Task: Compose an email with the signature Brooke Phillips with the subject Complaint and the message I would like to arrange a meeting to discuss this issue. from softage.1@softage.net to softage.6@softage.net and softage.7@softage.net with CC to softage.8@softage.net, select the message and change font size to large, align the email to center Send the email
Action: Mouse moved to (595, 740)
Screenshot: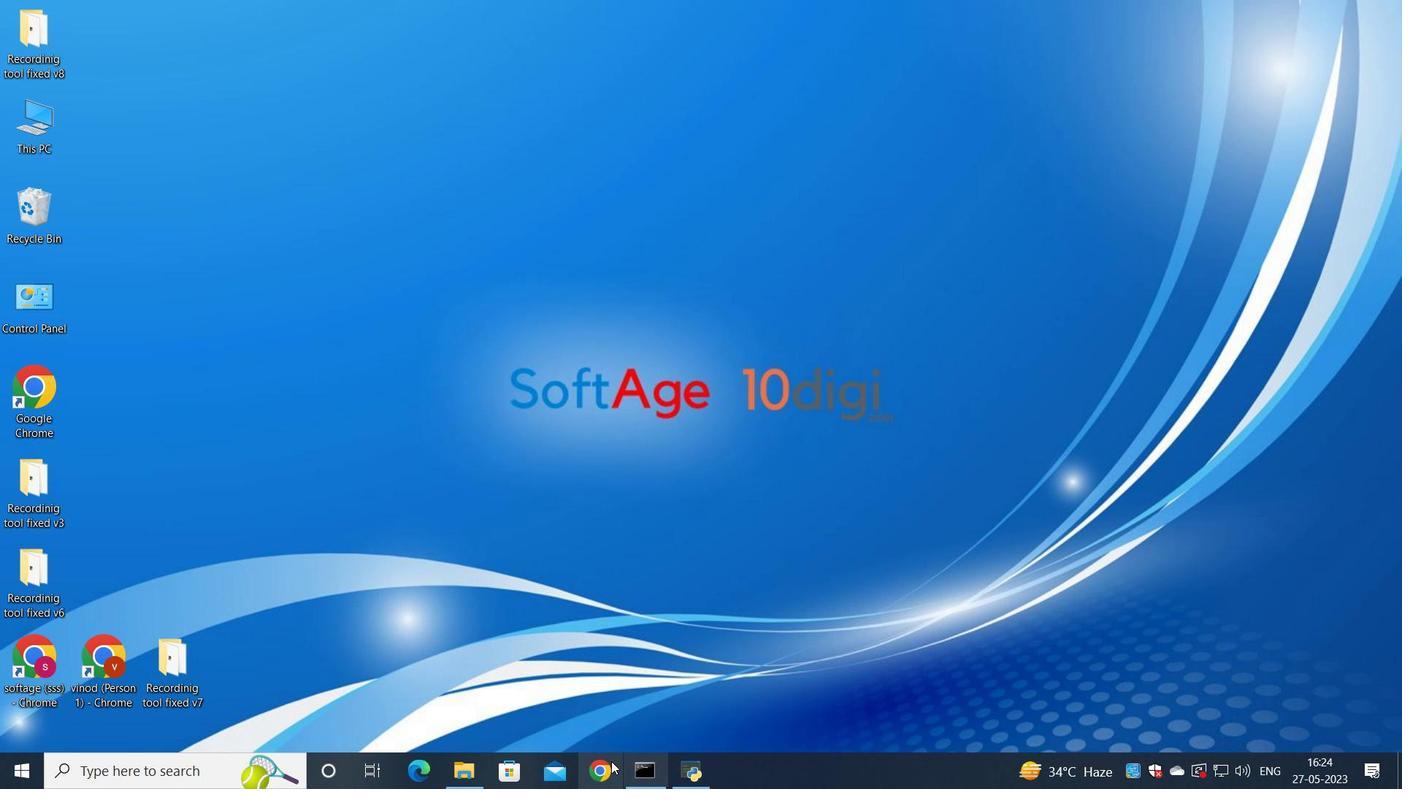
Action: Mouse pressed left at (595, 740)
Screenshot: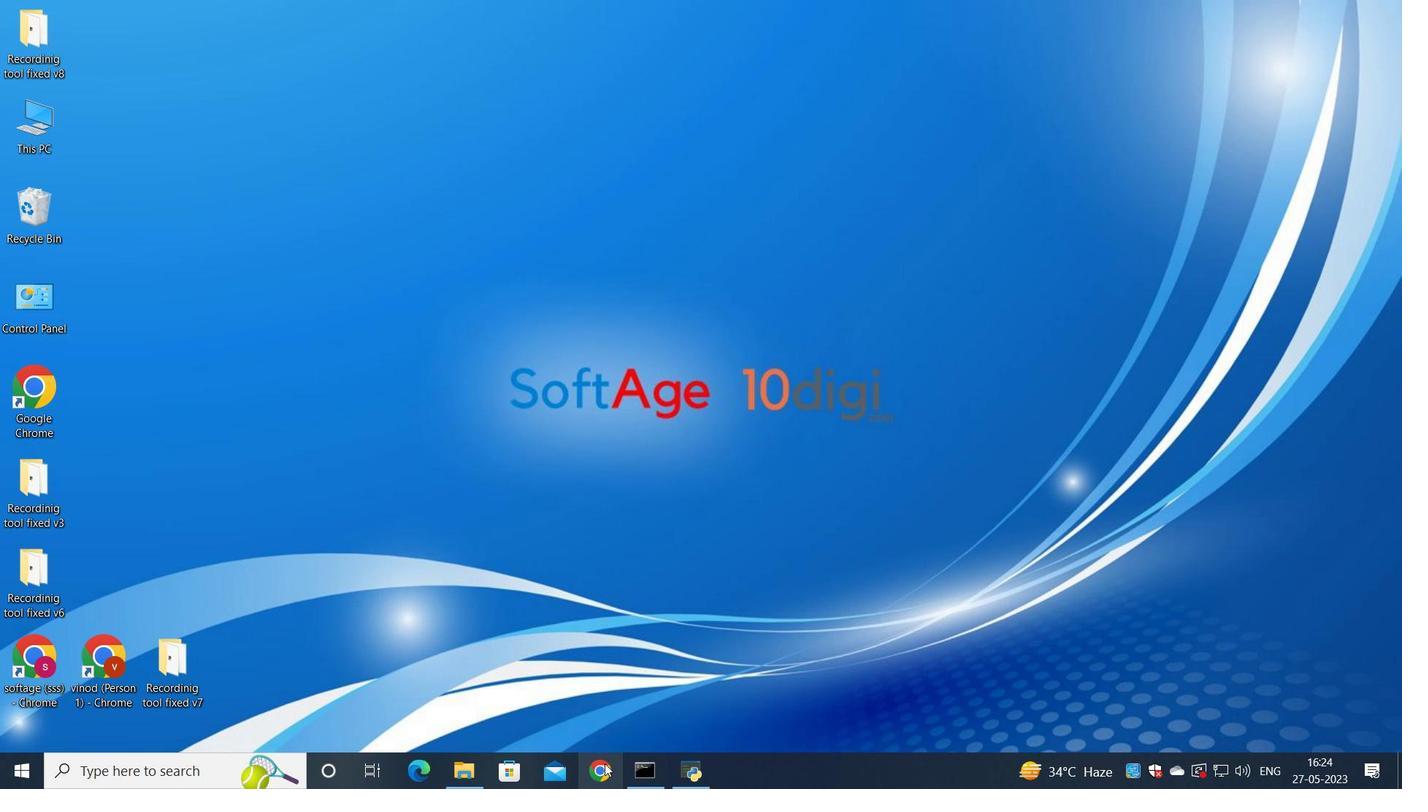 
Action: Mouse moved to (637, 434)
Screenshot: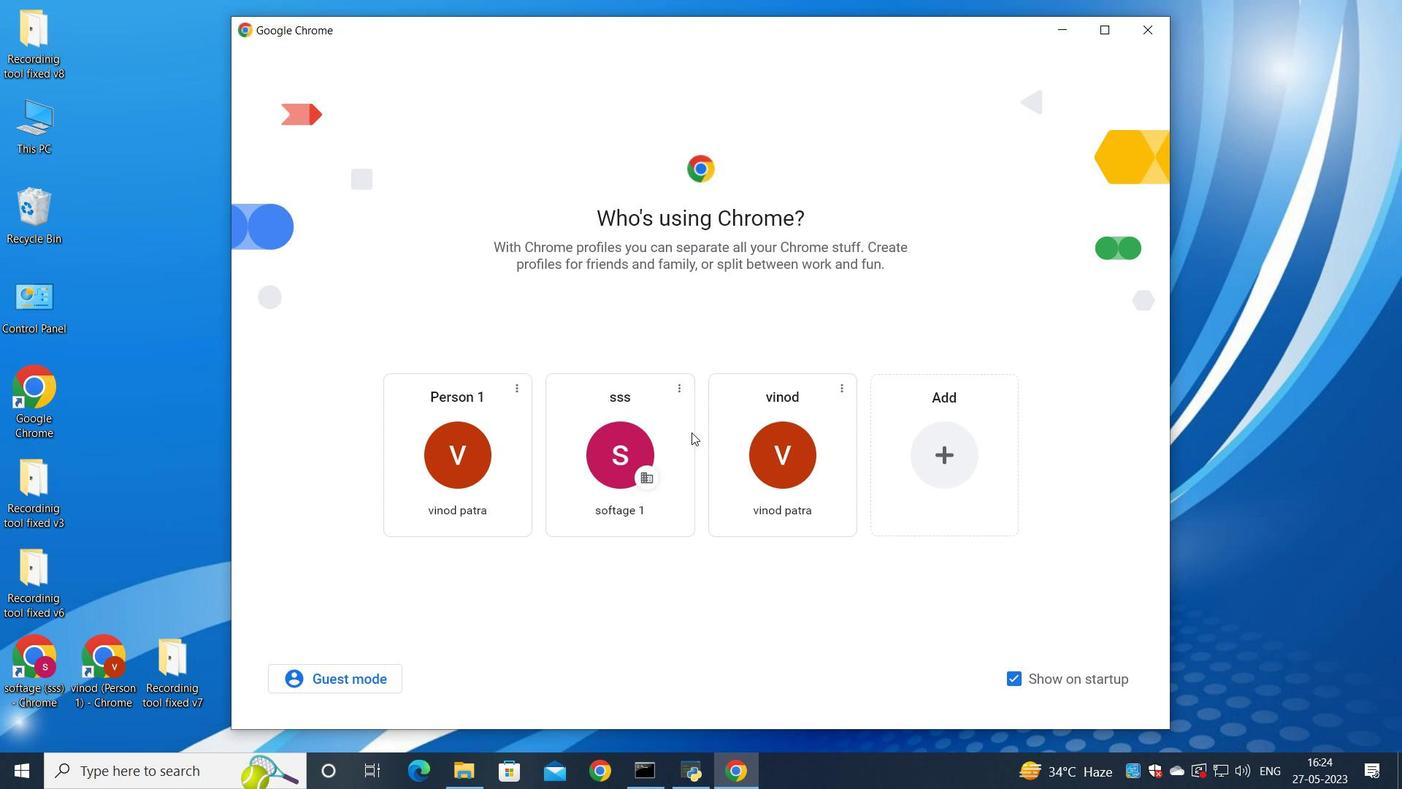 
Action: Mouse pressed left at (637, 434)
Screenshot: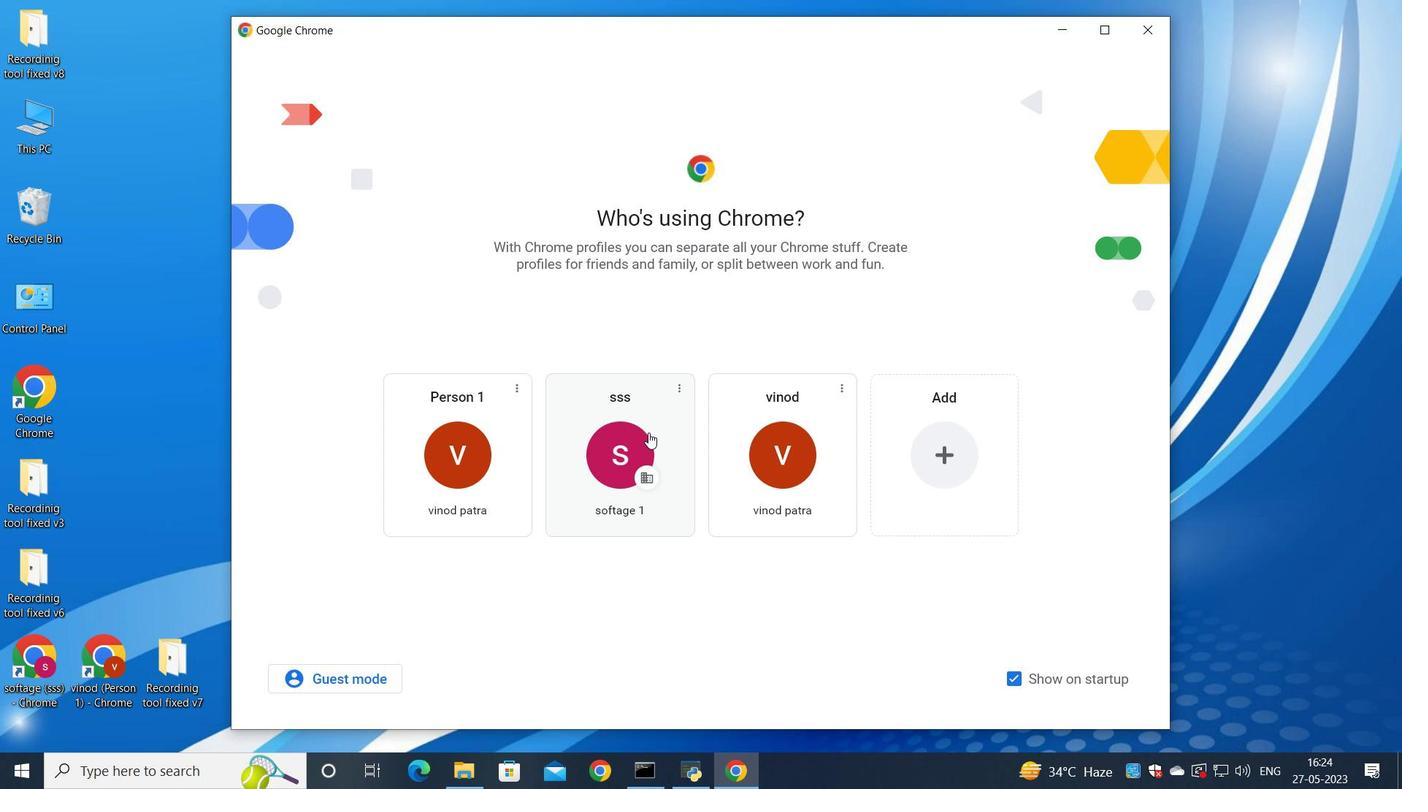 
Action: Mouse moved to (1185, 118)
Screenshot: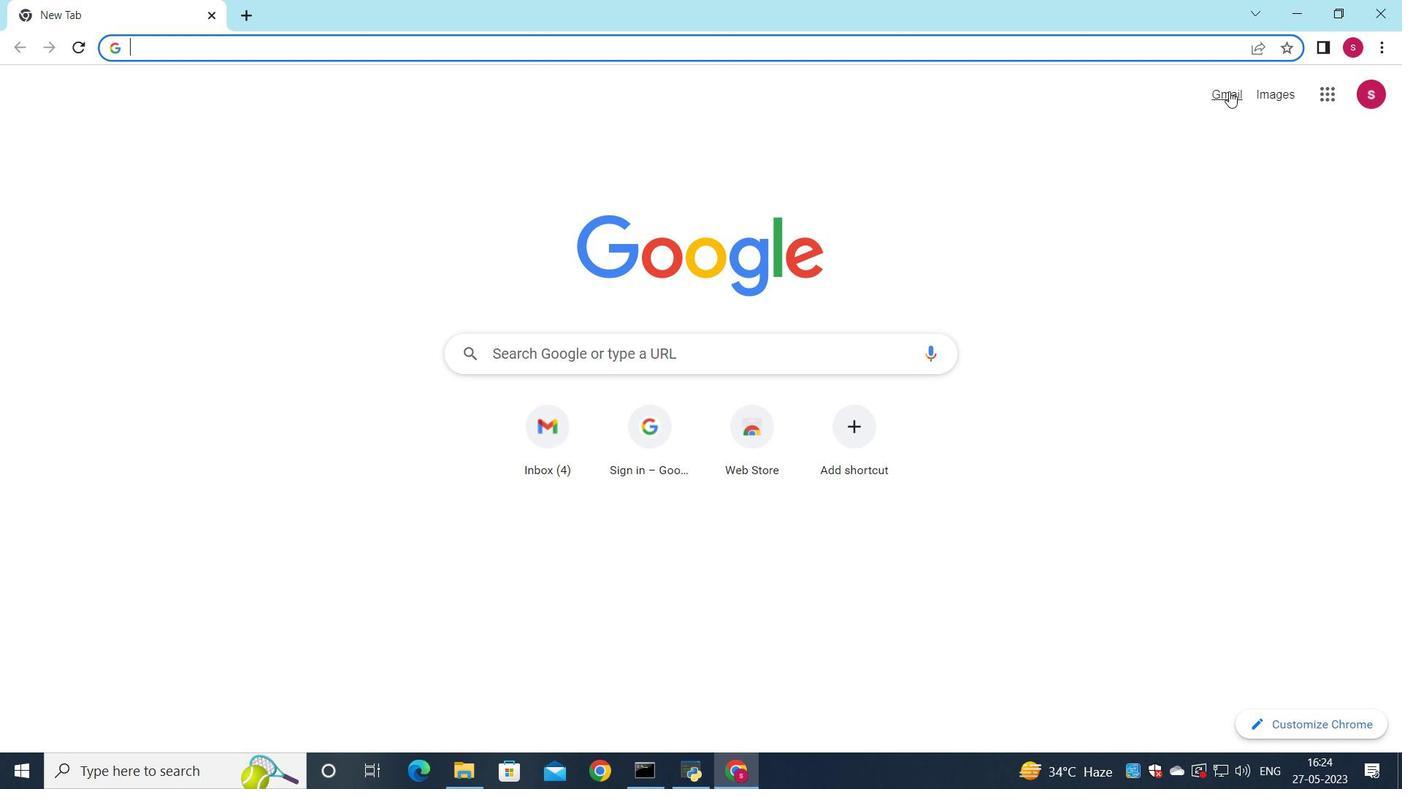 
Action: Mouse pressed left at (1185, 118)
Screenshot: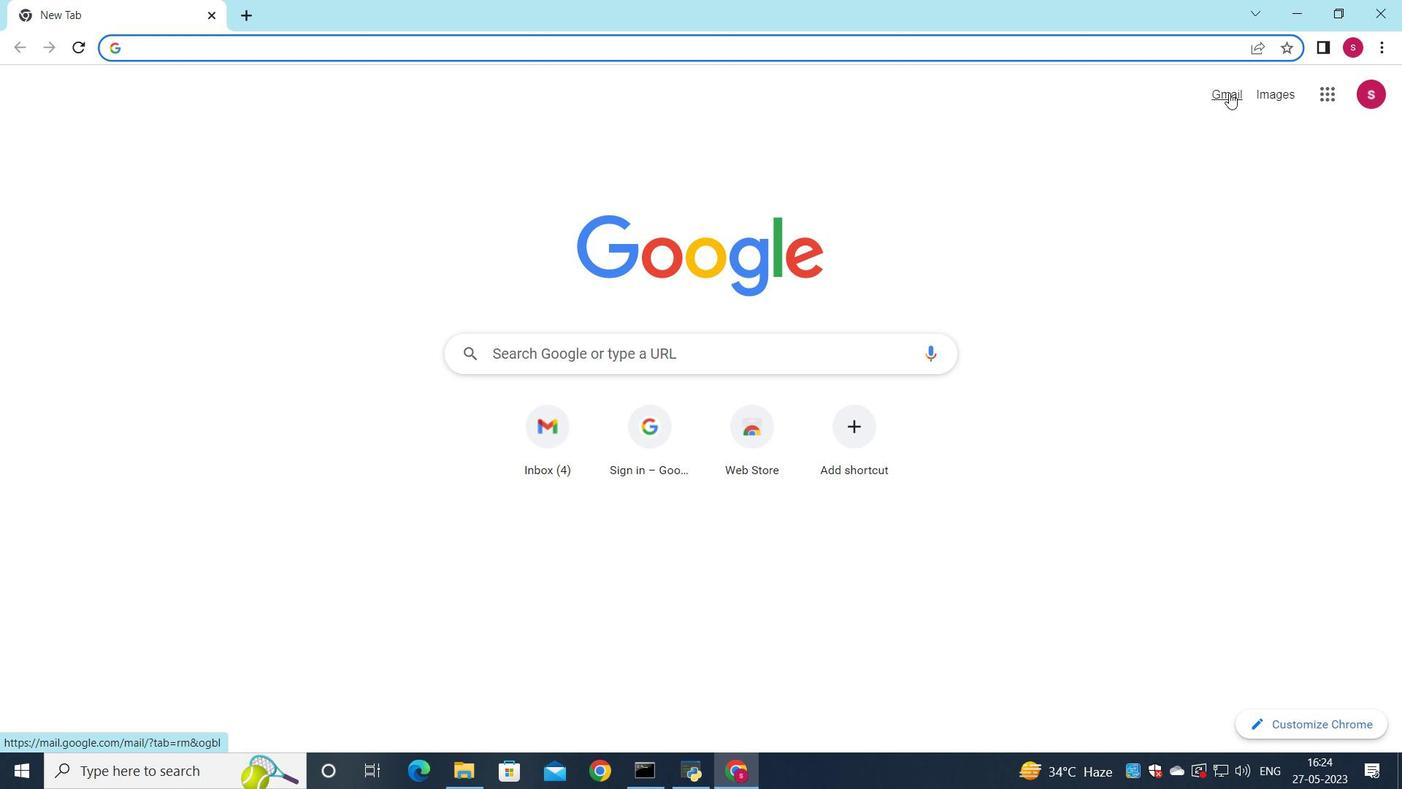 
Action: Mouse moved to (1143, 139)
Screenshot: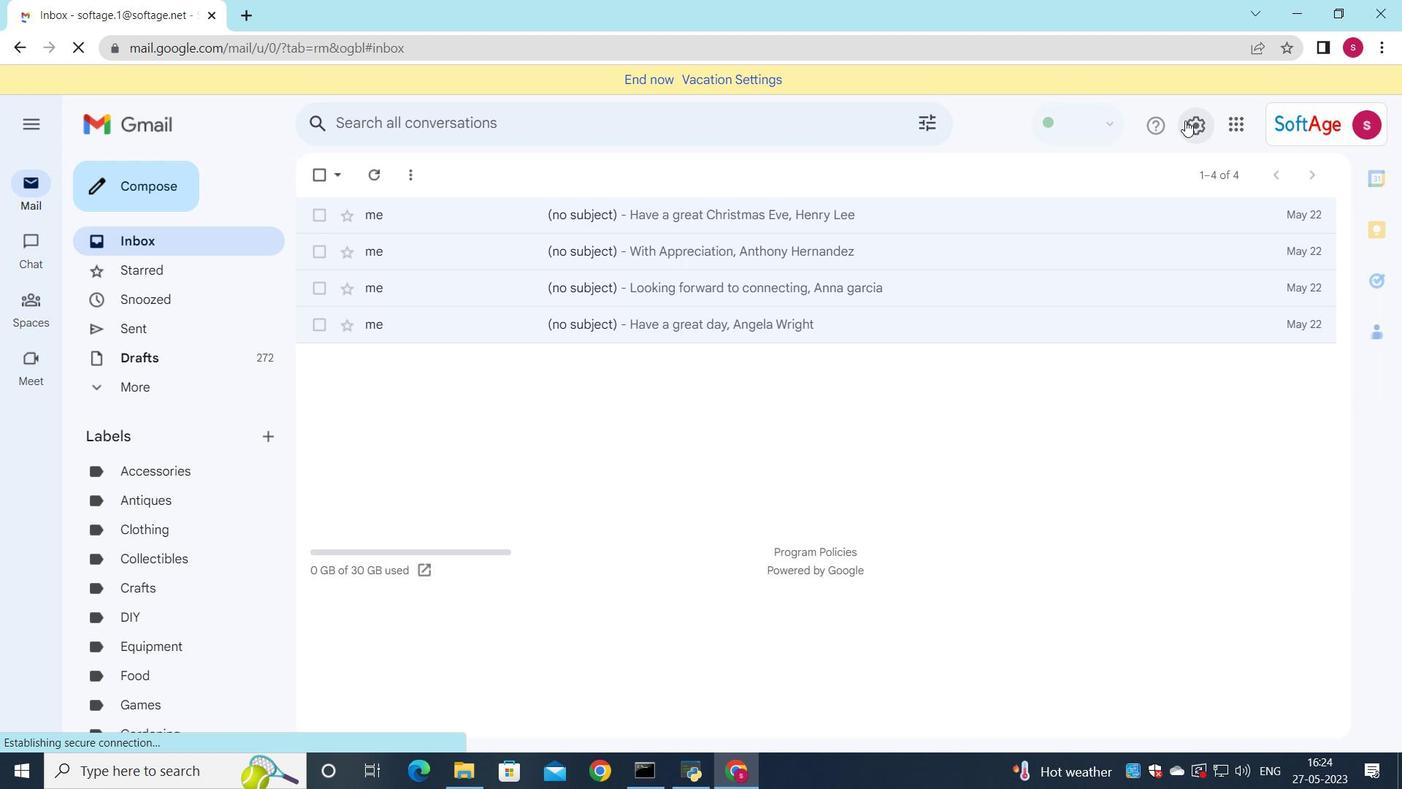 
Action: Mouse pressed left at (1143, 139)
Screenshot: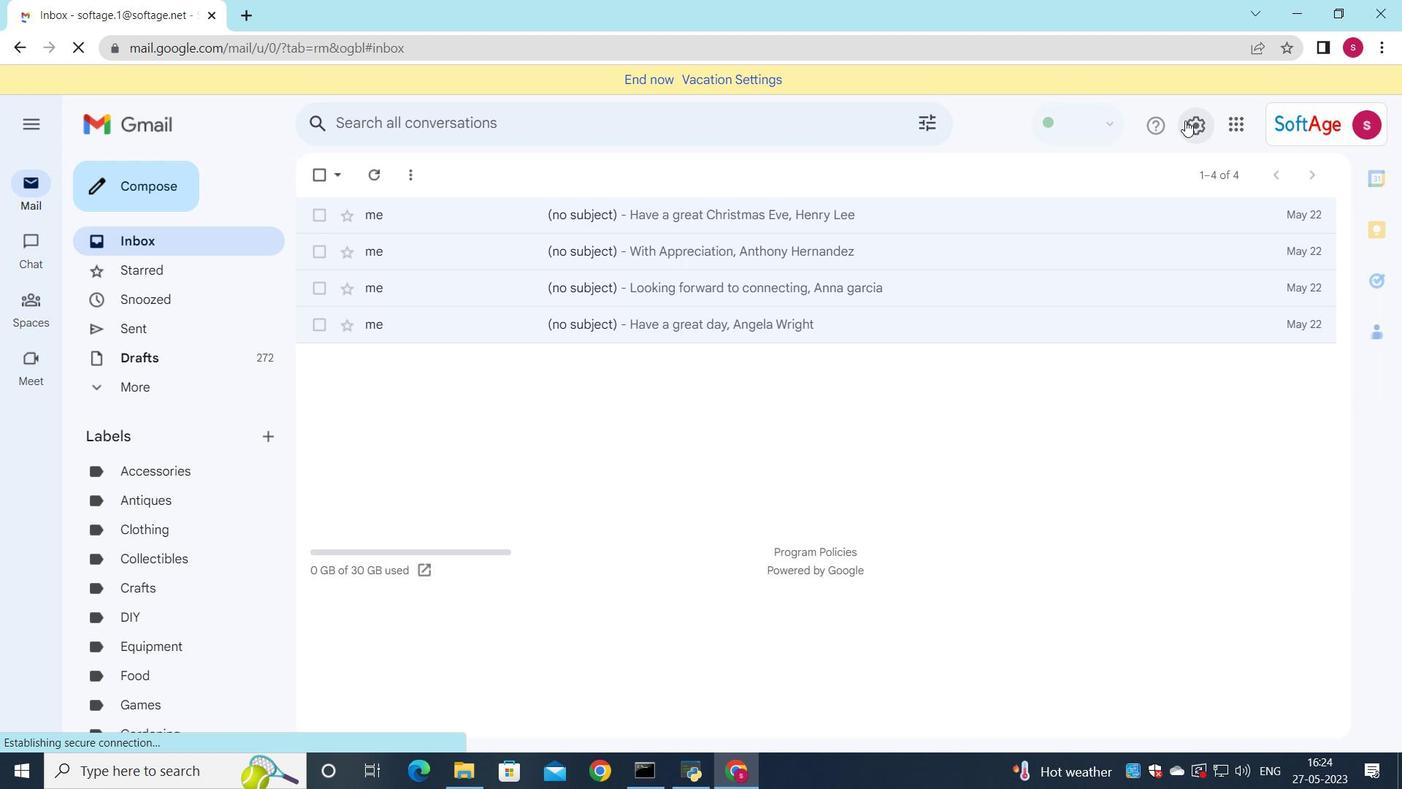 
Action: Mouse moved to (1162, 227)
Screenshot: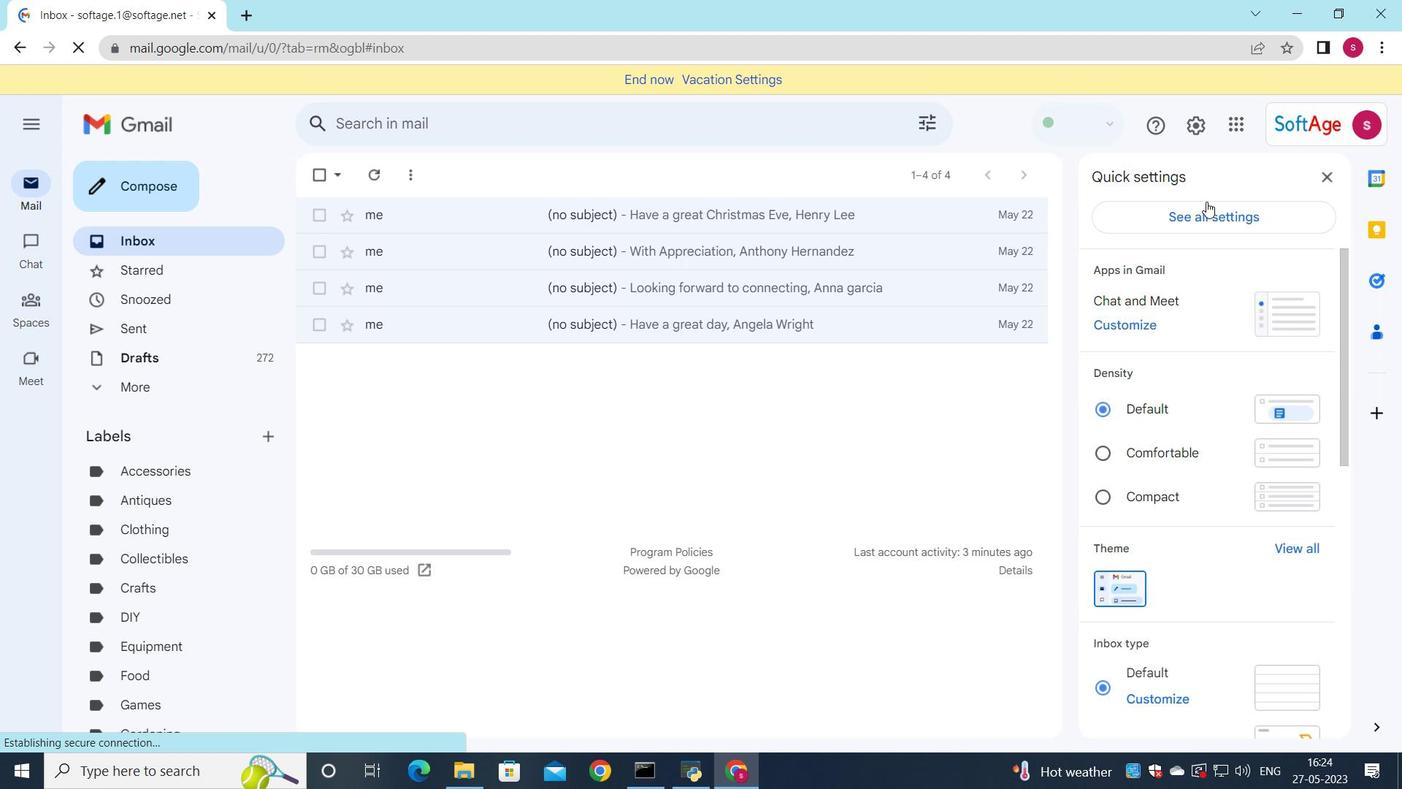 
Action: Mouse pressed left at (1162, 227)
Screenshot: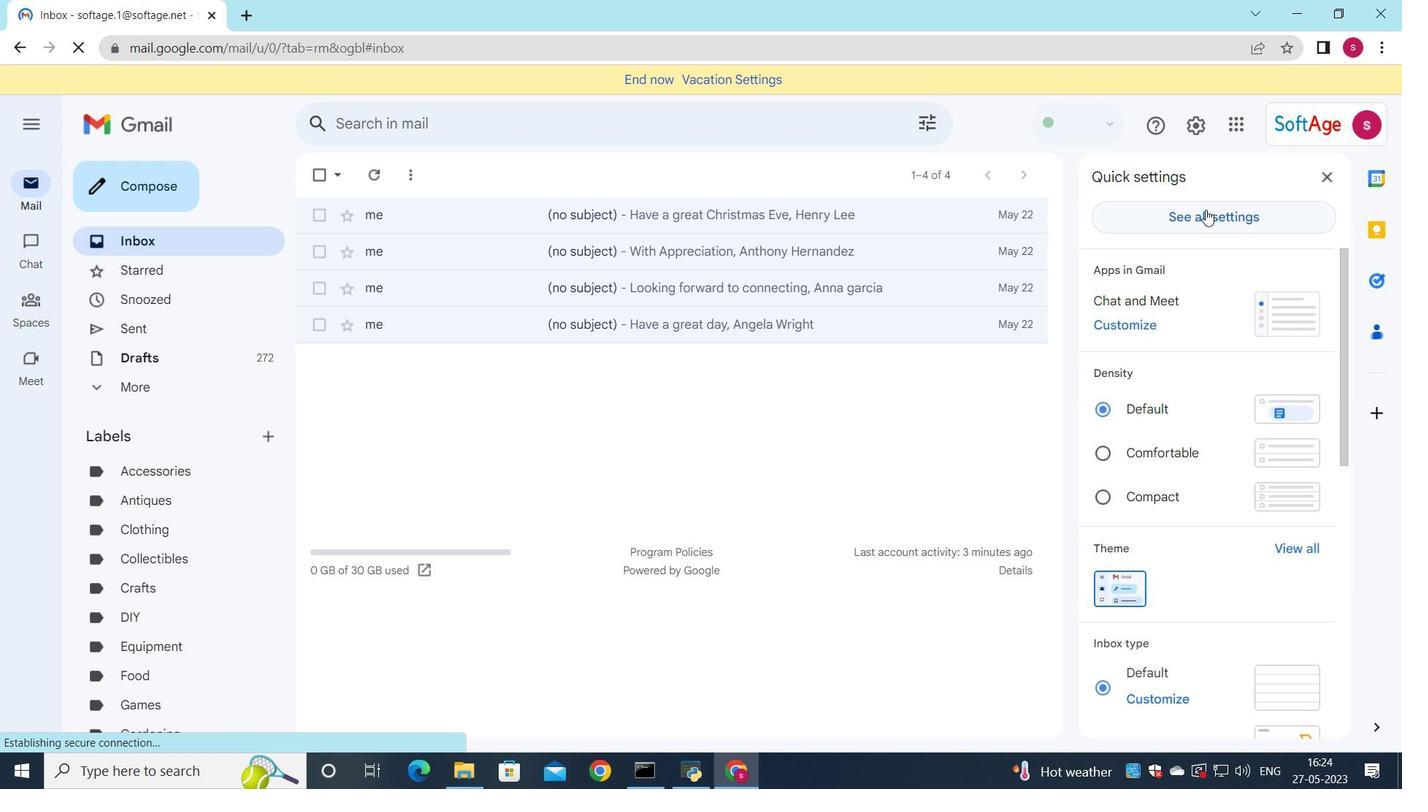 
Action: Mouse moved to (838, 330)
Screenshot: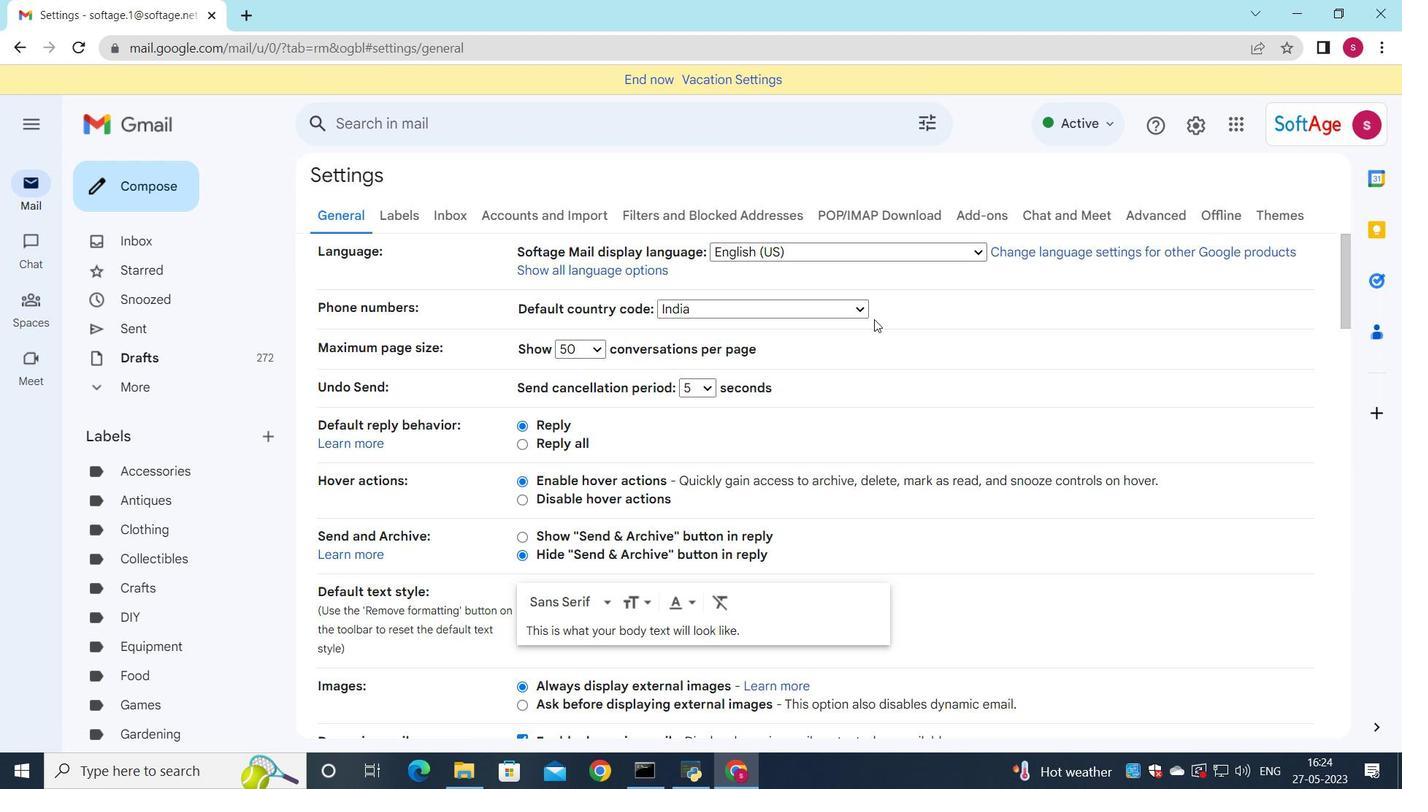 
Action: Mouse scrolled (838, 330) with delta (0, 0)
Screenshot: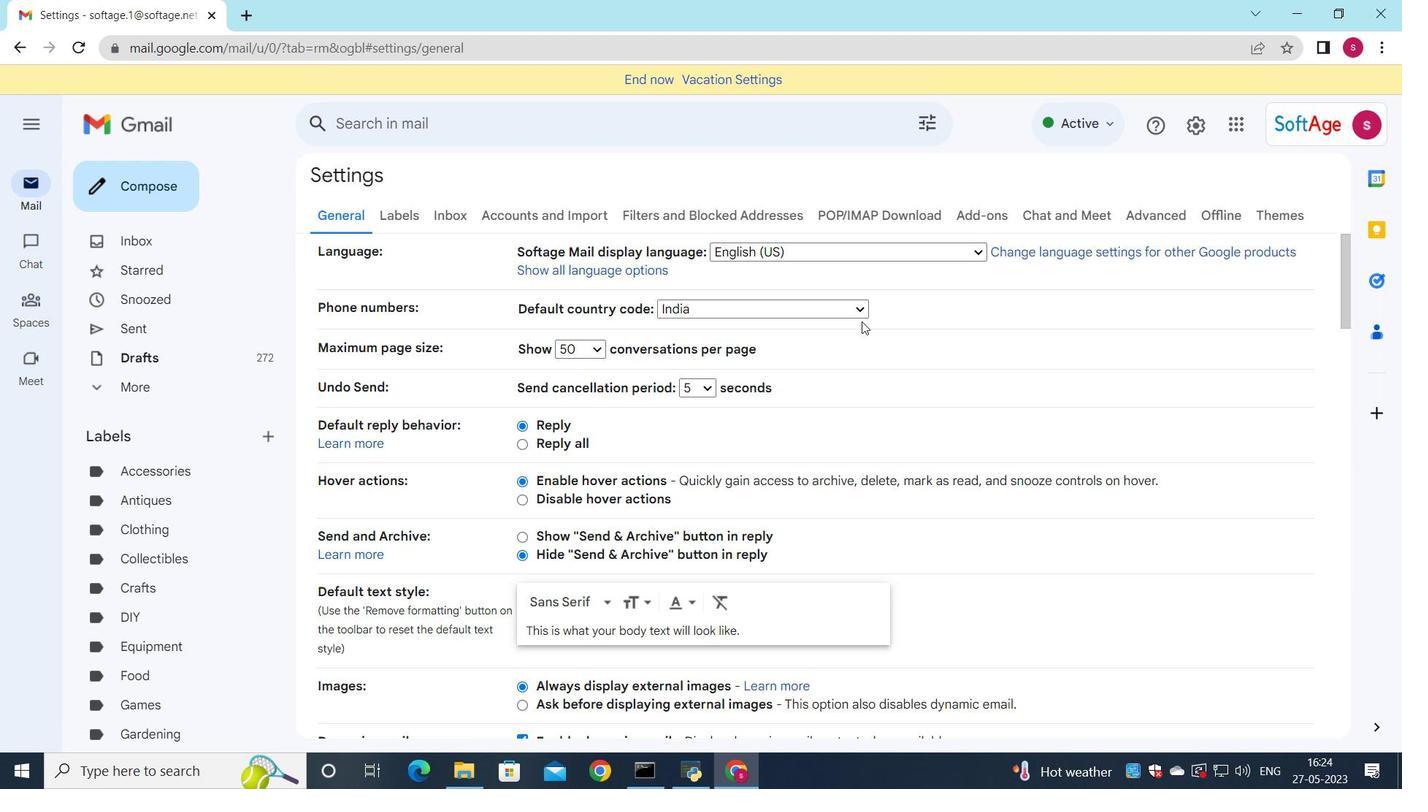 
Action: Mouse scrolled (838, 330) with delta (0, 0)
Screenshot: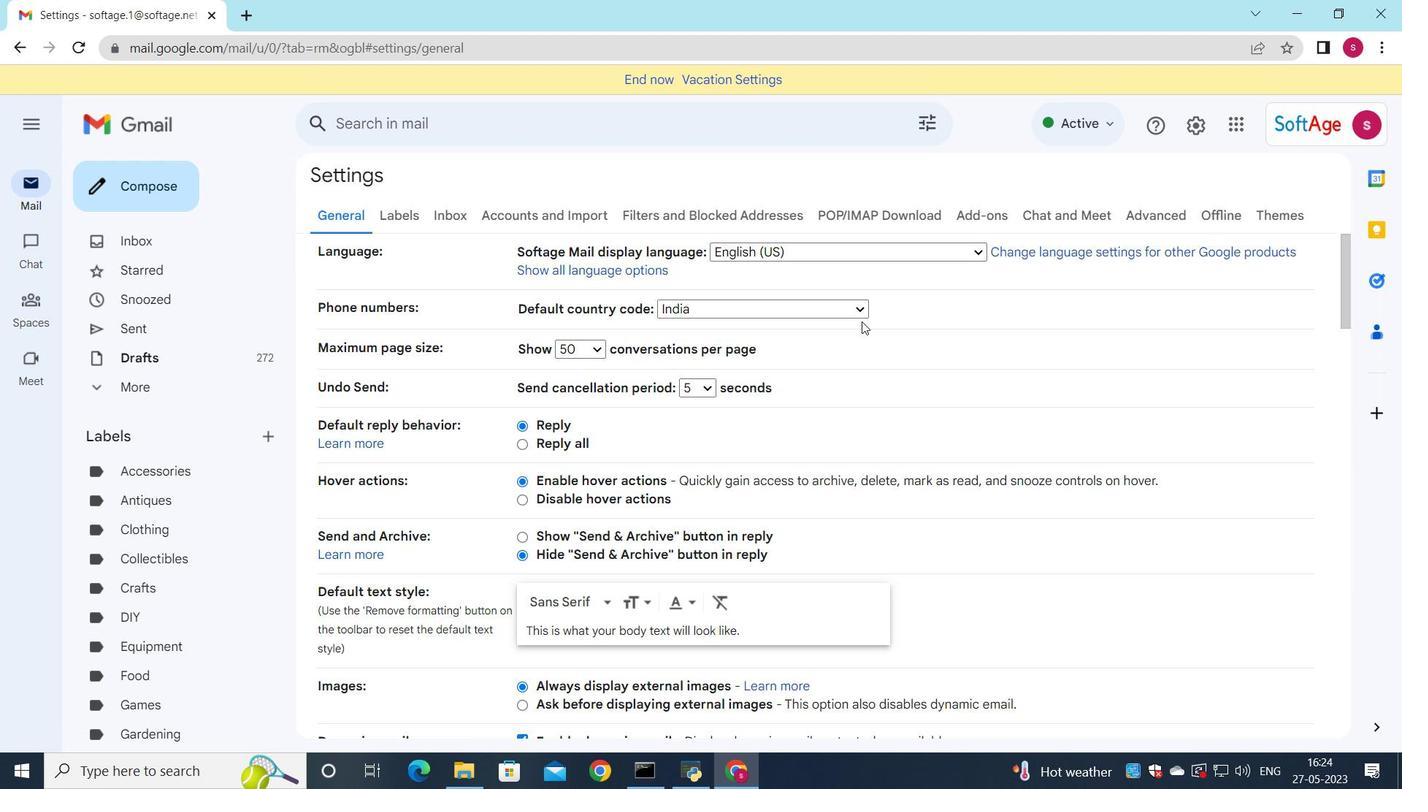 
Action: Mouse scrolled (838, 330) with delta (0, 0)
Screenshot: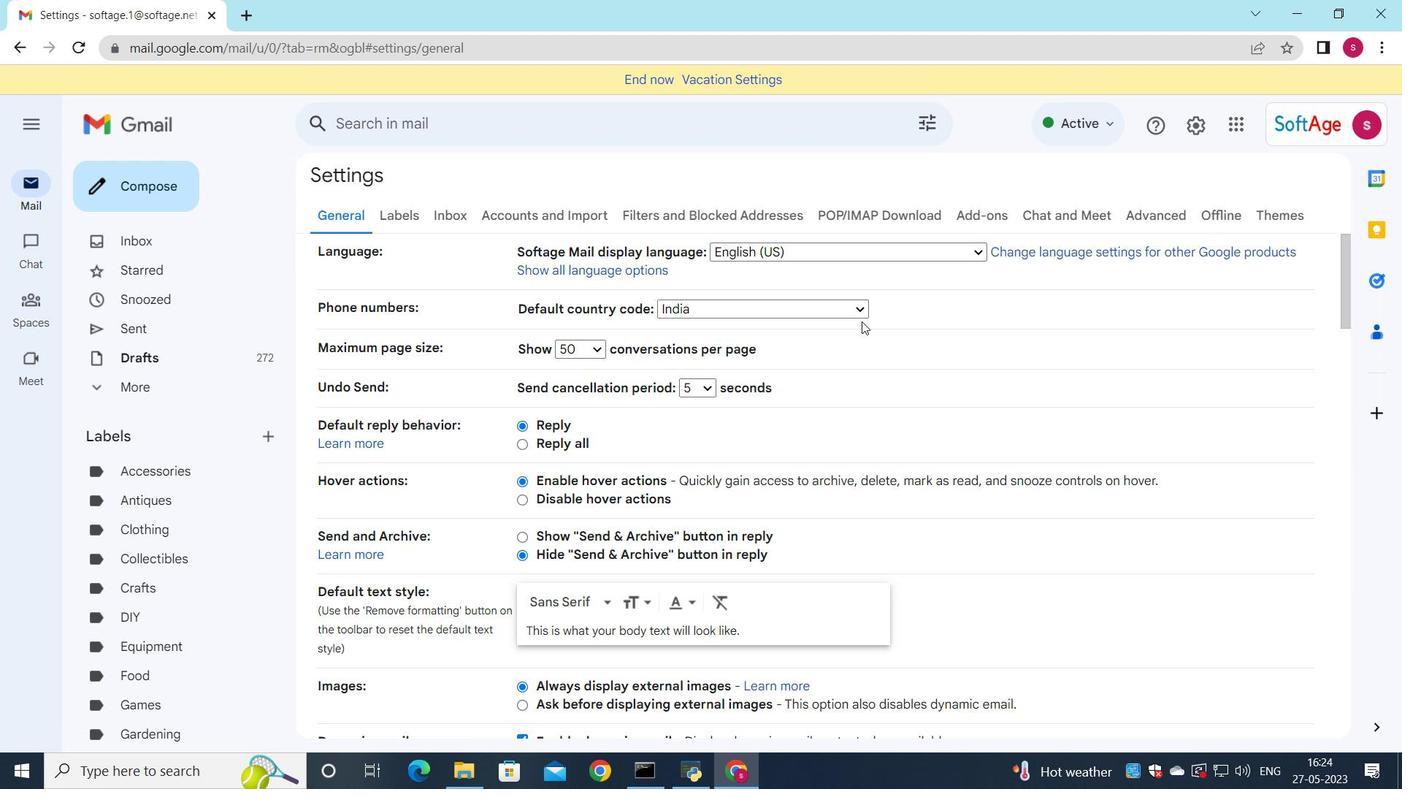 
Action: Mouse moved to (832, 356)
Screenshot: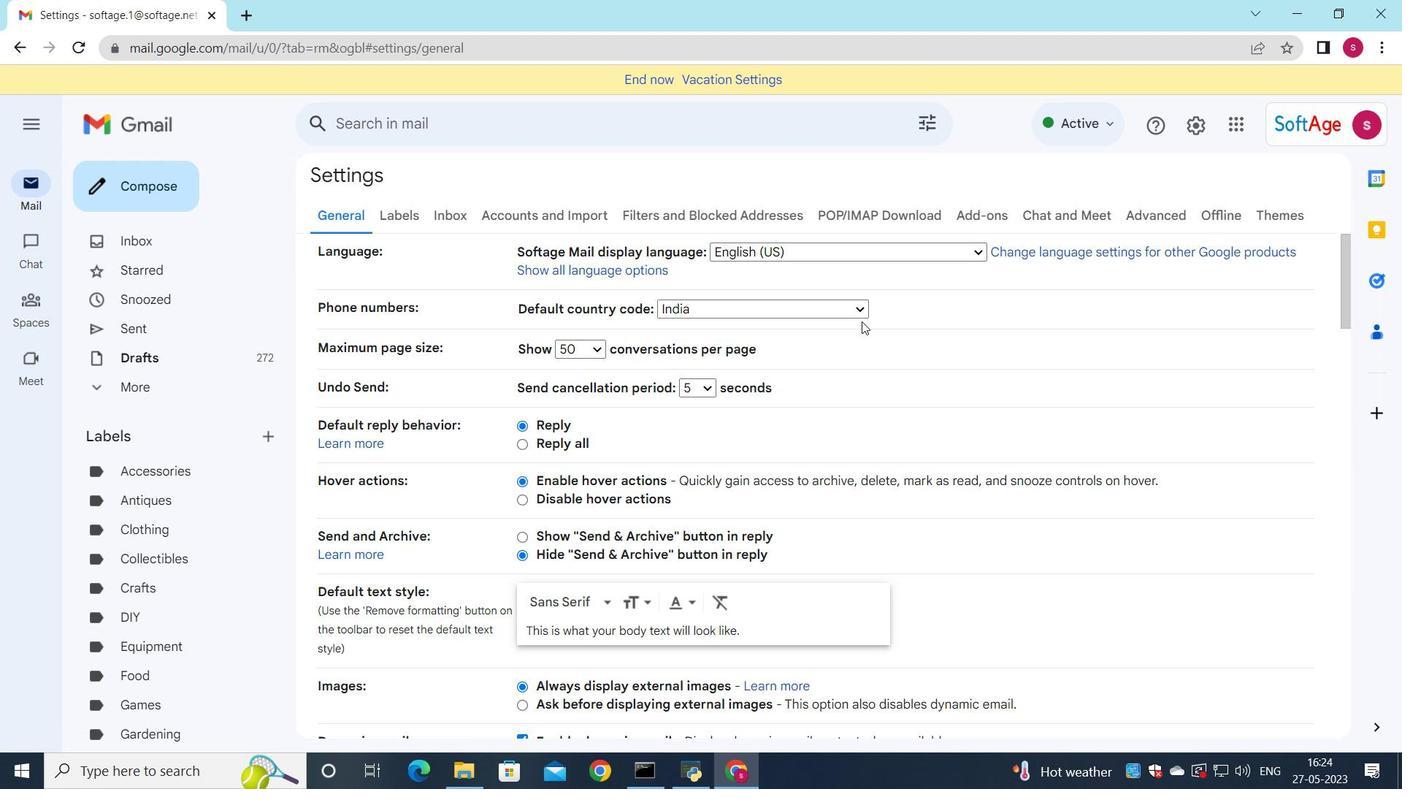 
Action: Mouse scrolled (832, 355) with delta (0, 0)
Screenshot: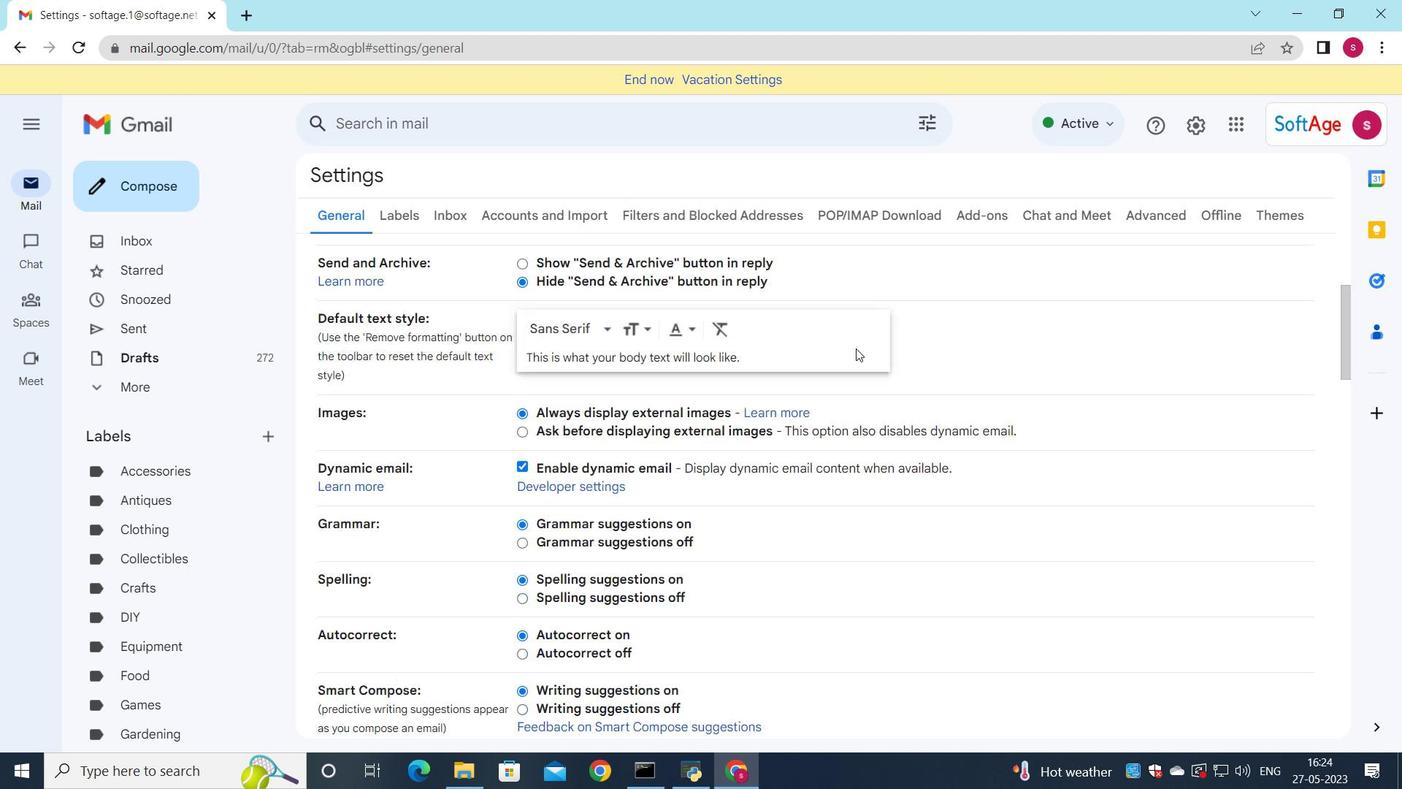 
Action: Mouse scrolled (832, 355) with delta (0, 0)
Screenshot: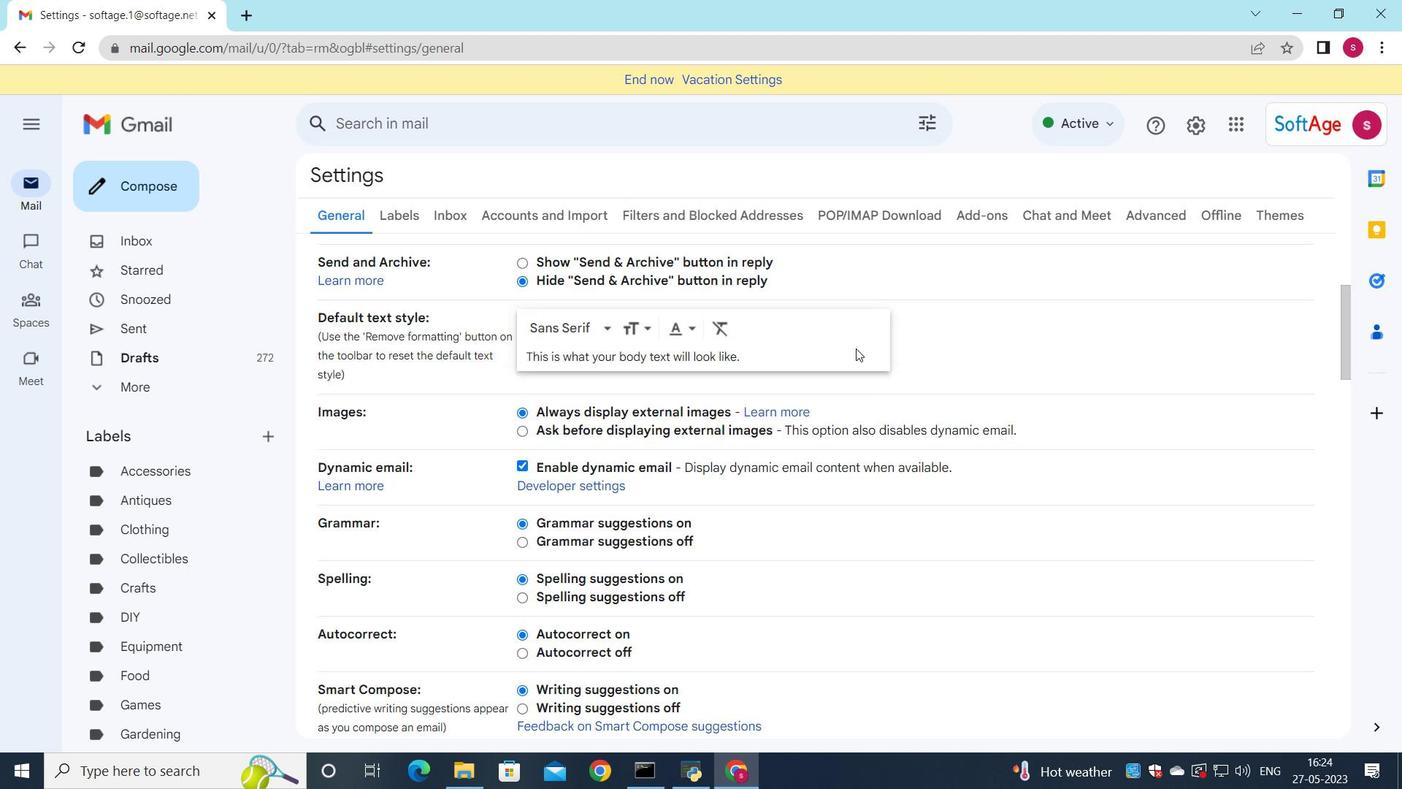 
Action: Mouse moved to (832, 356)
Screenshot: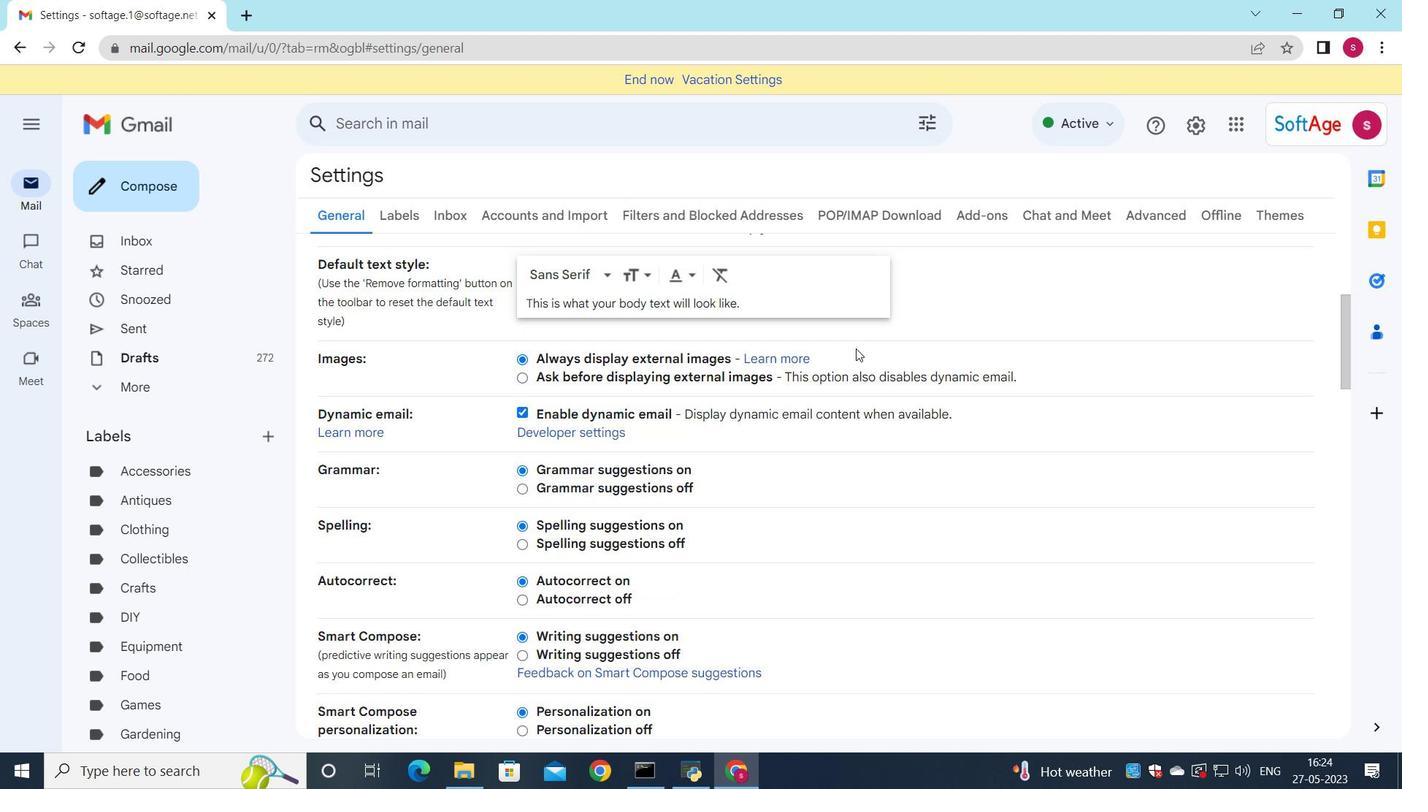 
Action: Mouse scrolled (832, 355) with delta (0, 0)
Screenshot: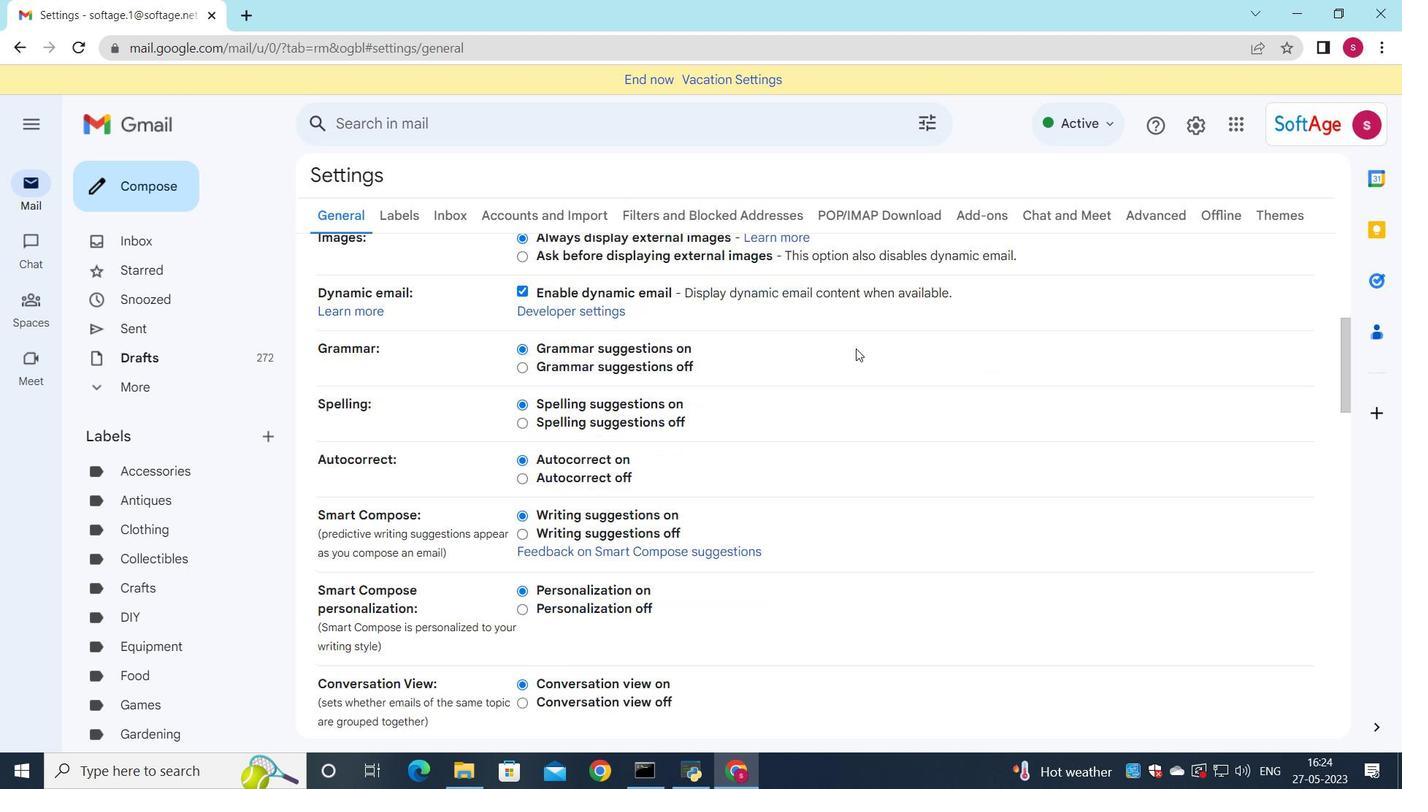 
Action: Mouse moved to (831, 356)
Screenshot: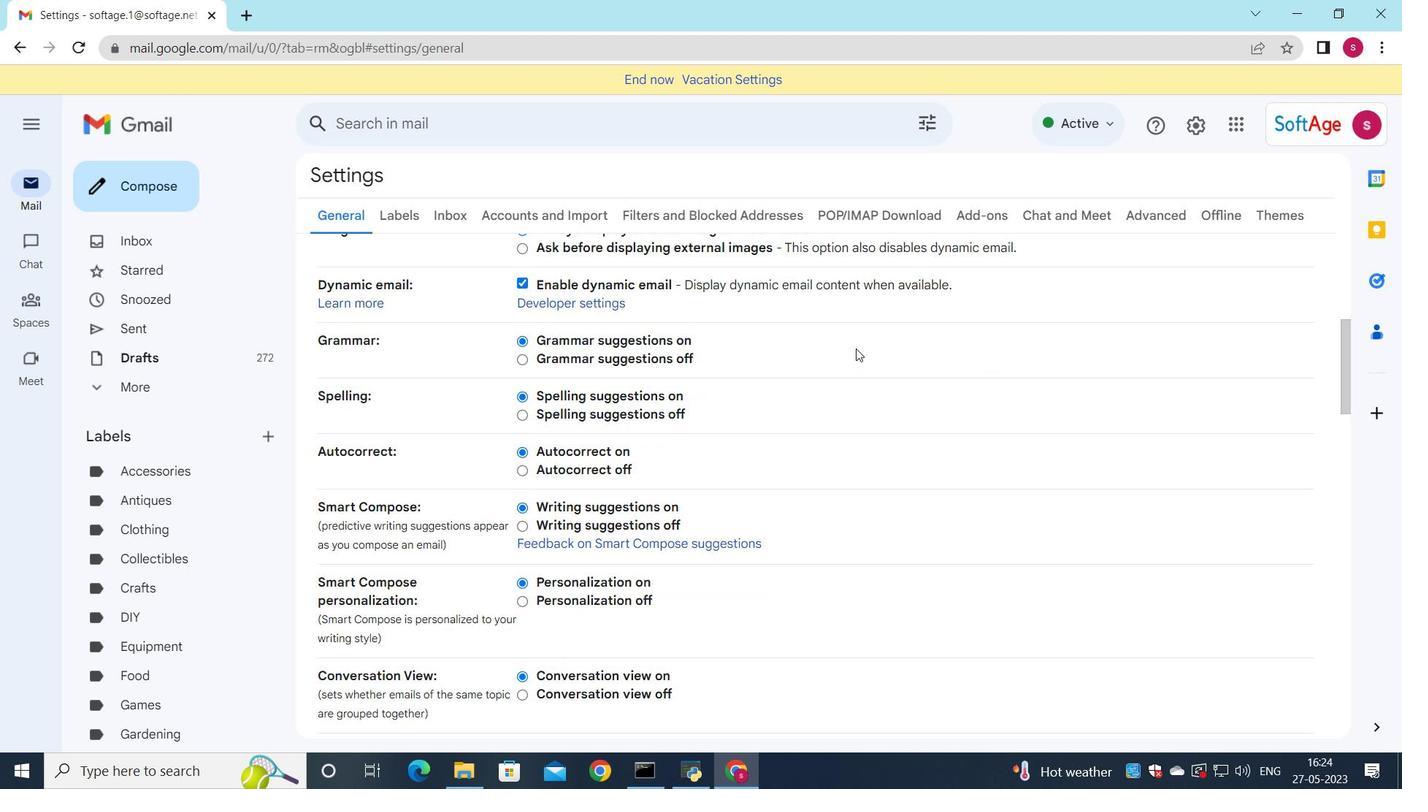 
Action: Mouse scrolled (832, 355) with delta (0, 0)
Screenshot: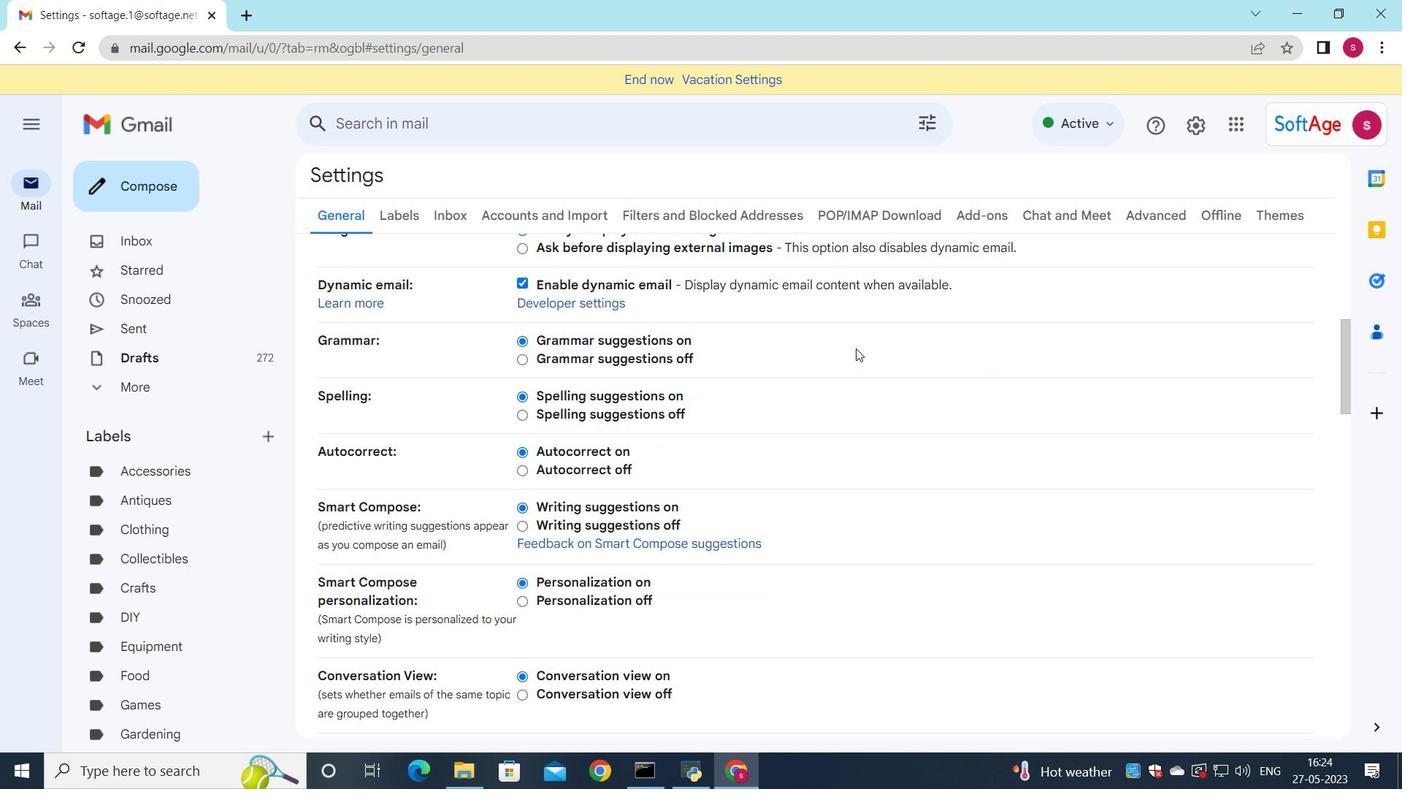 
Action: Mouse moved to (828, 360)
Screenshot: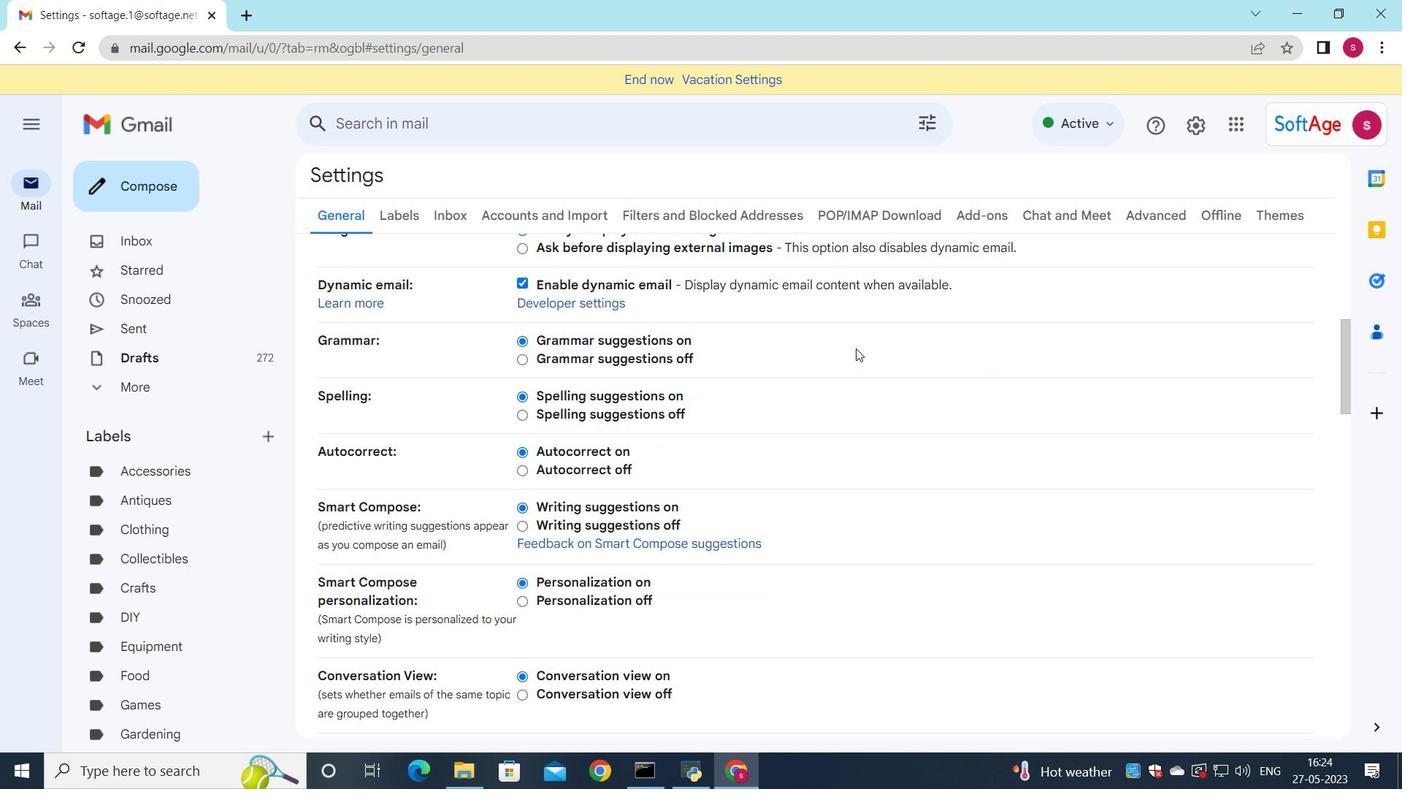 
Action: Mouse scrolled (832, 355) with delta (0, 0)
Screenshot: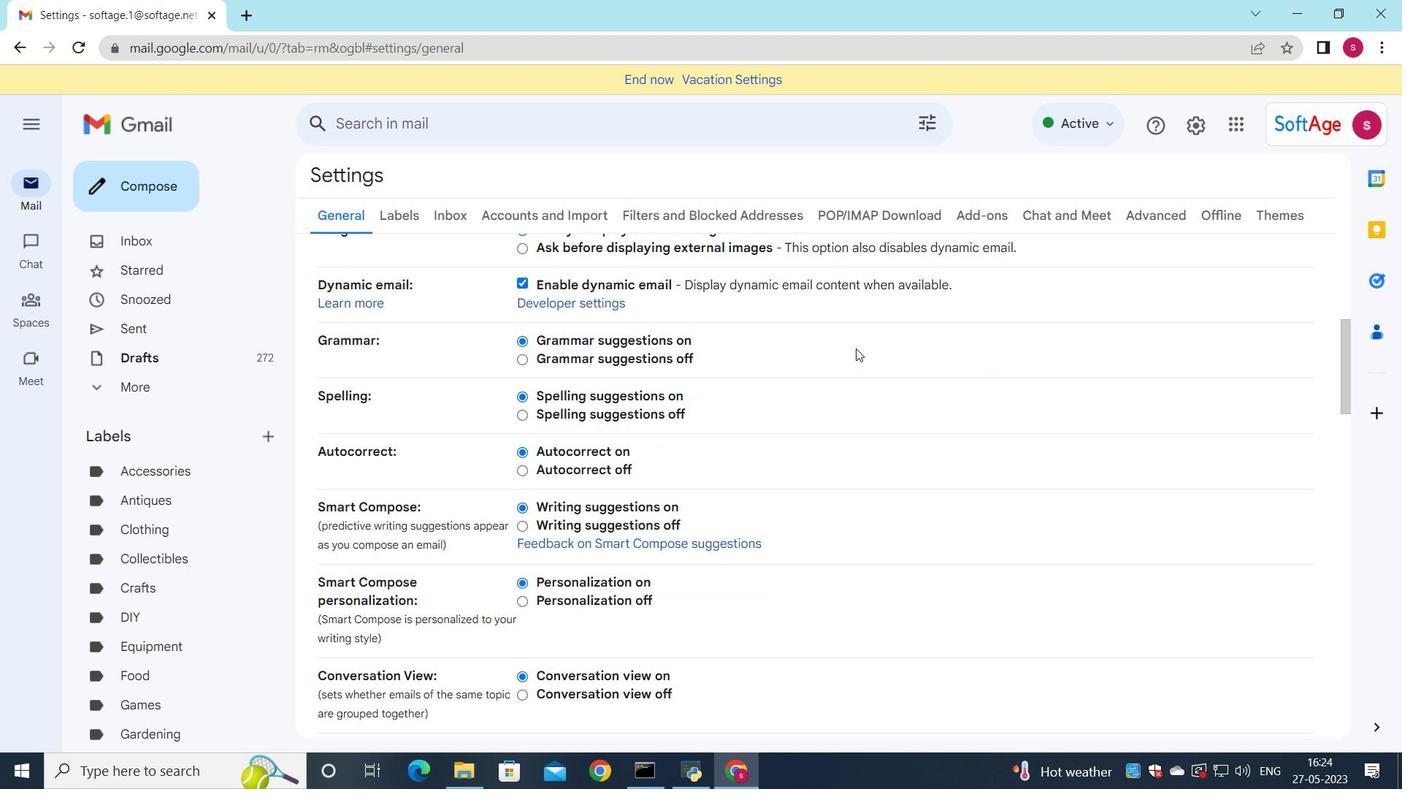 
Action: Mouse scrolled (828, 359) with delta (0, 0)
Screenshot: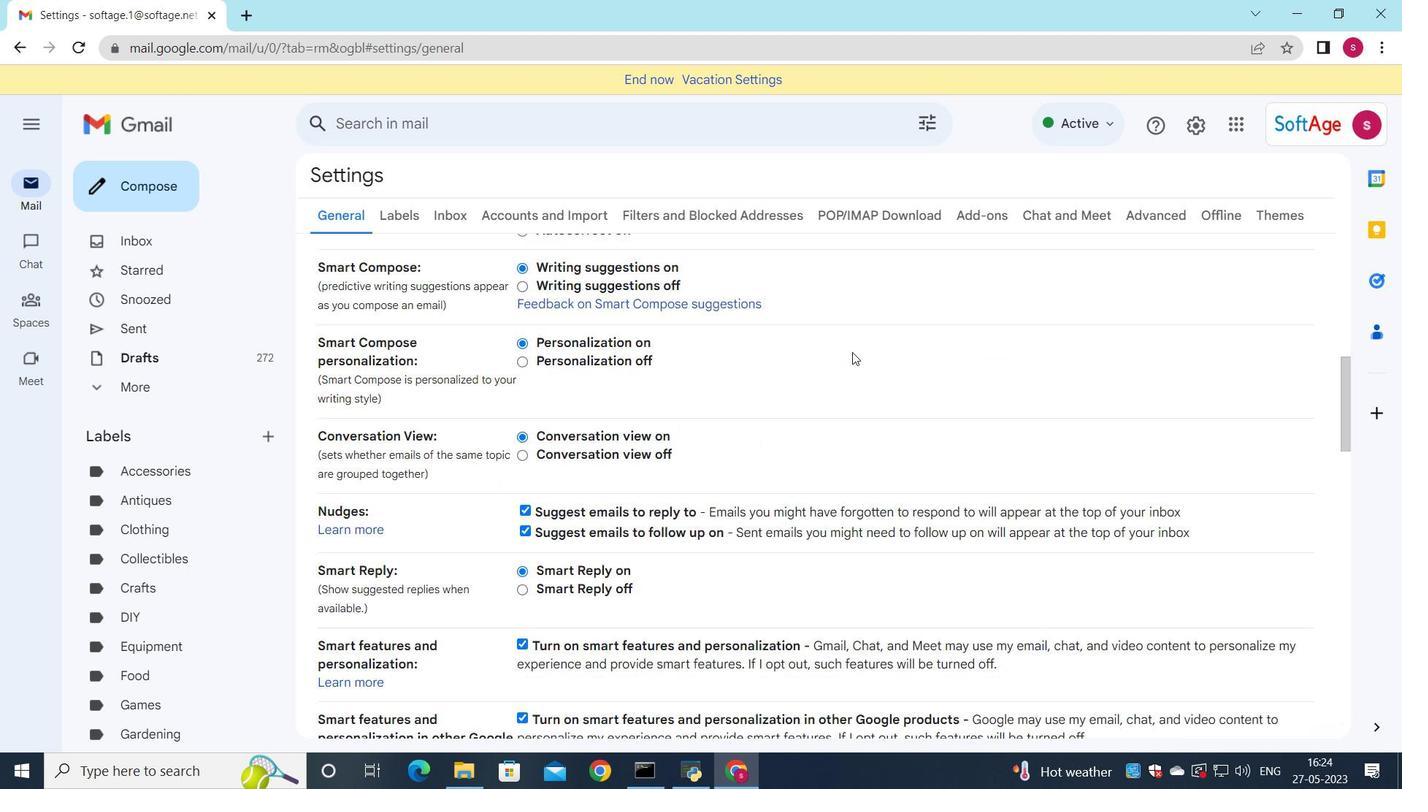 
Action: Mouse scrolled (828, 359) with delta (0, 0)
Screenshot: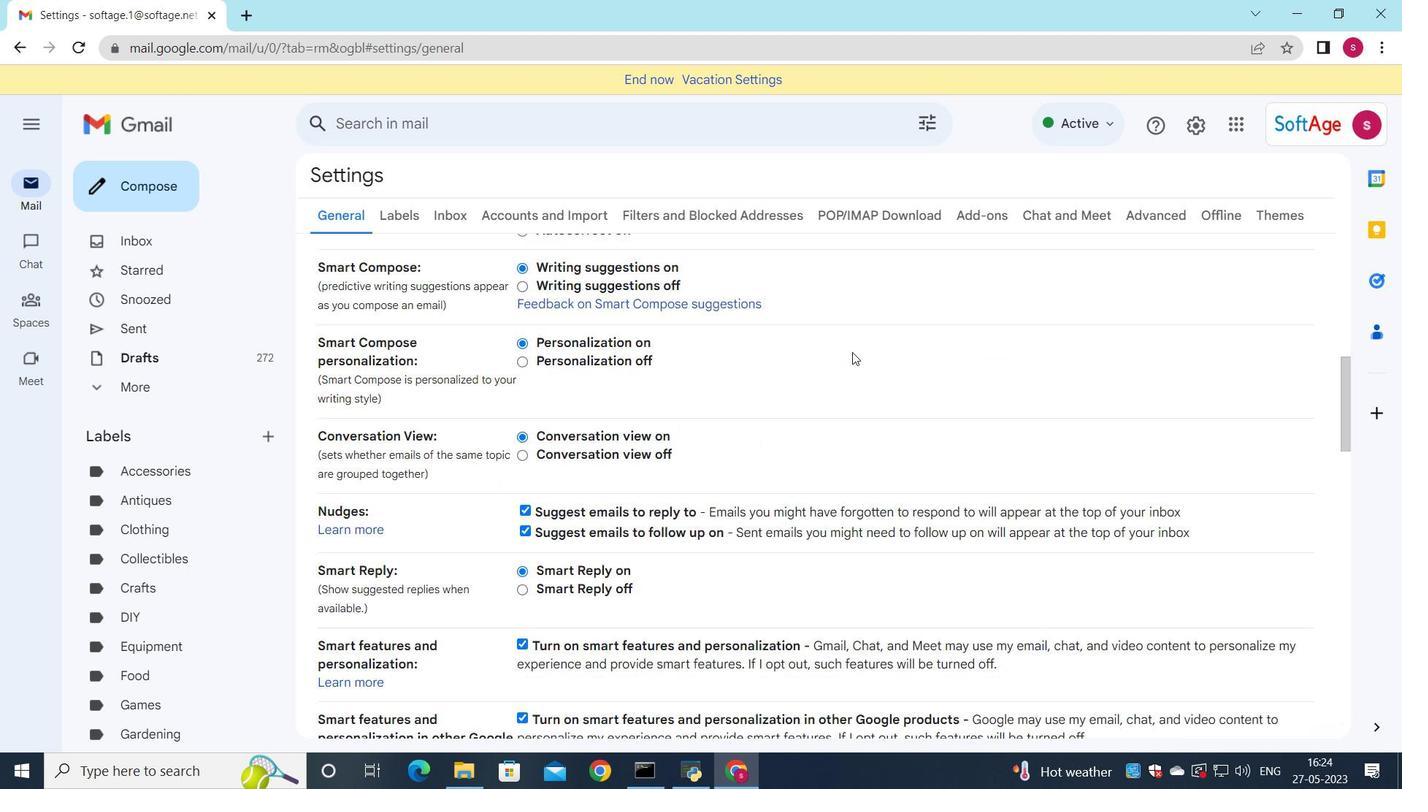 
Action: Mouse scrolled (828, 359) with delta (0, 0)
Screenshot: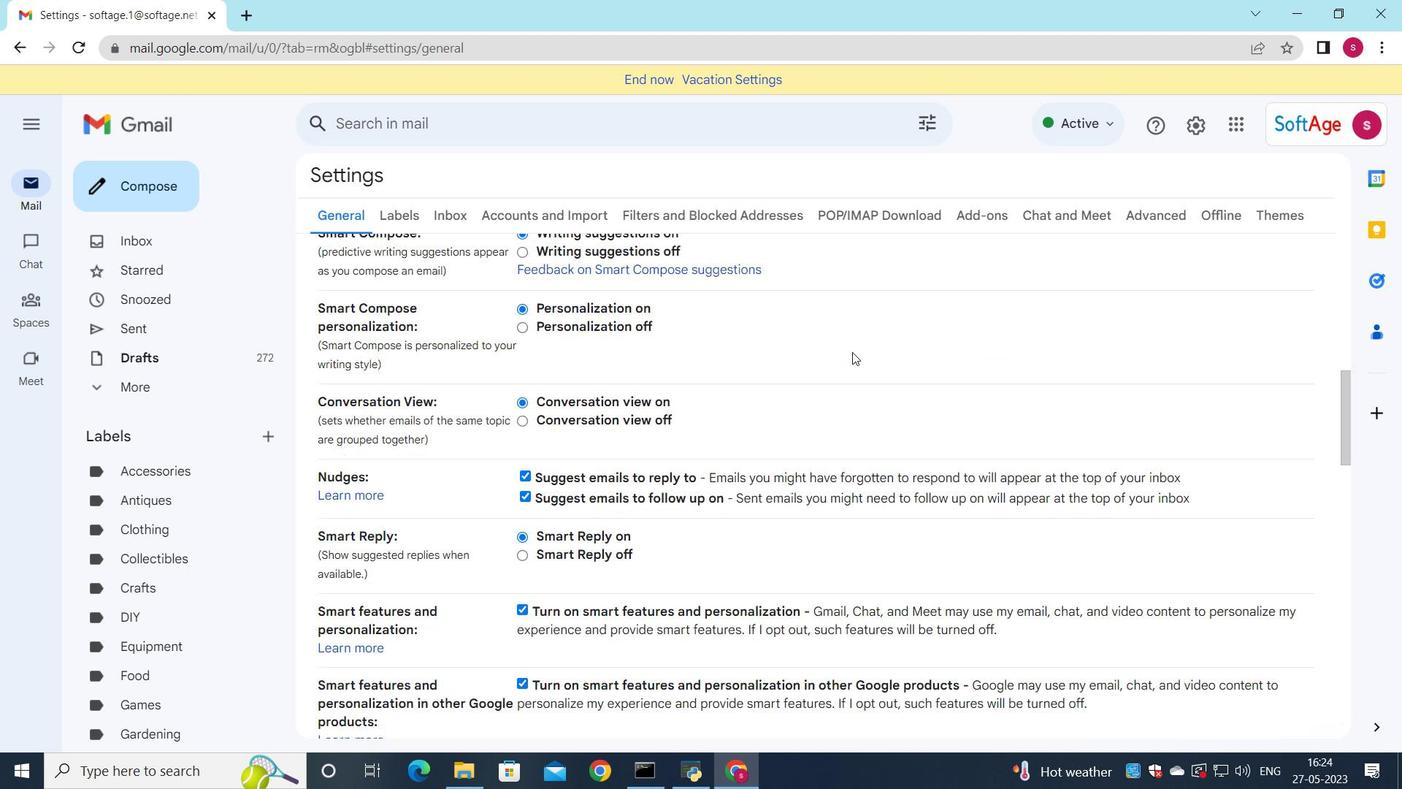 
Action: Mouse scrolled (828, 359) with delta (0, 0)
Screenshot: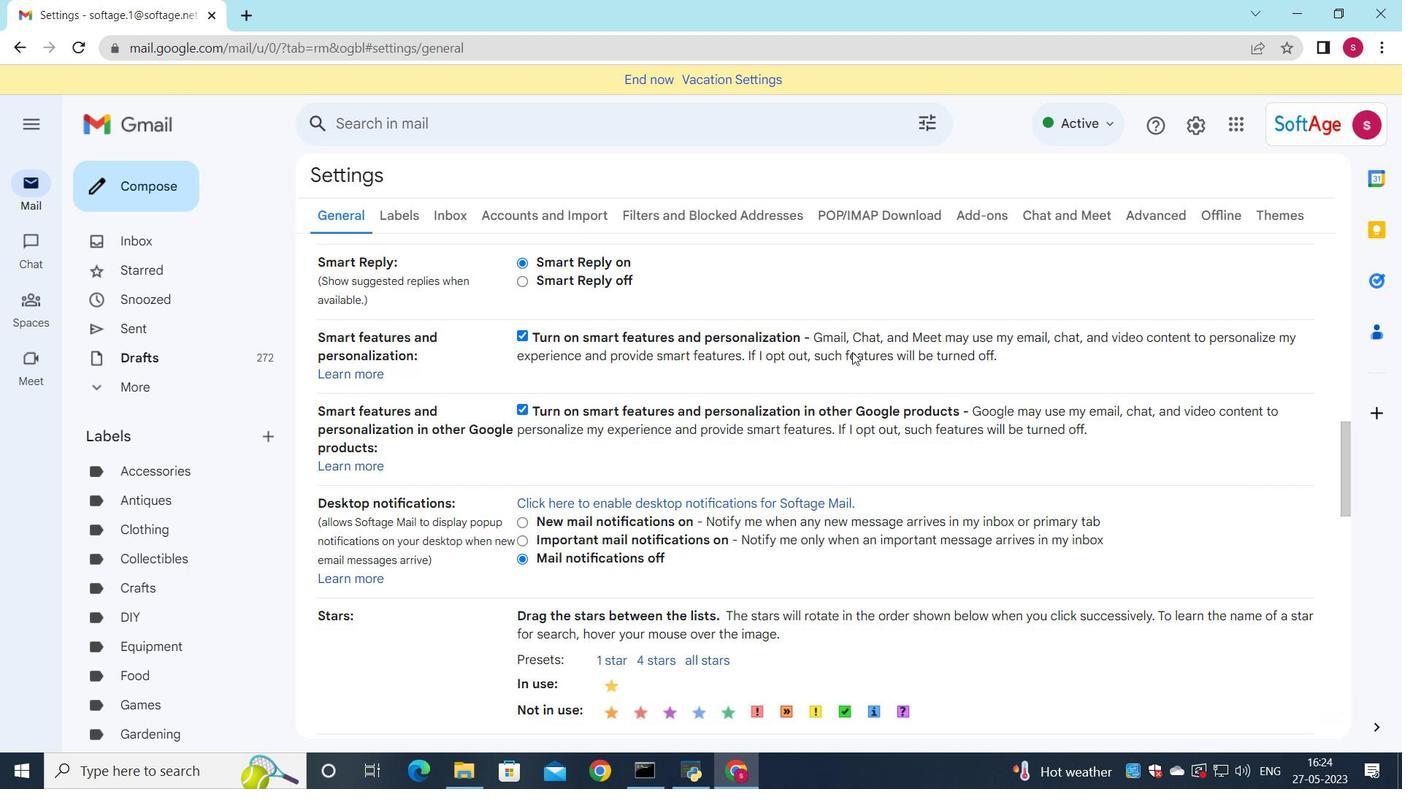
Action: Mouse scrolled (828, 359) with delta (0, 0)
Screenshot: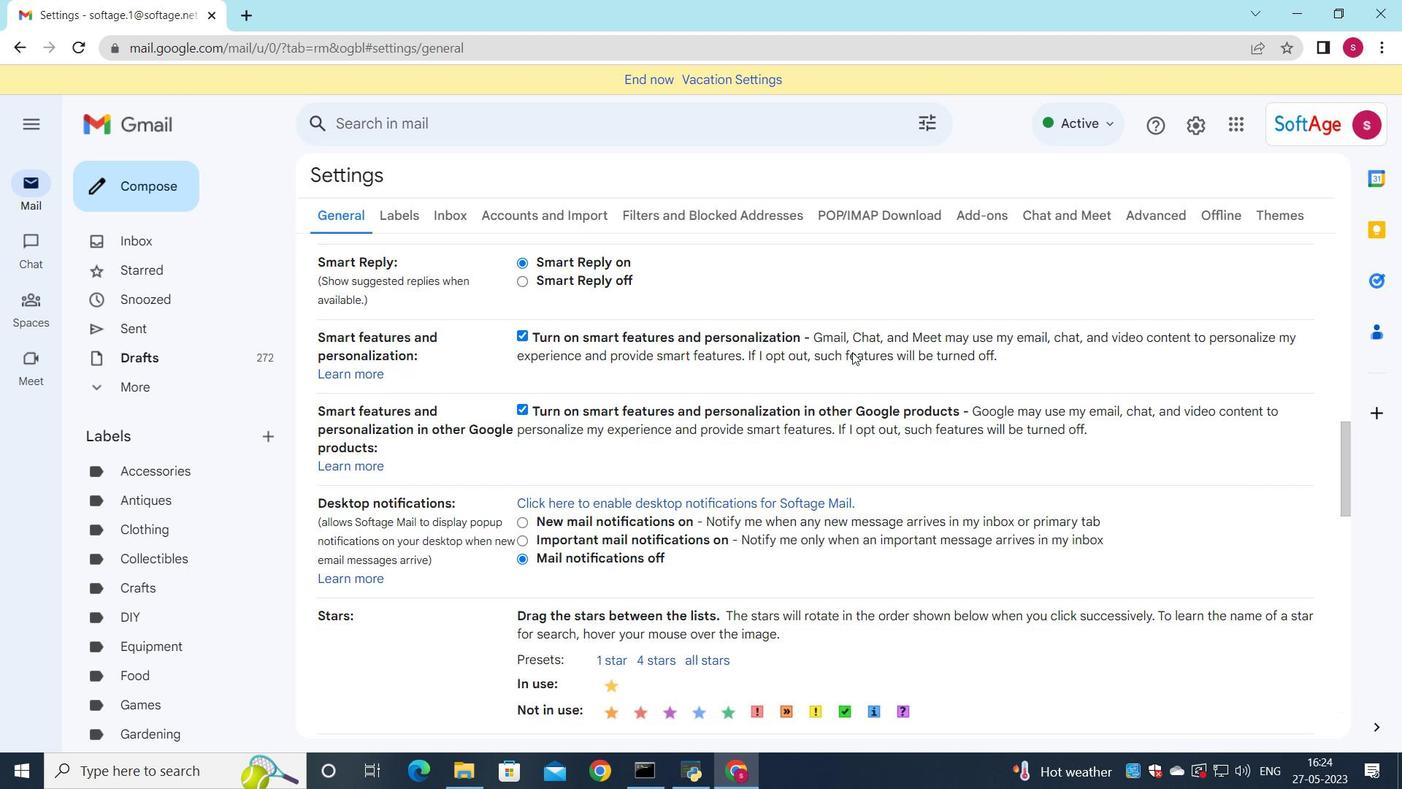 
Action: Mouse scrolled (828, 359) with delta (0, 0)
Screenshot: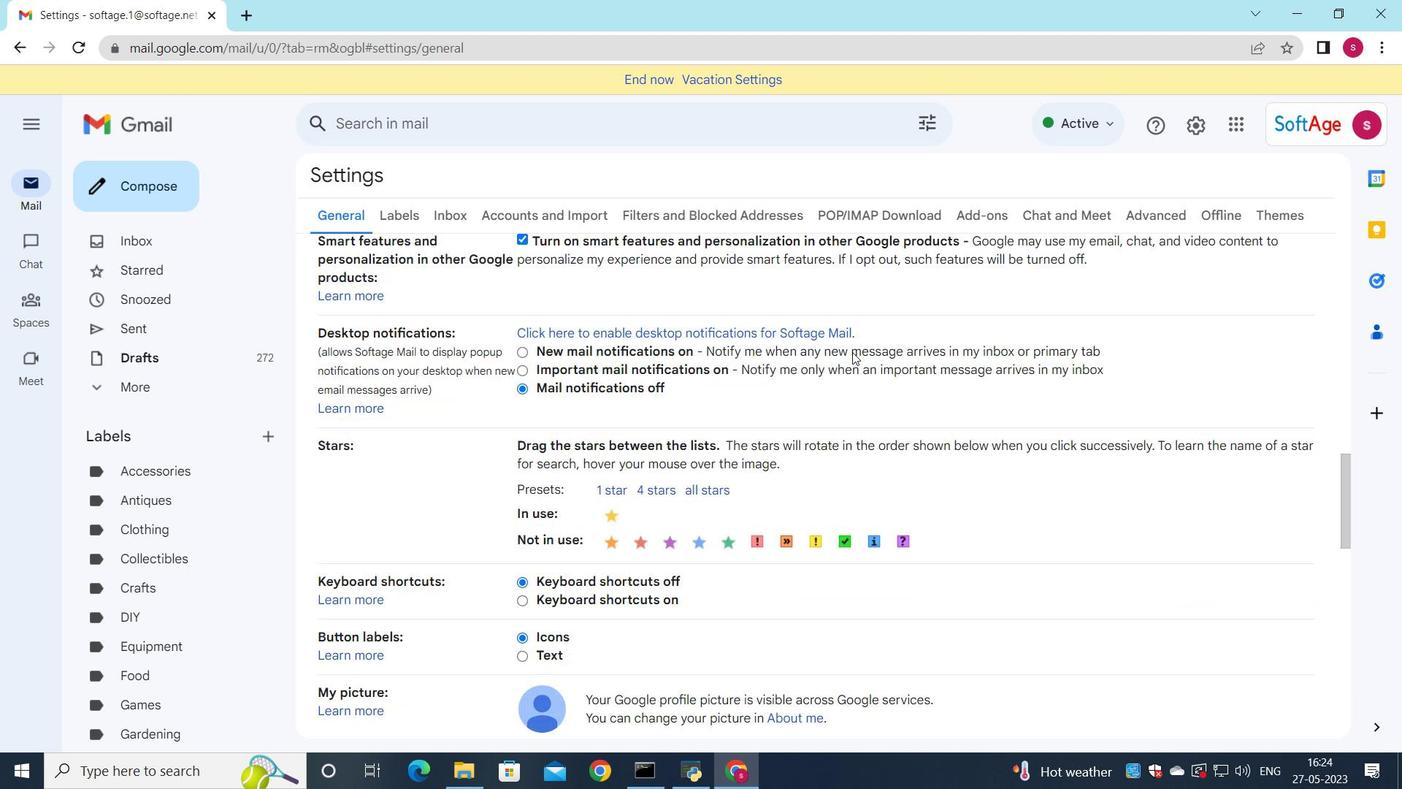 
Action: Mouse scrolled (828, 359) with delta (0, 0)
Screenshot: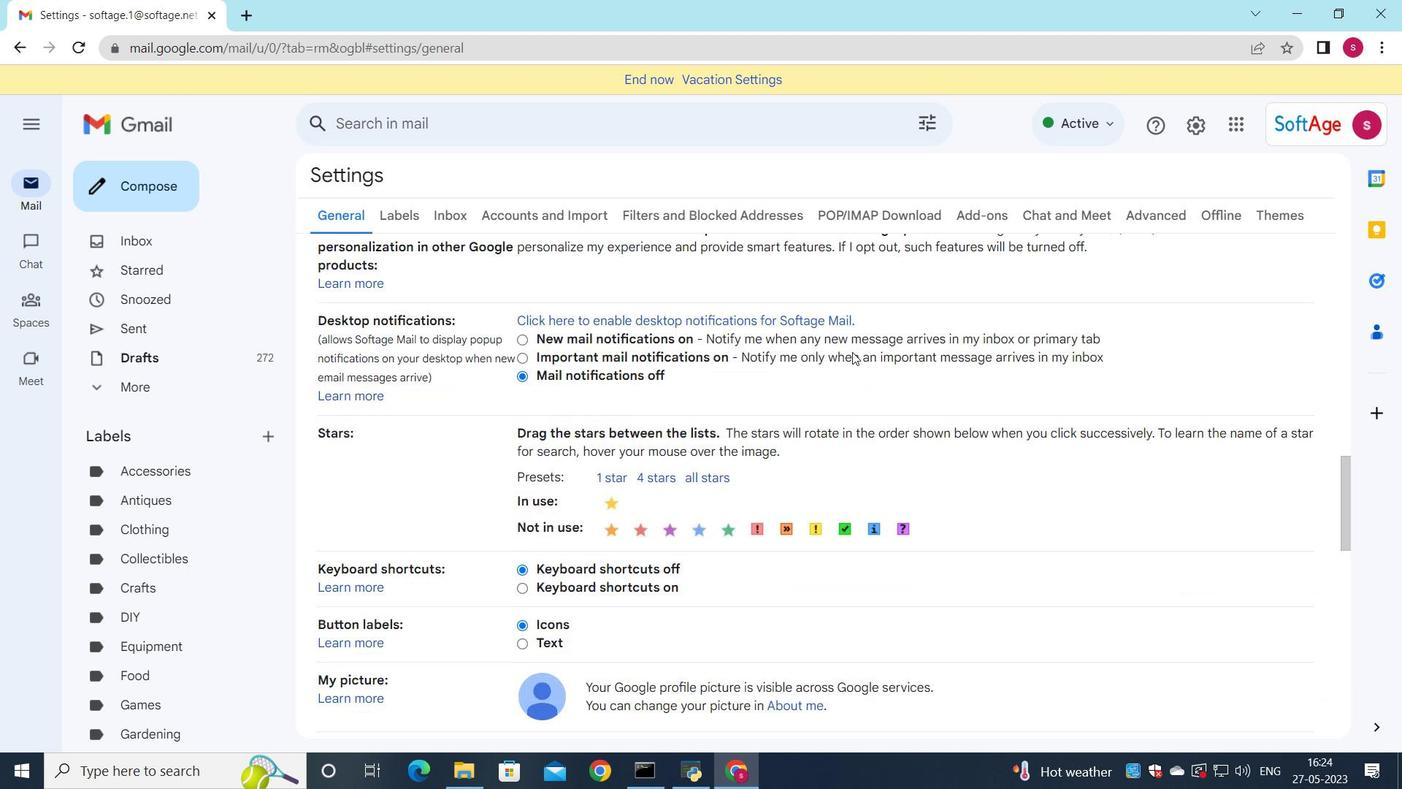 
Action: Mouse scrolled (828, 359) with delta (0, 0)
Screenshot: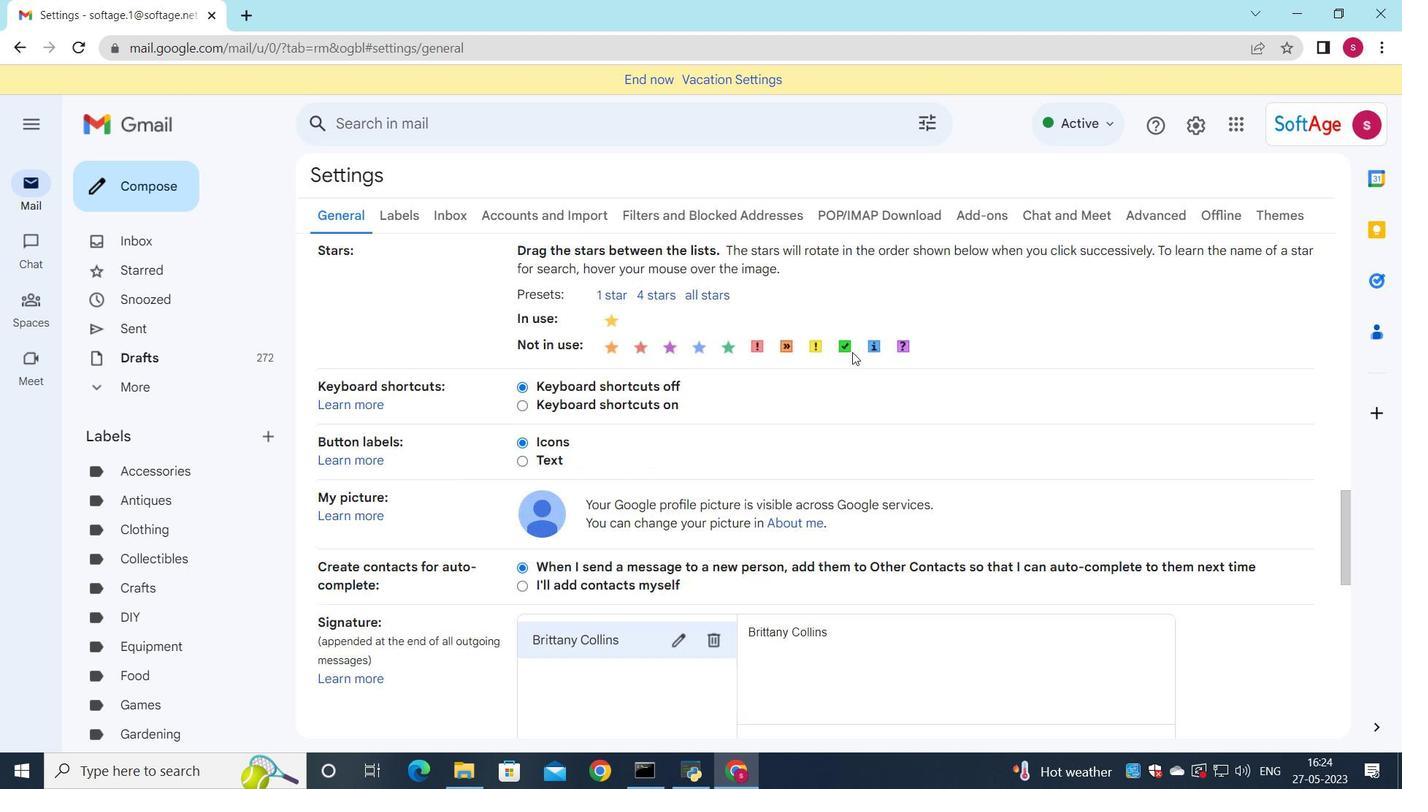 
Action: Mouse scrolled (828, 359) with delta (0, 0)
Screenshot: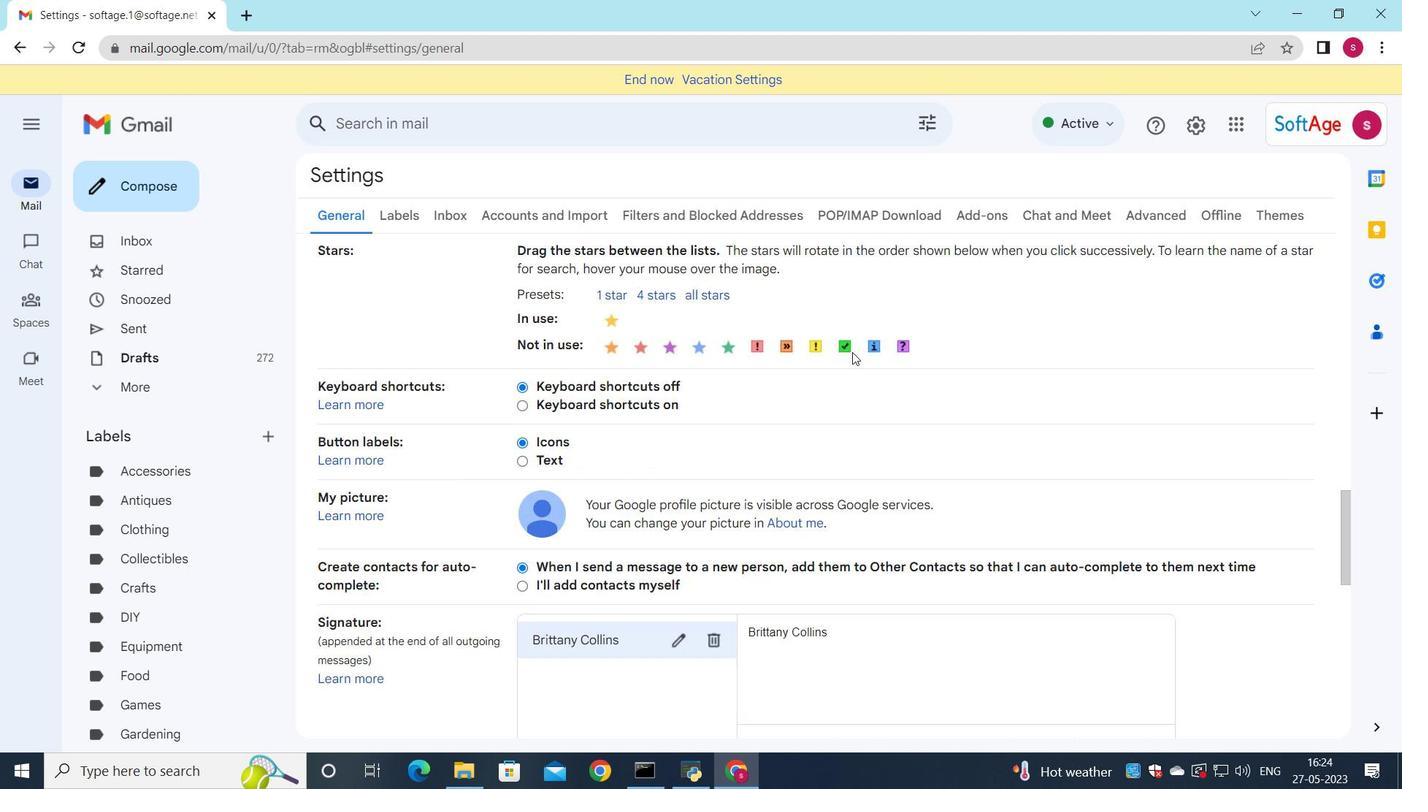 
Action: Mouse scrolled (828, 359) with delta (0, 0)
Screenshot: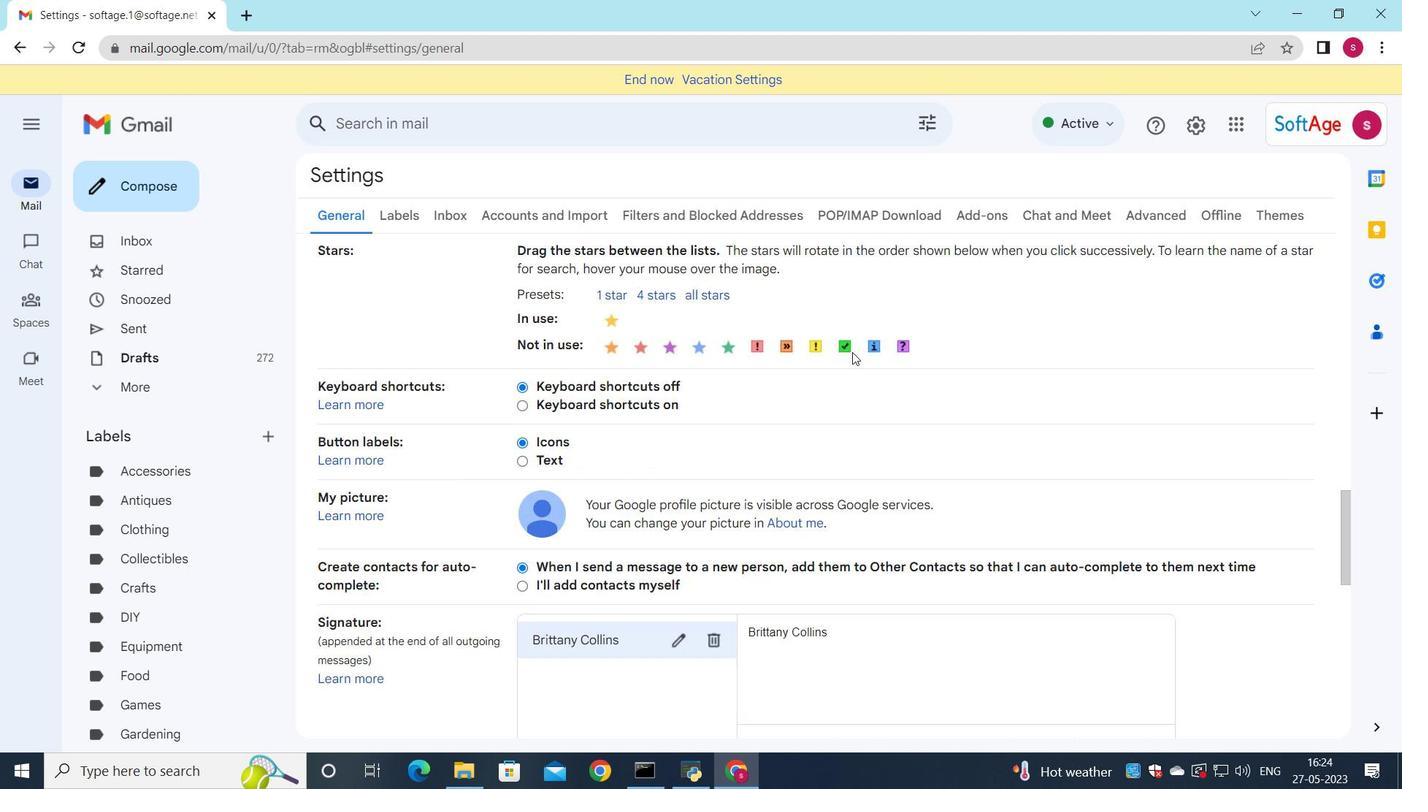 
Action: Mouse moved to (700, 375)
Screenshot: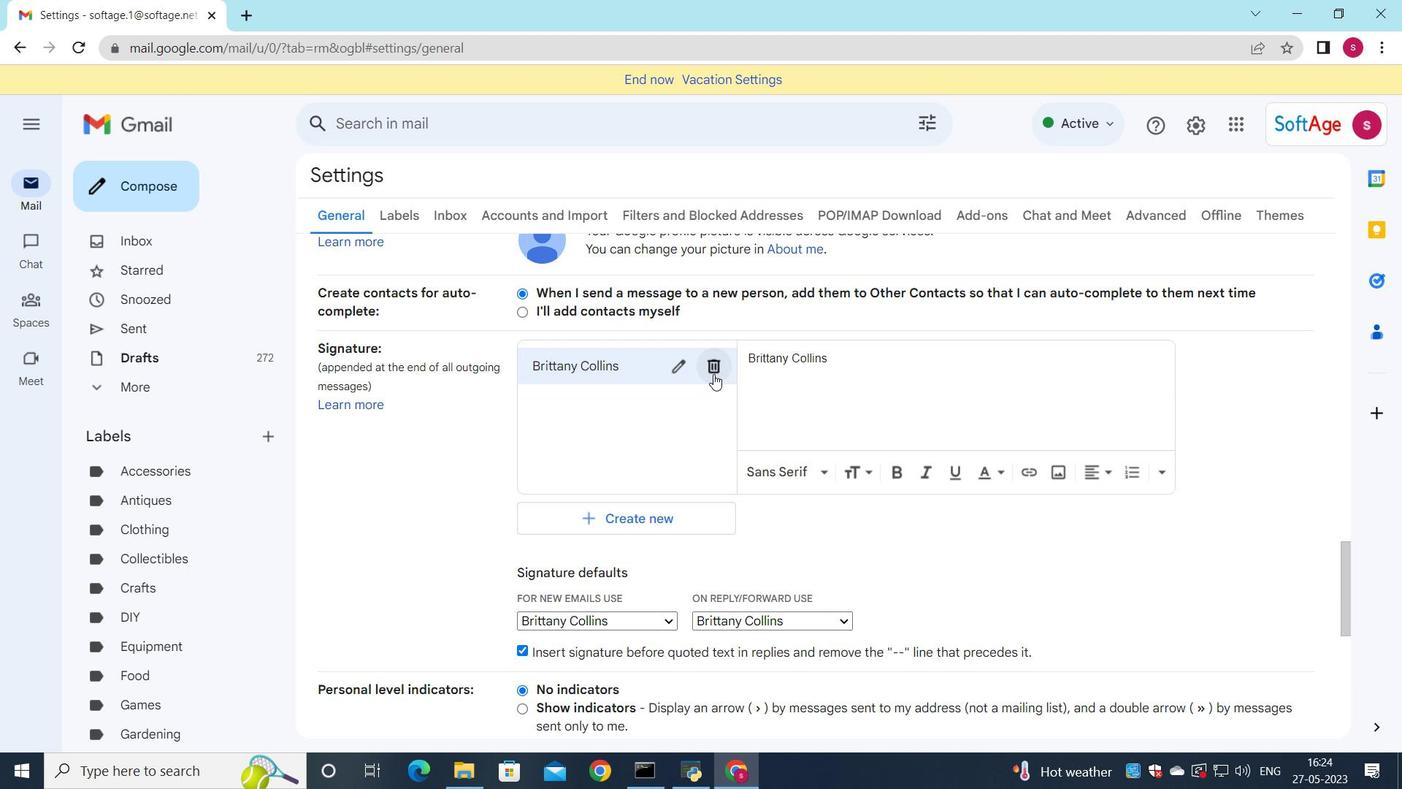 
Action: Mouse pressed left at (700, 375)
Screenshot: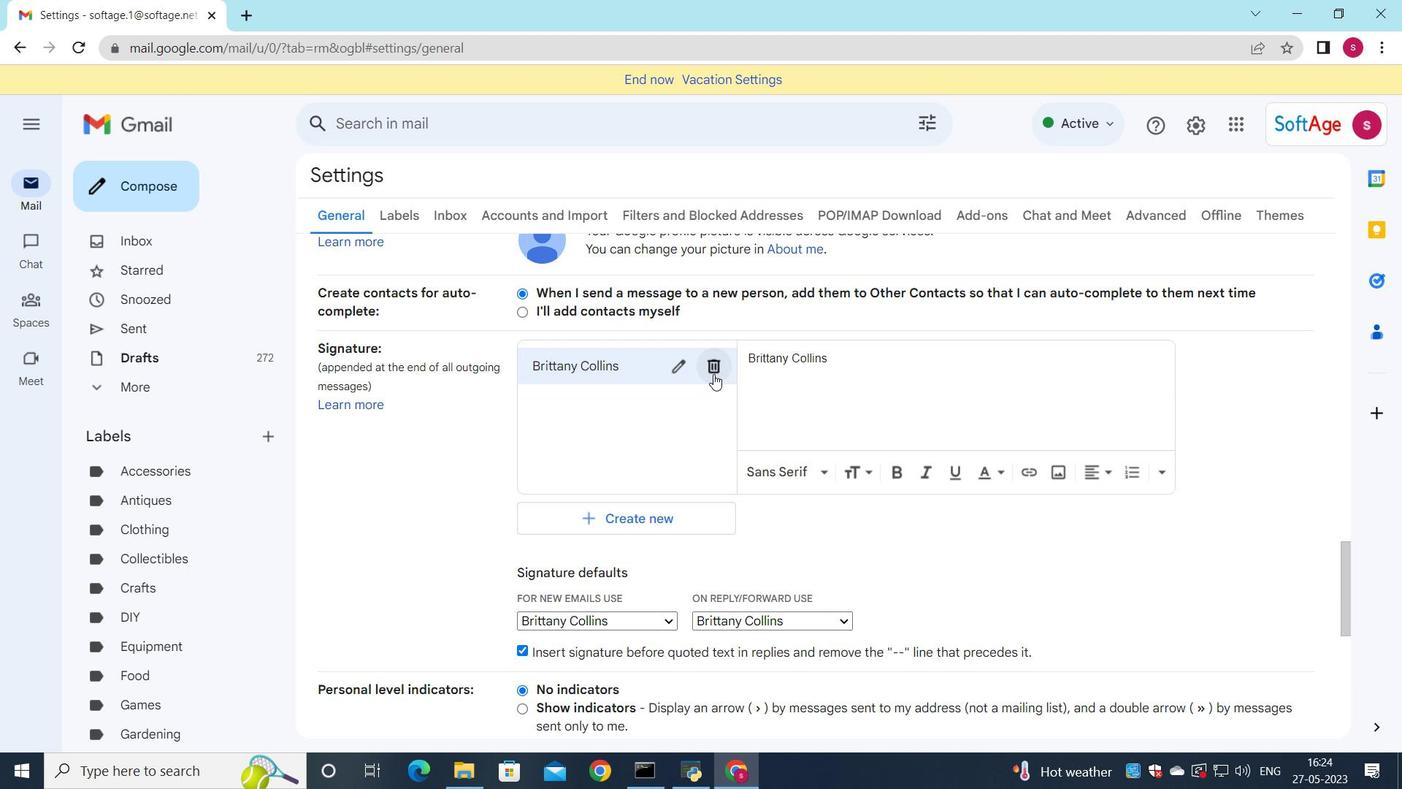 
Action: Mouse moved to (831, 449)
Screenshot: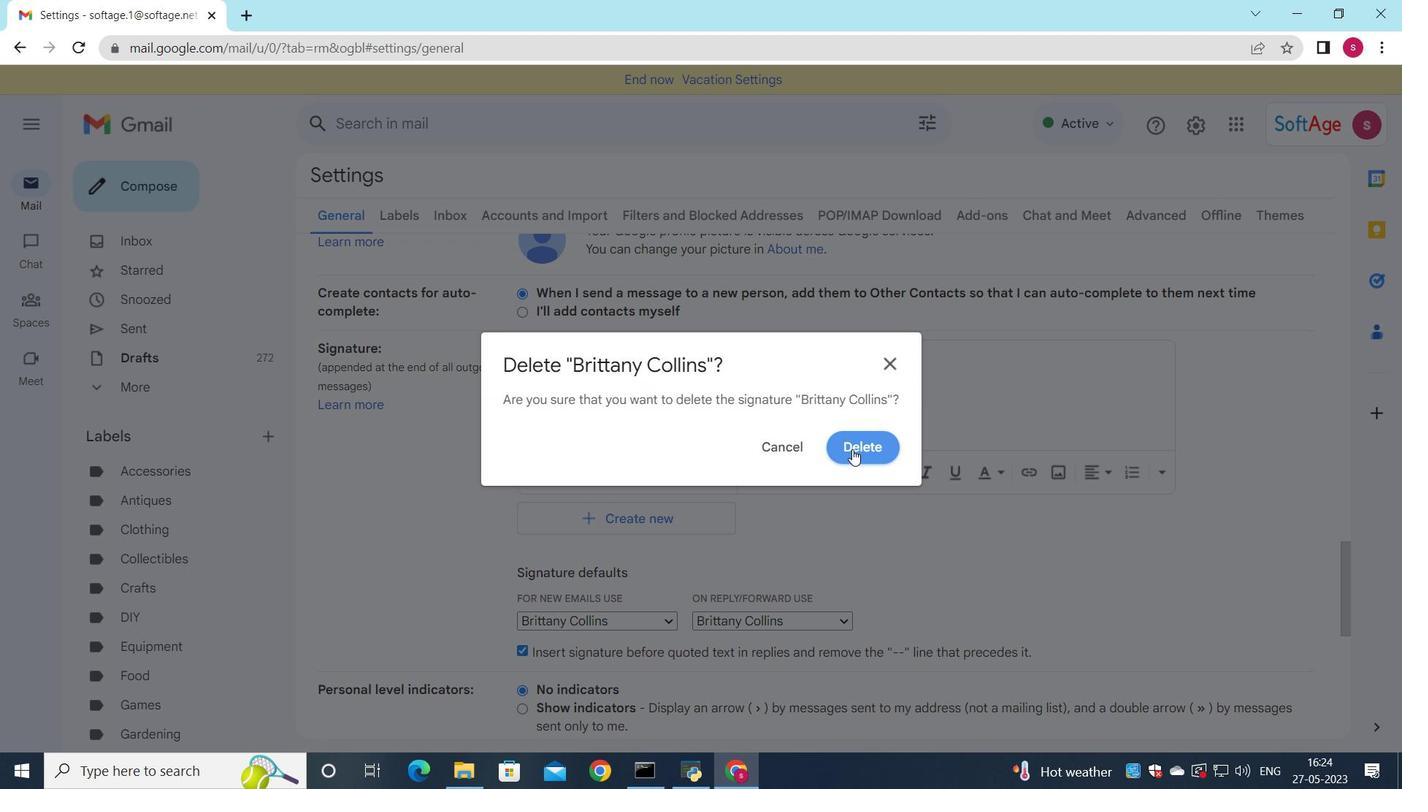 
Action: Mouse pressed left at (831, 449)
Screenshot: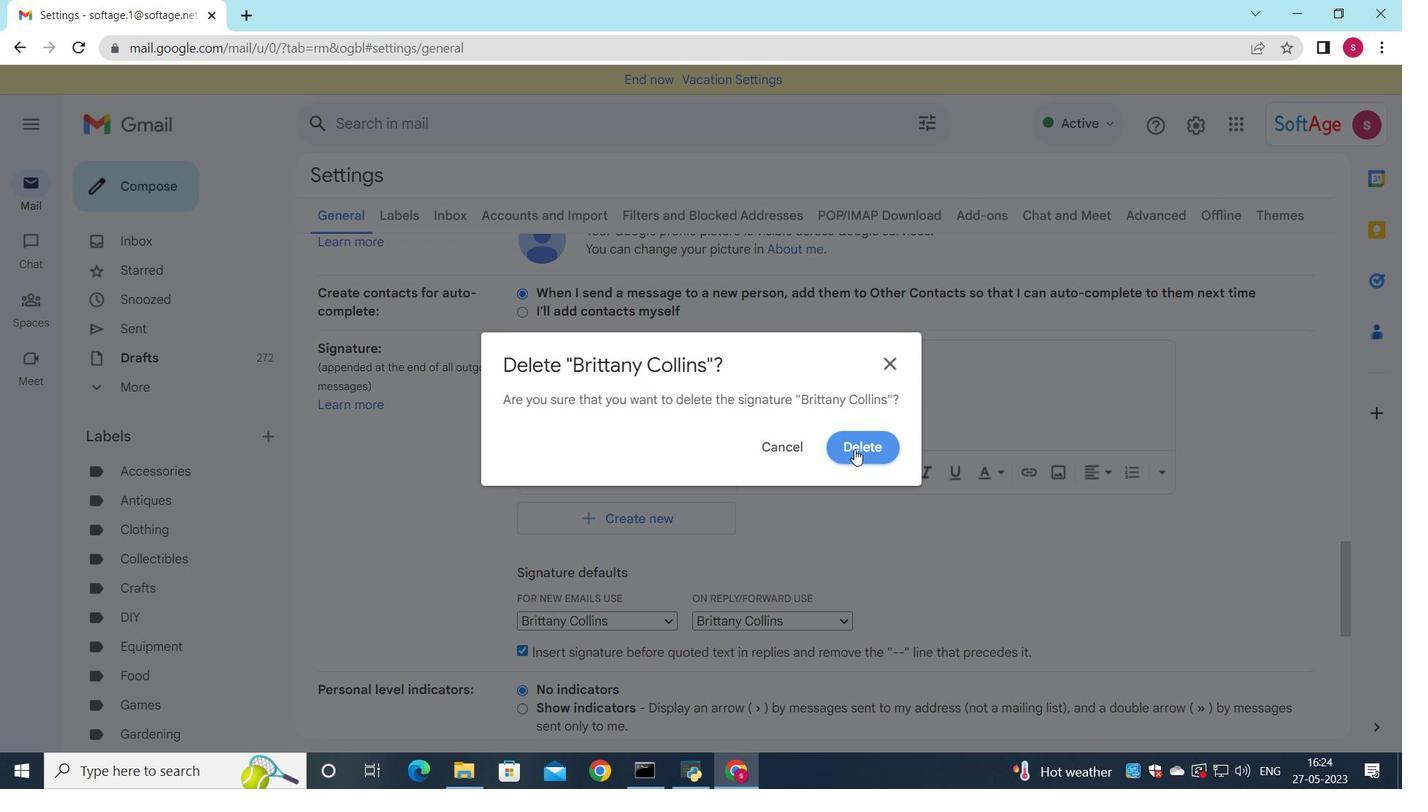 
Action: Mouse moved to (569, 379)
Screenshot: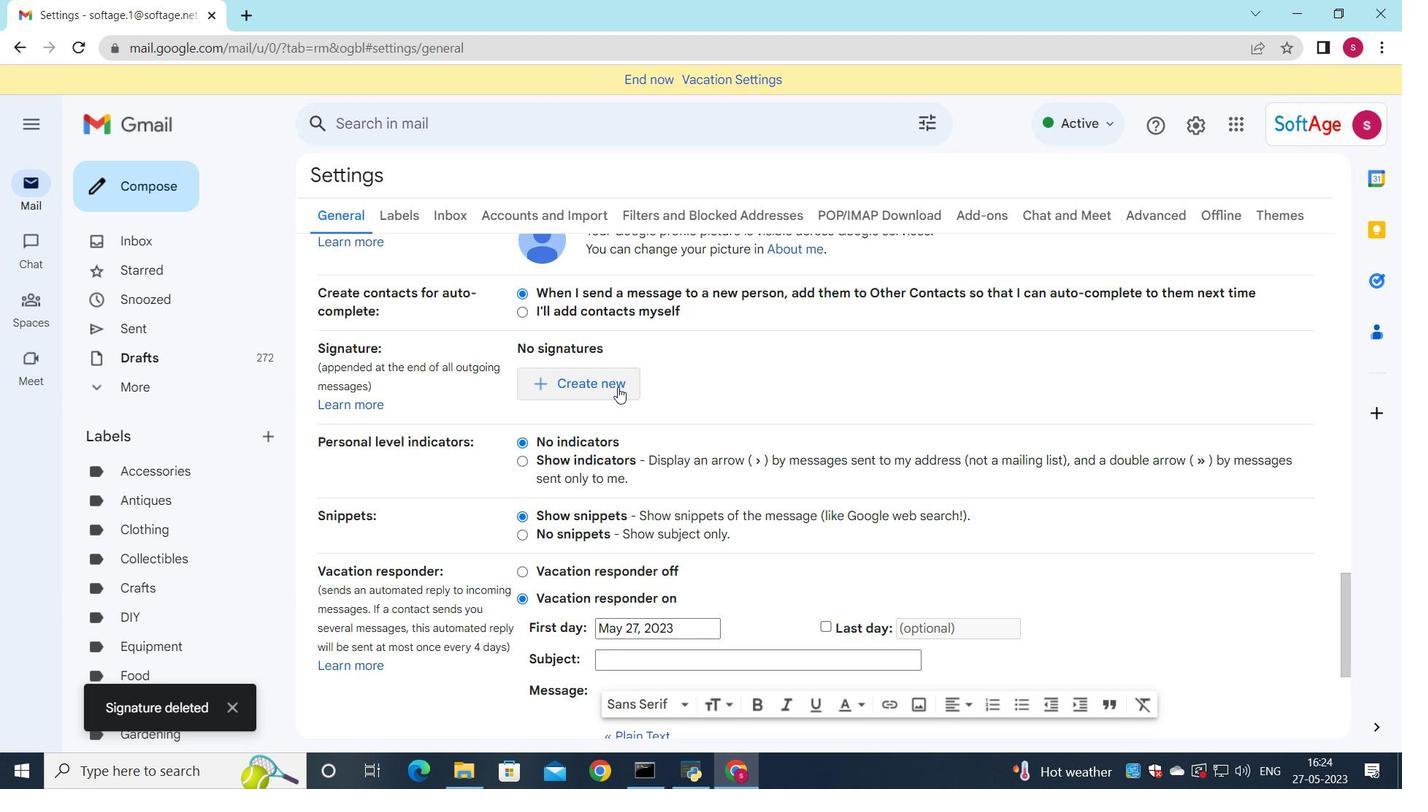 
Action: Mouse pressed left at (569, 379)
Screenshot: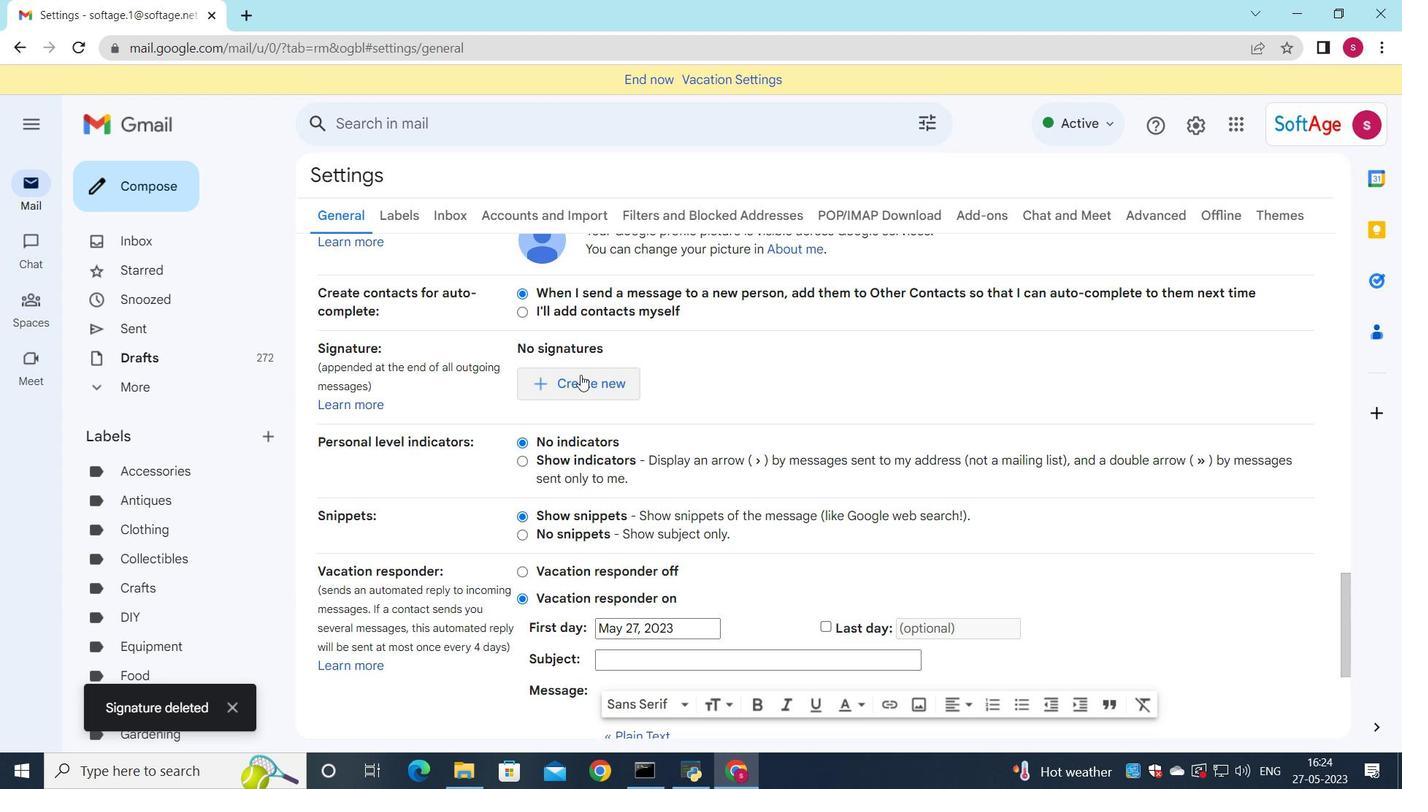 
Action: Mouse moved to (880, 417)
Screenshot: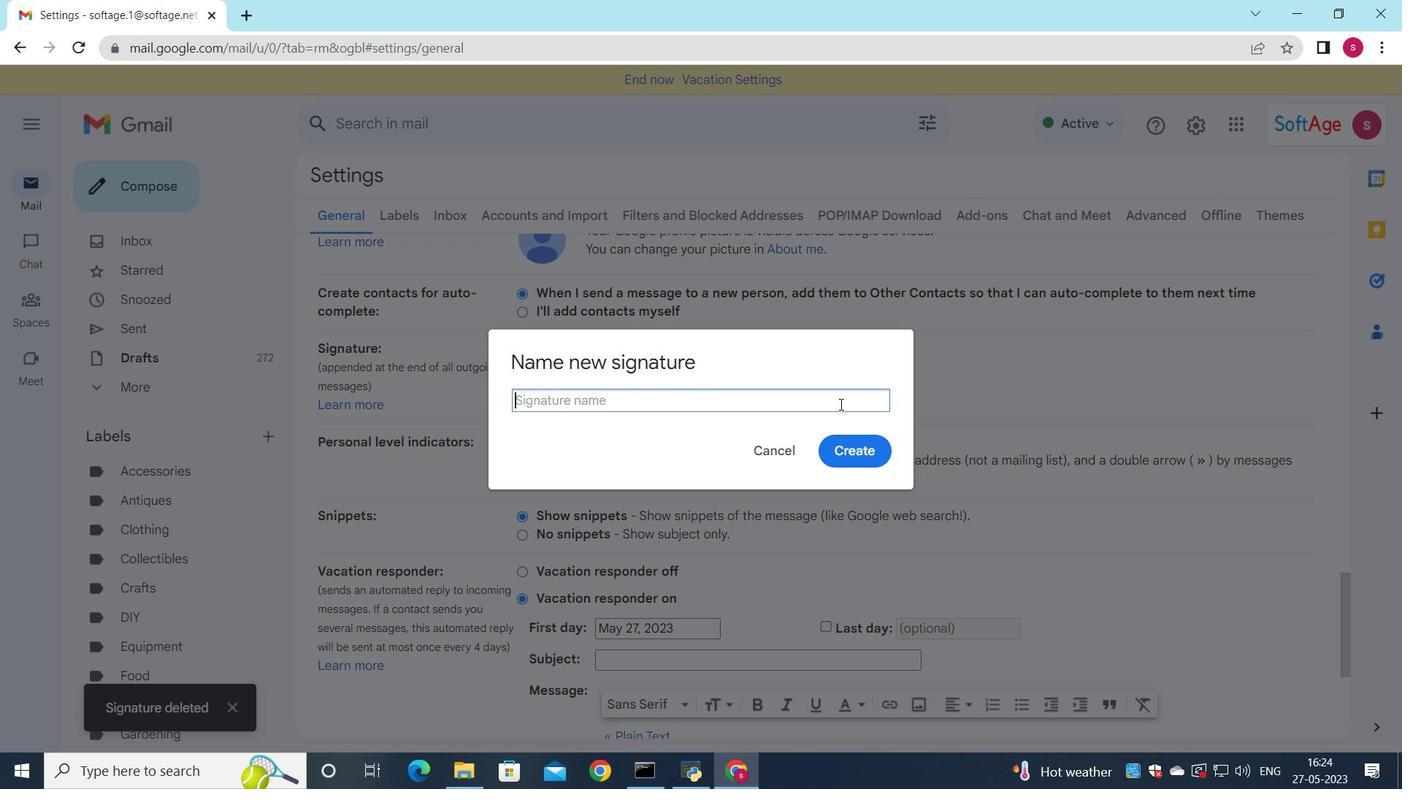 
Action: Key pressed <Key.shift>Brooke<Key.space>phili=<Key.backspace><Key.backspace>lips
Screenshot: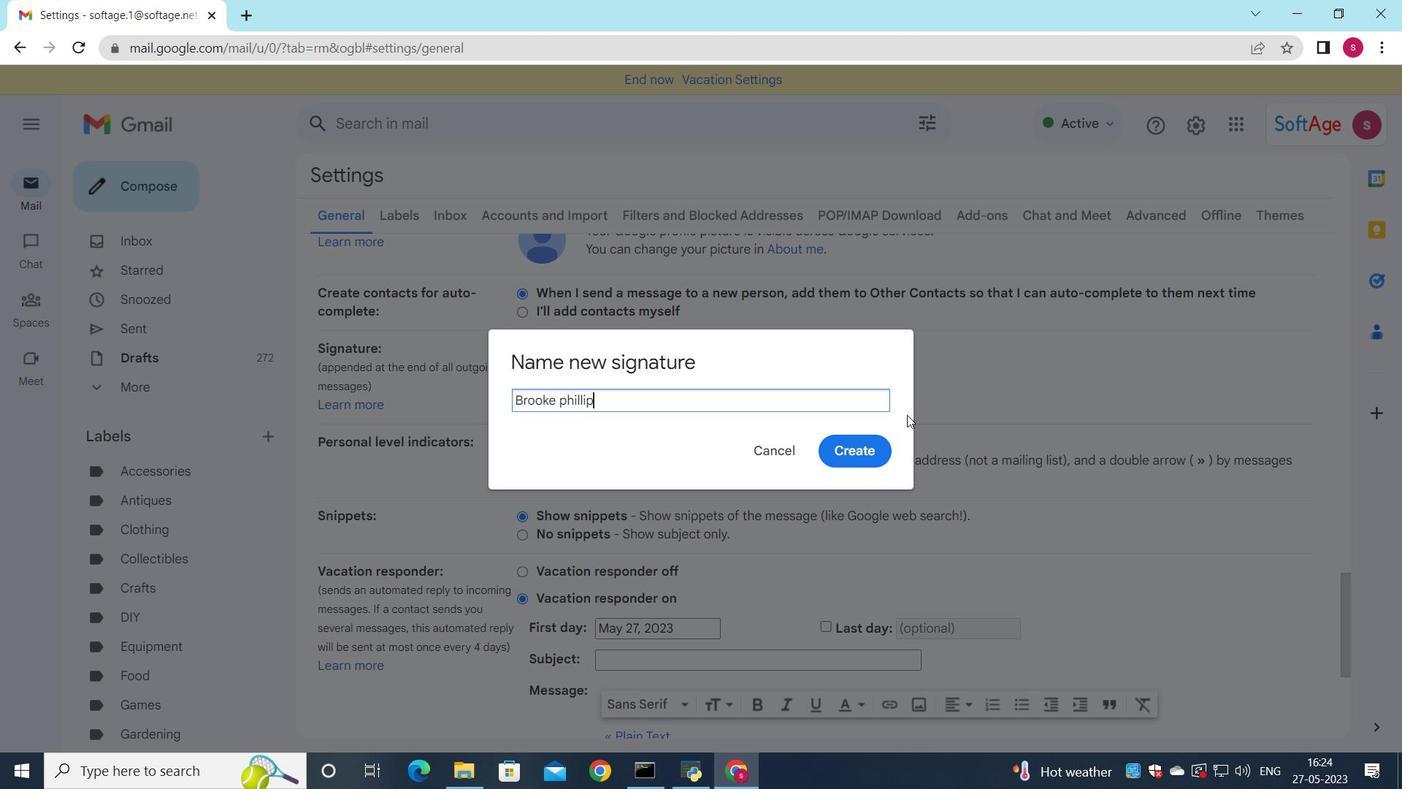 
Action: Mouse moved to (816, 455)
Screenshot: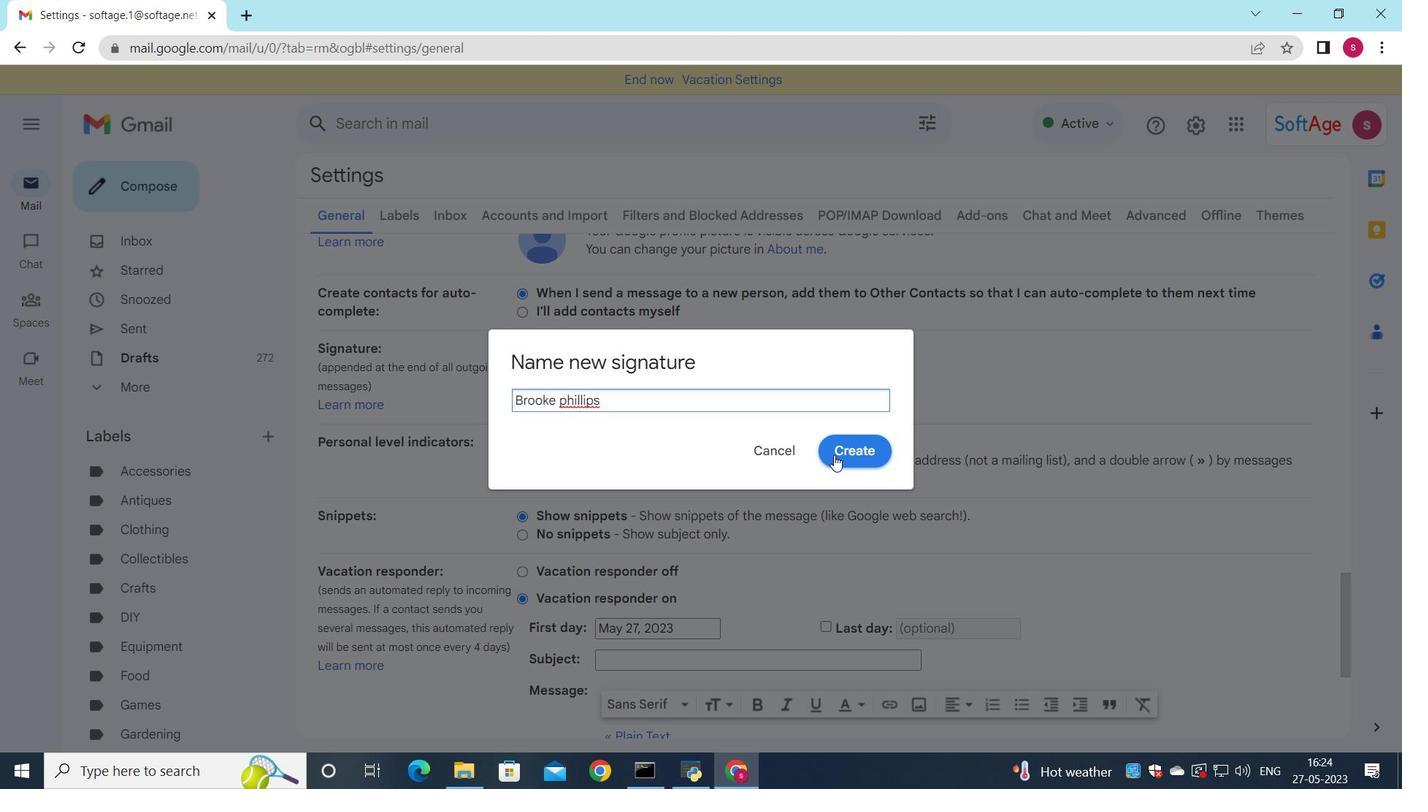 
Action: Mouse pressed left at (816, 455)
Screenshot: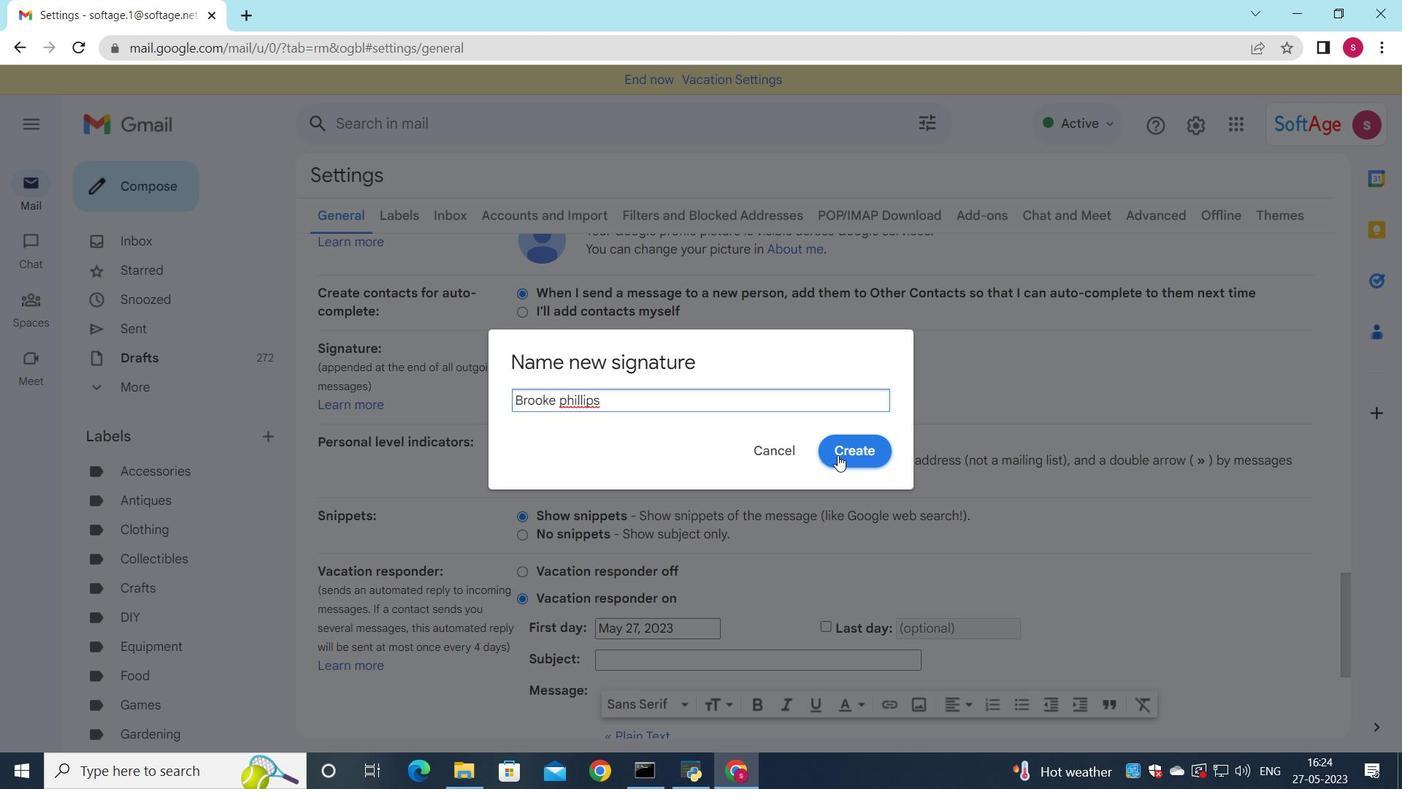 
Action: Mouse moved to (828, 409)
Screenshot: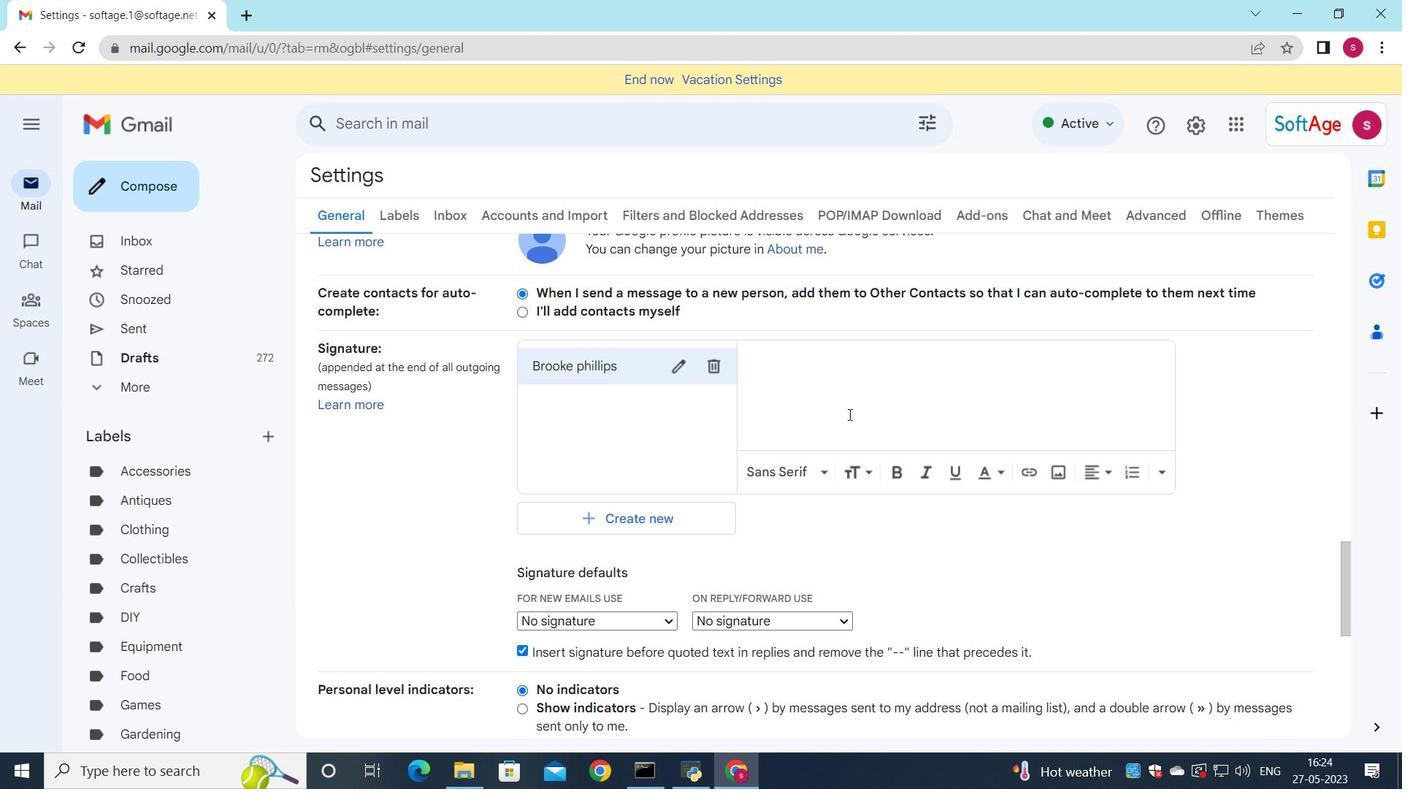 
Action: Mouse pressed left at (828, 409)
Screenshot: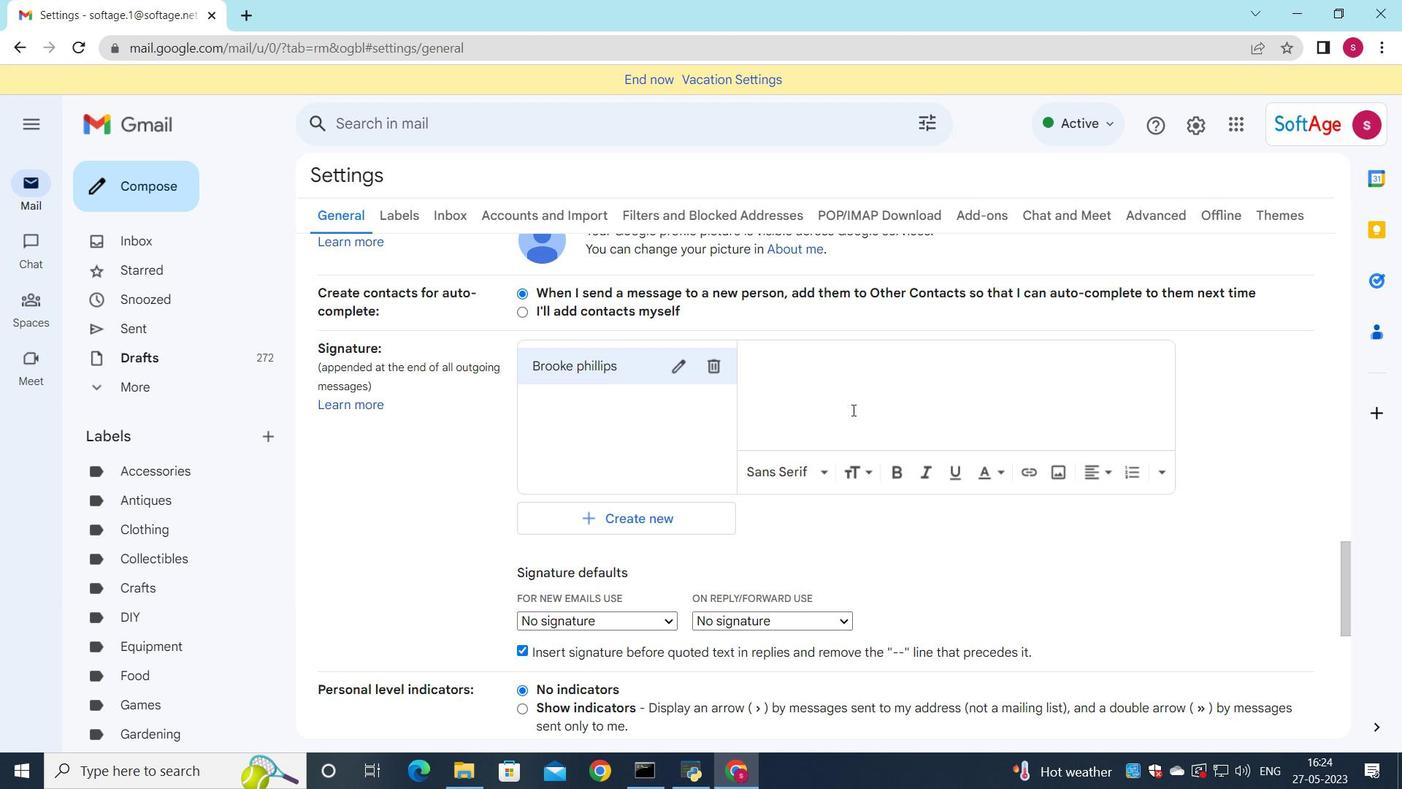 
Action: Mouse moved to (811, 411)
Screenshot: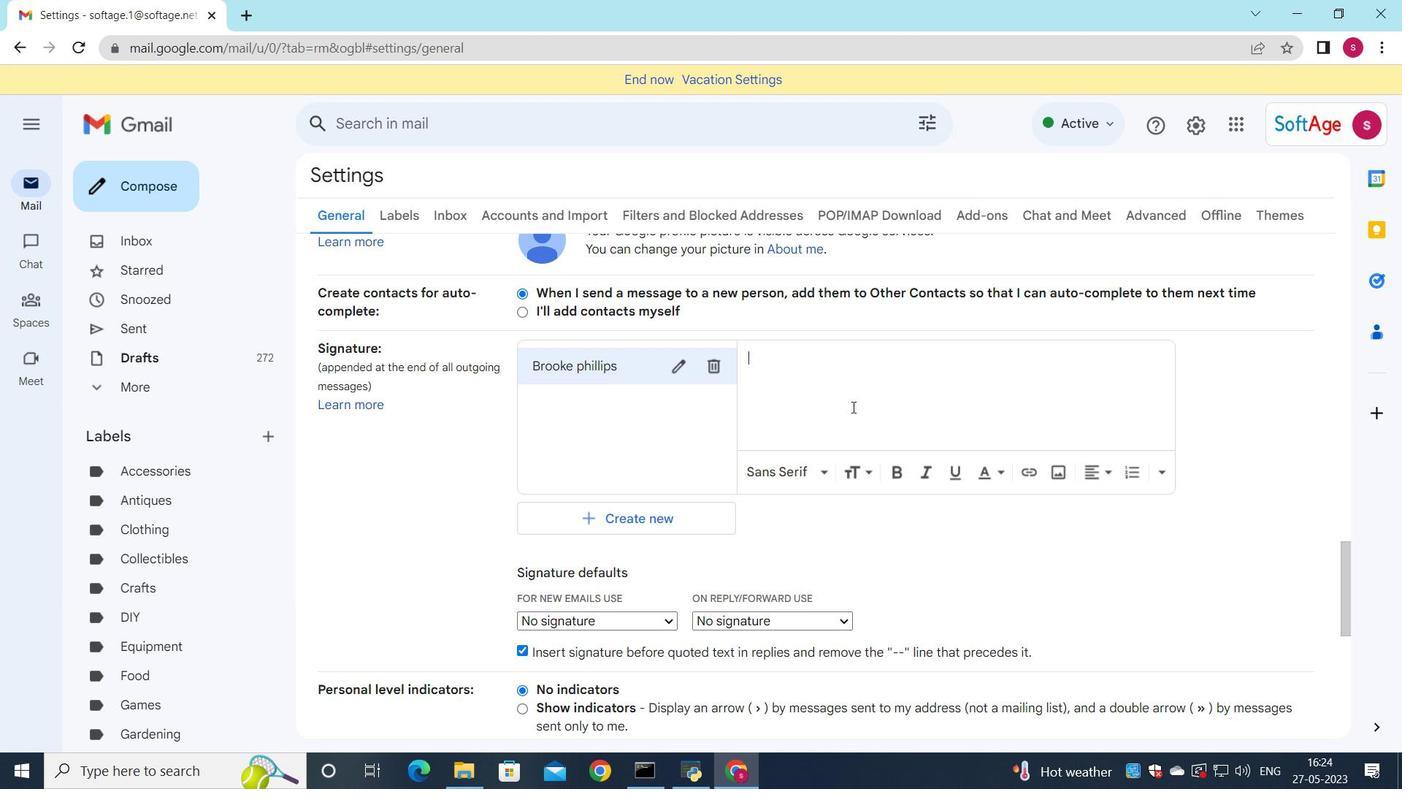 
Action: Key pressed <Key.shift>Brooke<Key.space><Key.shift>Phillips
Screenshot: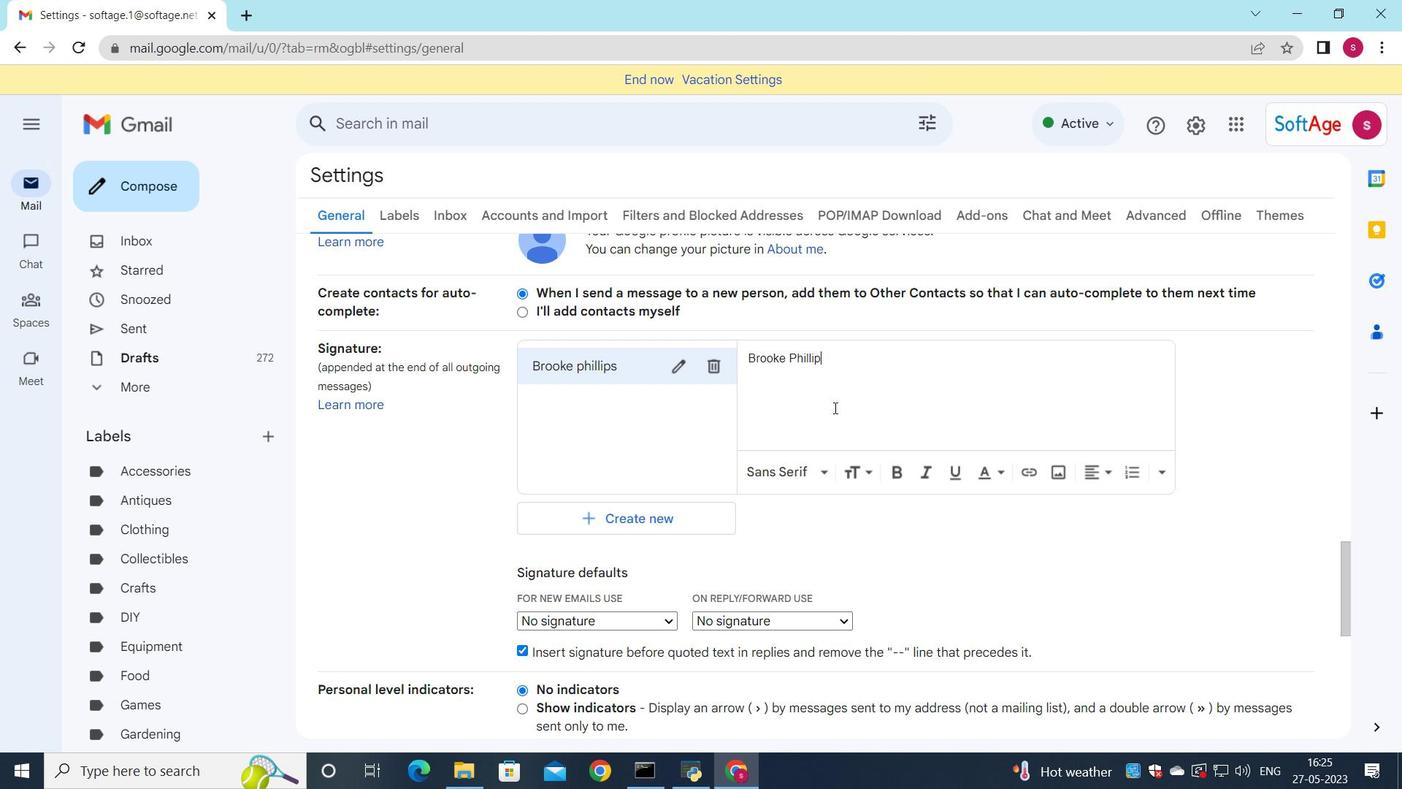 
Action: Mouse moved to (620, 607)
Screenshot: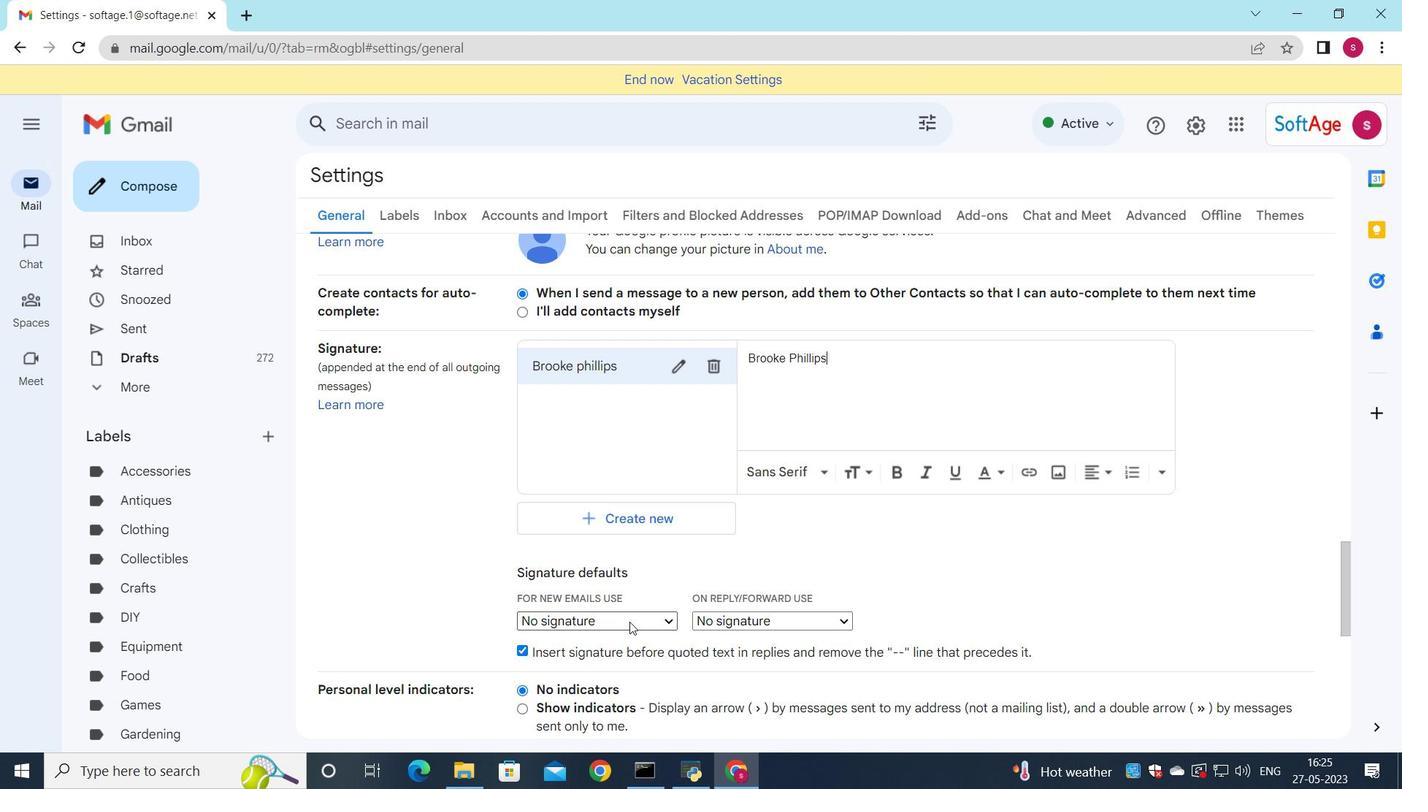 
Action: Mouse pressed left at (620, 607)
Screenshot: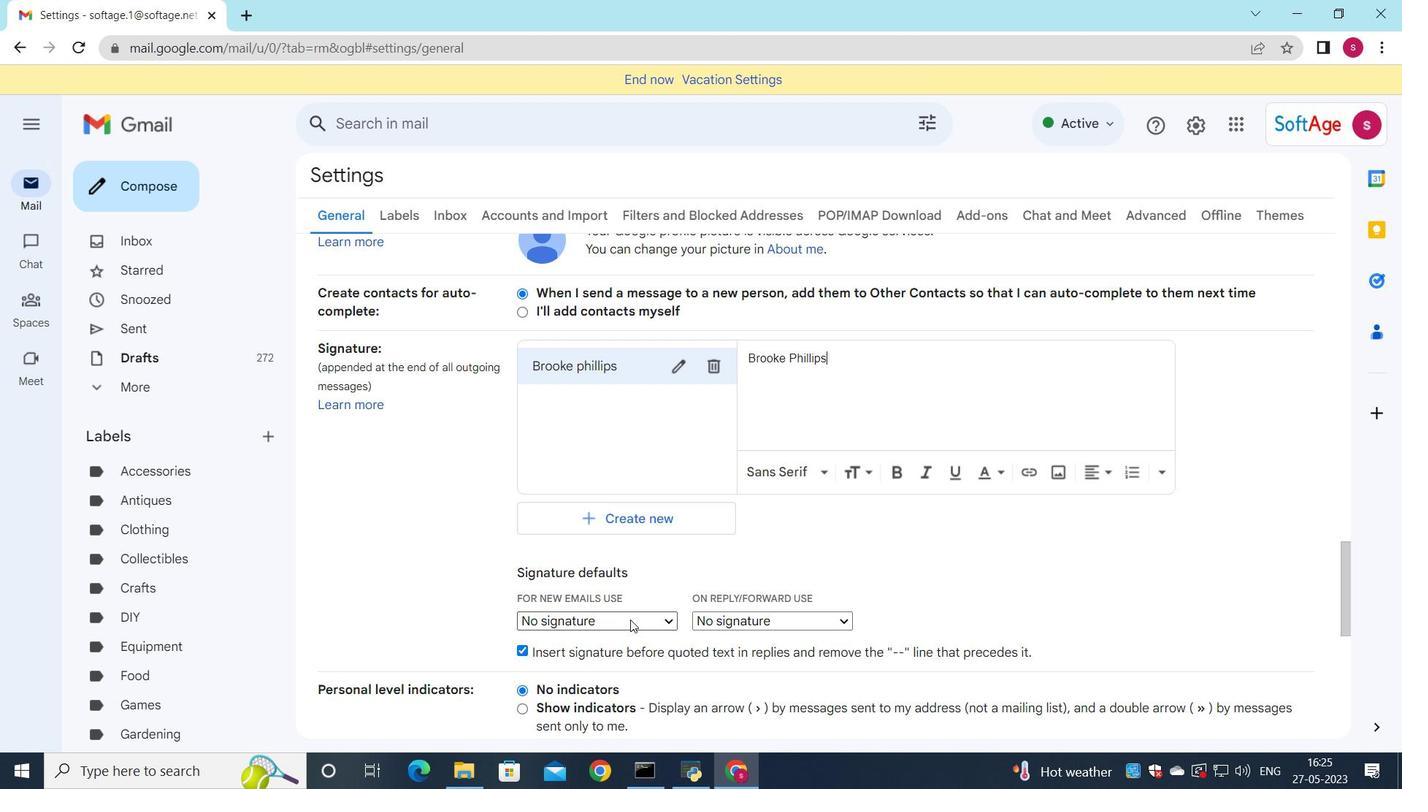 
Action: Mouse moved to (618, 641)
Screenshot: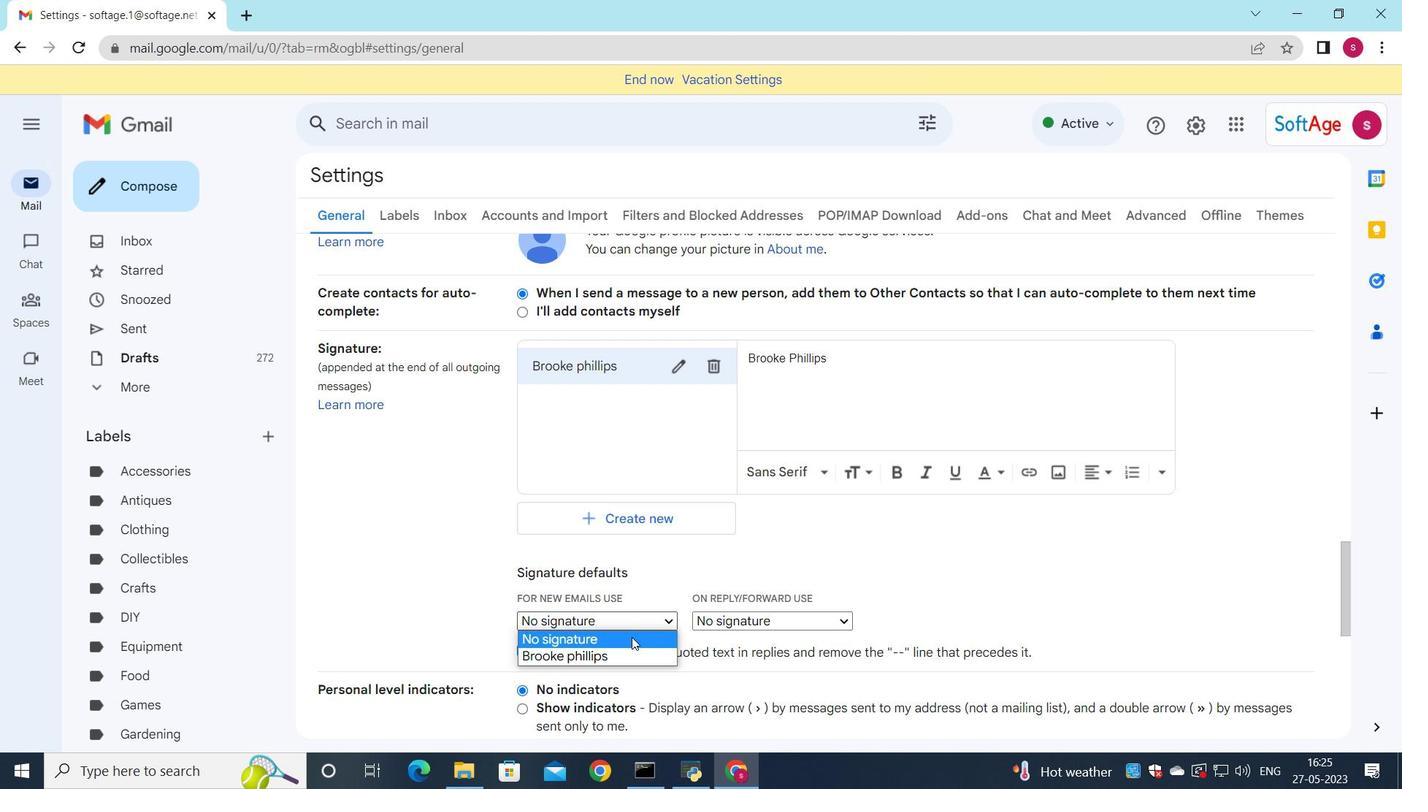 
Action: Mouse pressed left at (618, 641)
Screenshot: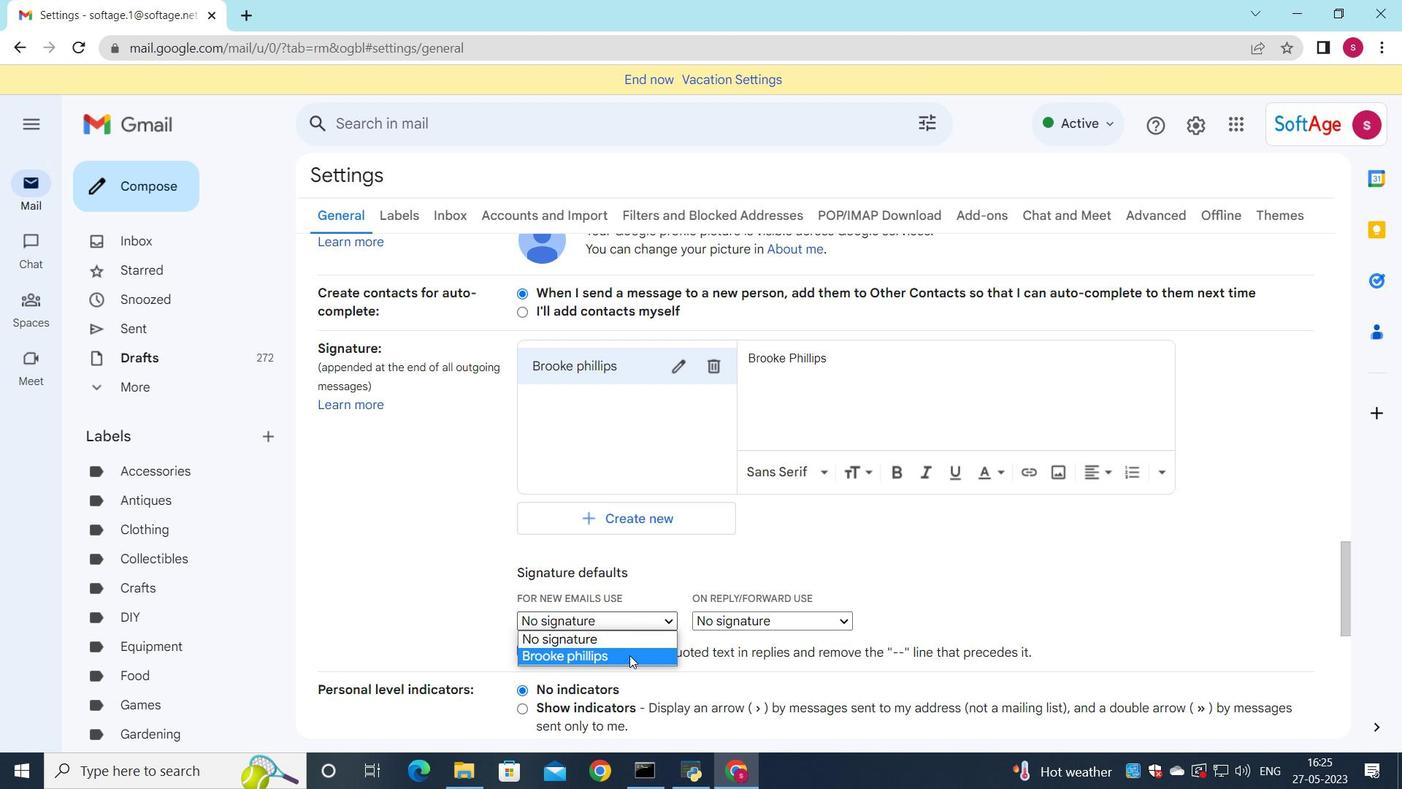 
Action: Mouse moved to (683, 606)
Screenshot: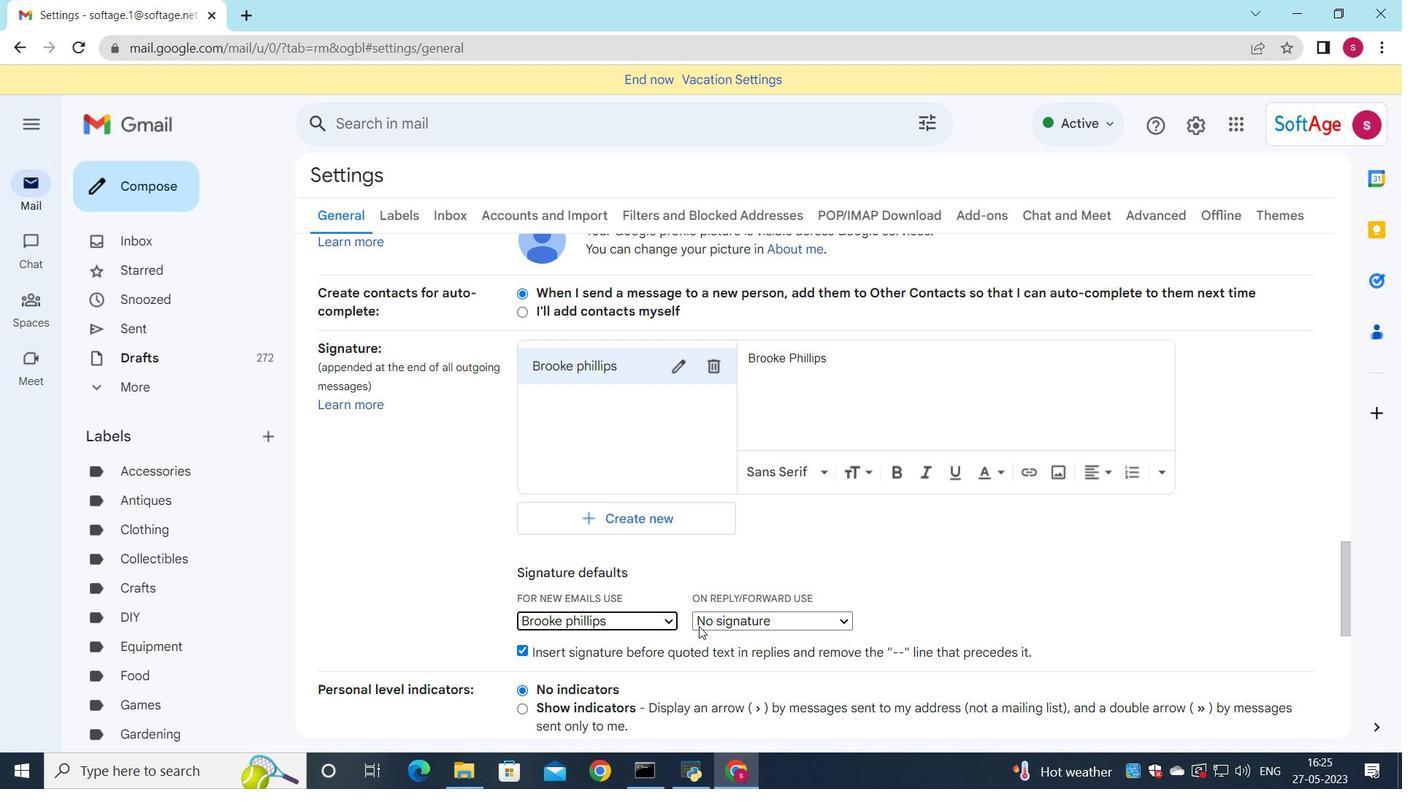 
Action: Mouse pressed left at (683, 606)
Screenshot: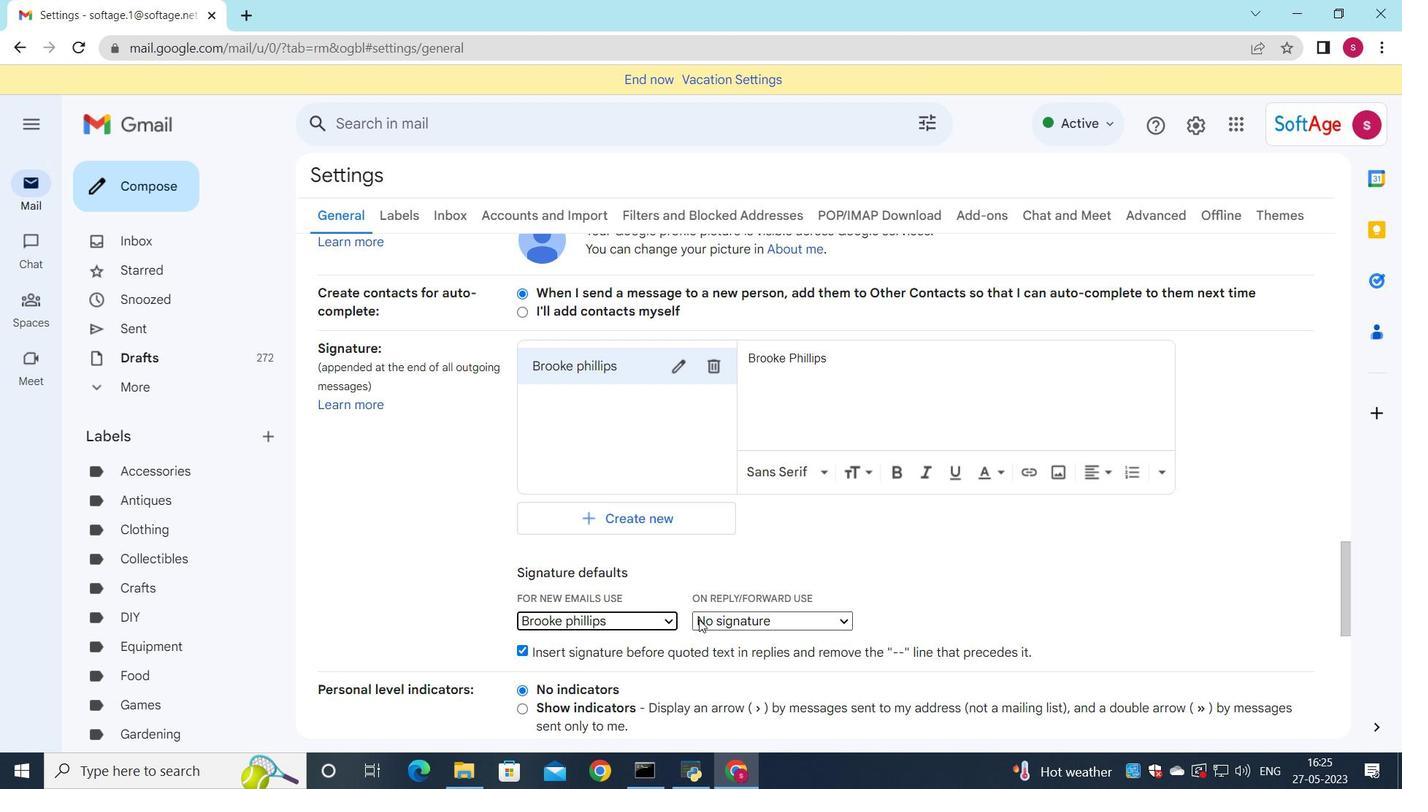 
Action: Mouse moved to (684, 634)
Screenshot: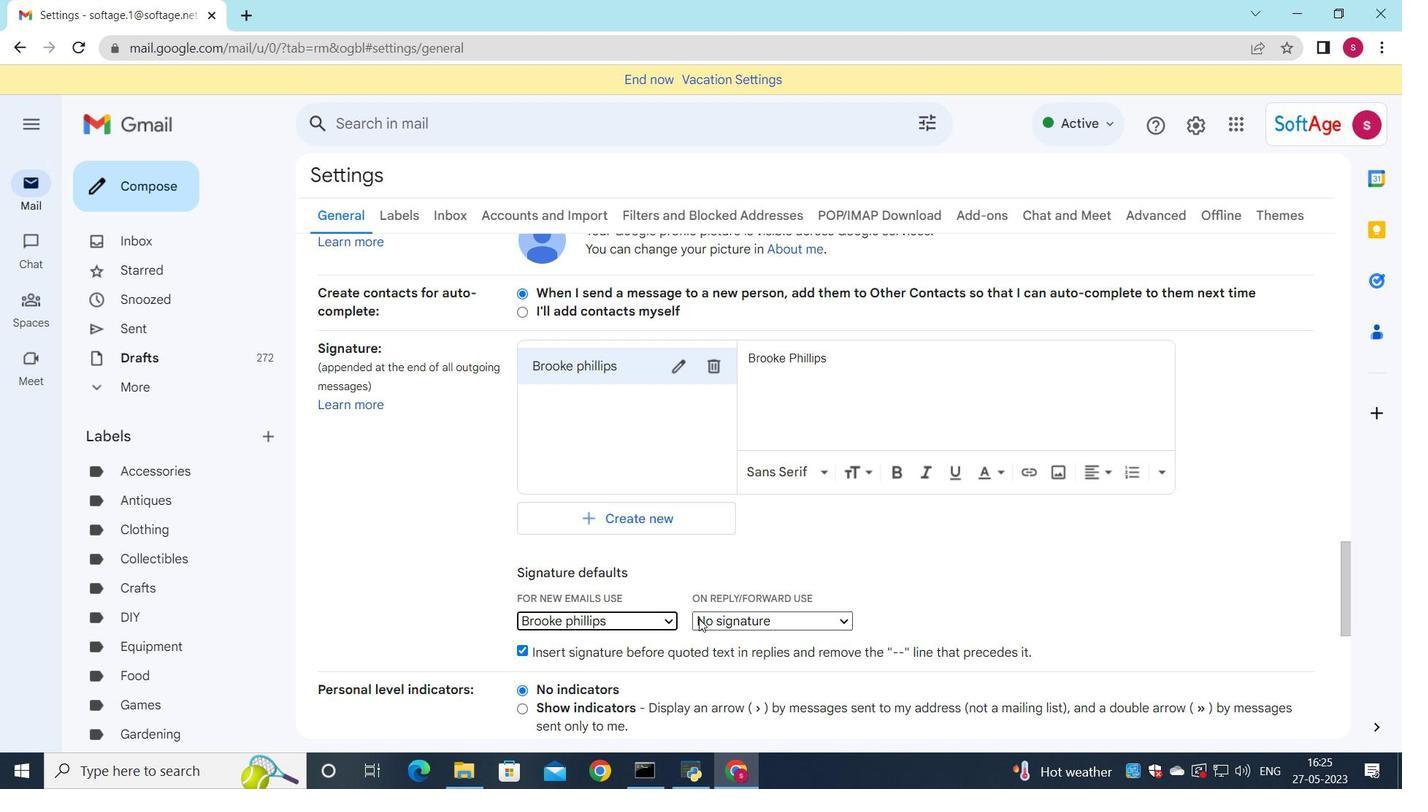 
Action: Mouse pressed left at (684, 634)
Screenshot: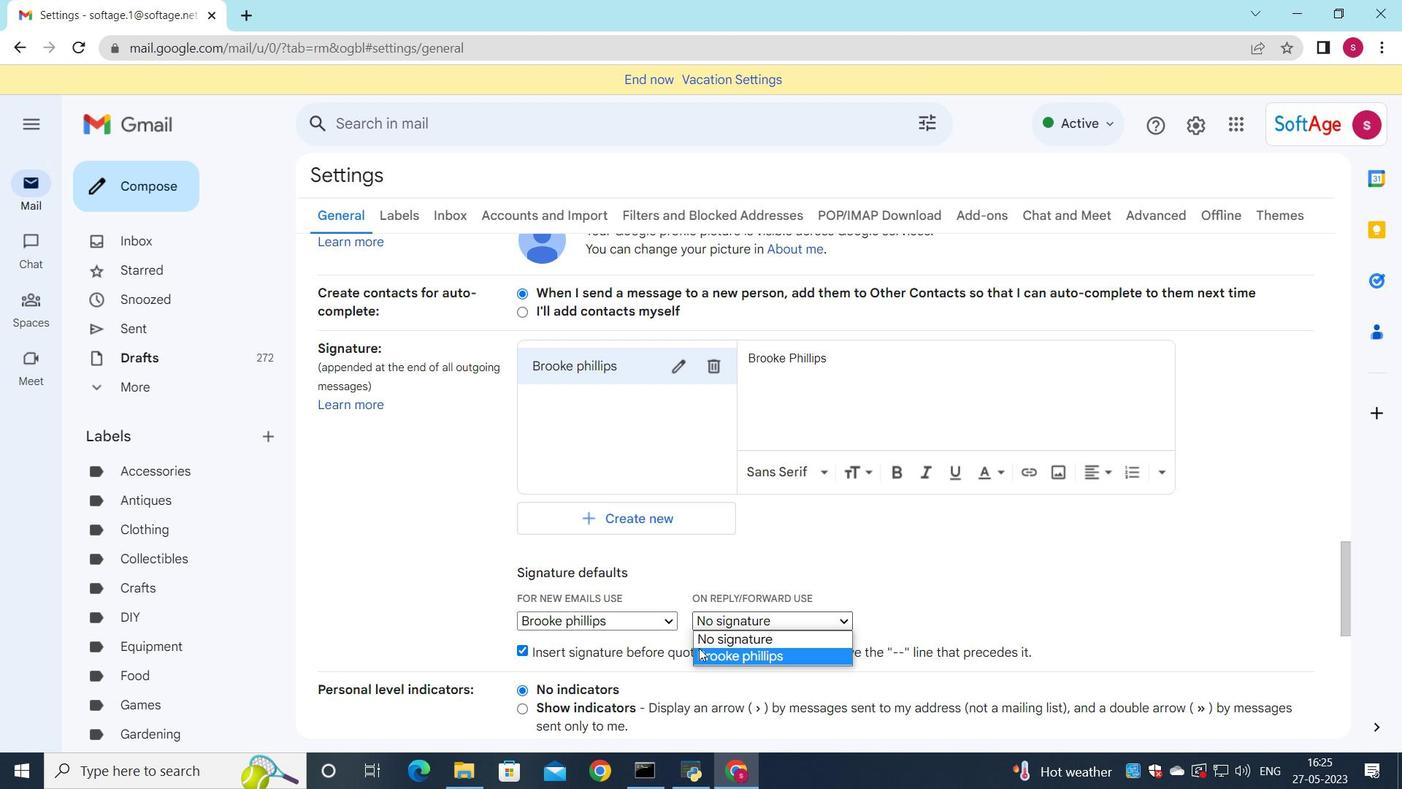 
Action: Mouse moved to (676, 578)
Screenshot: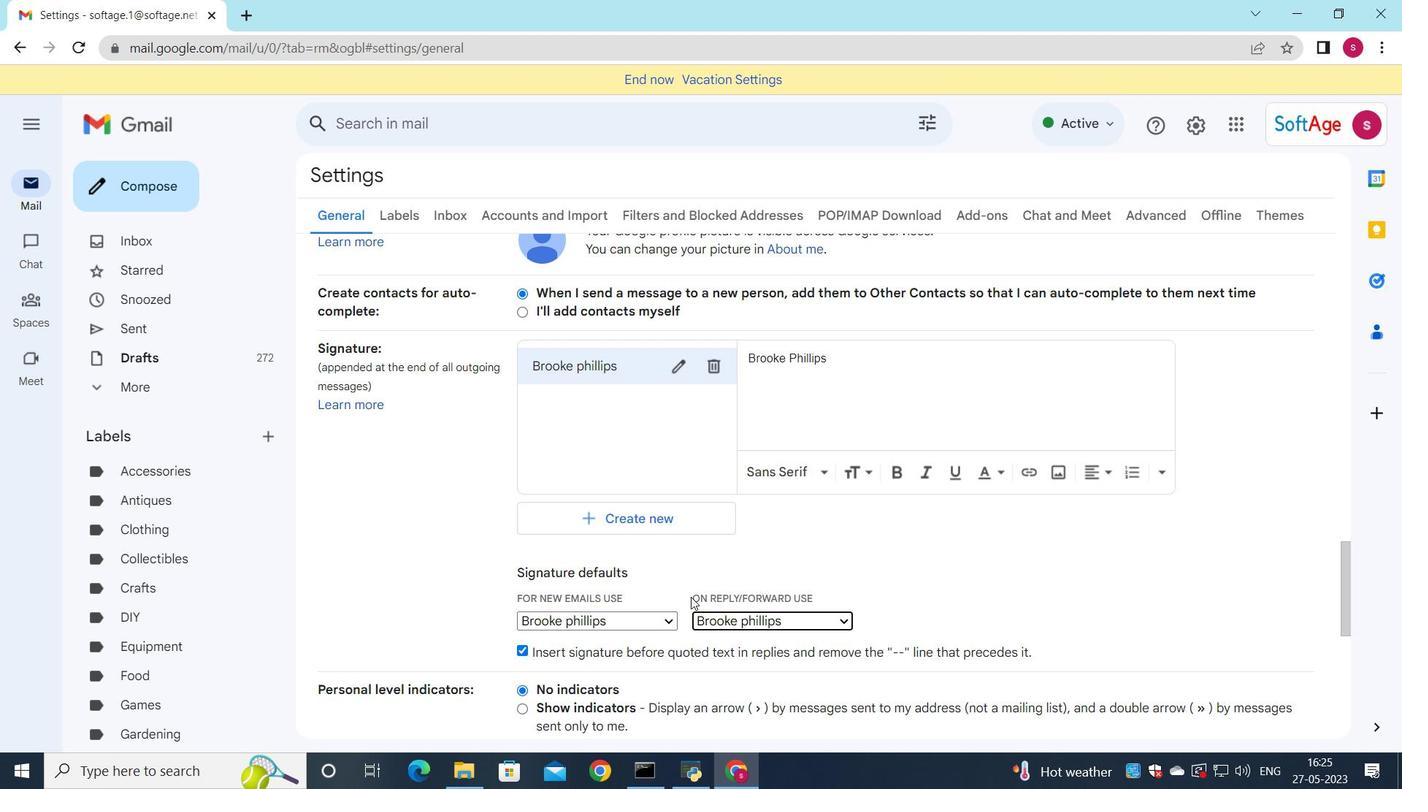 
Action: Mouse scrolled (676, 577) with delta (0, 0)
Screenshot: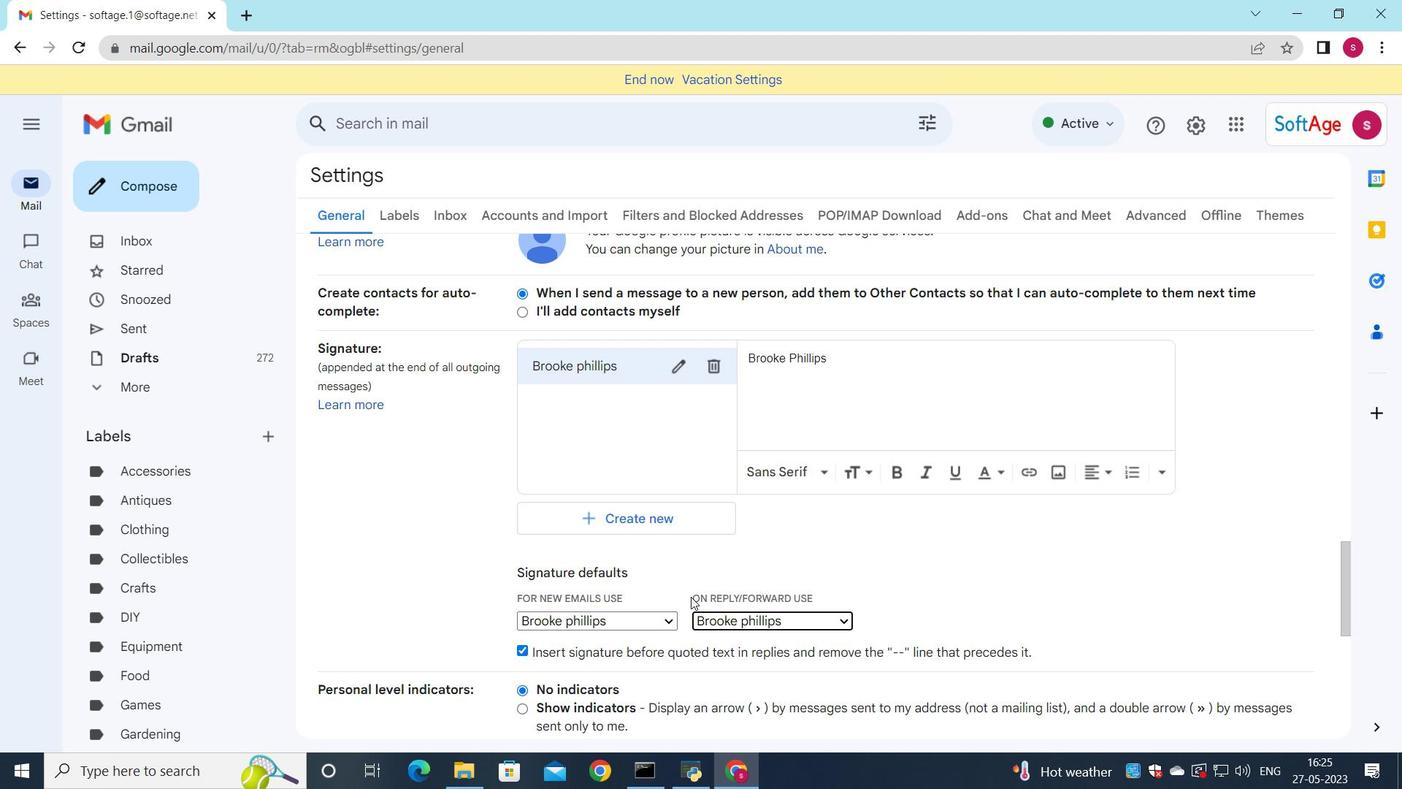 
Action: Mouse scrolled (676, 577) with delta (0, 0)
Screenshot: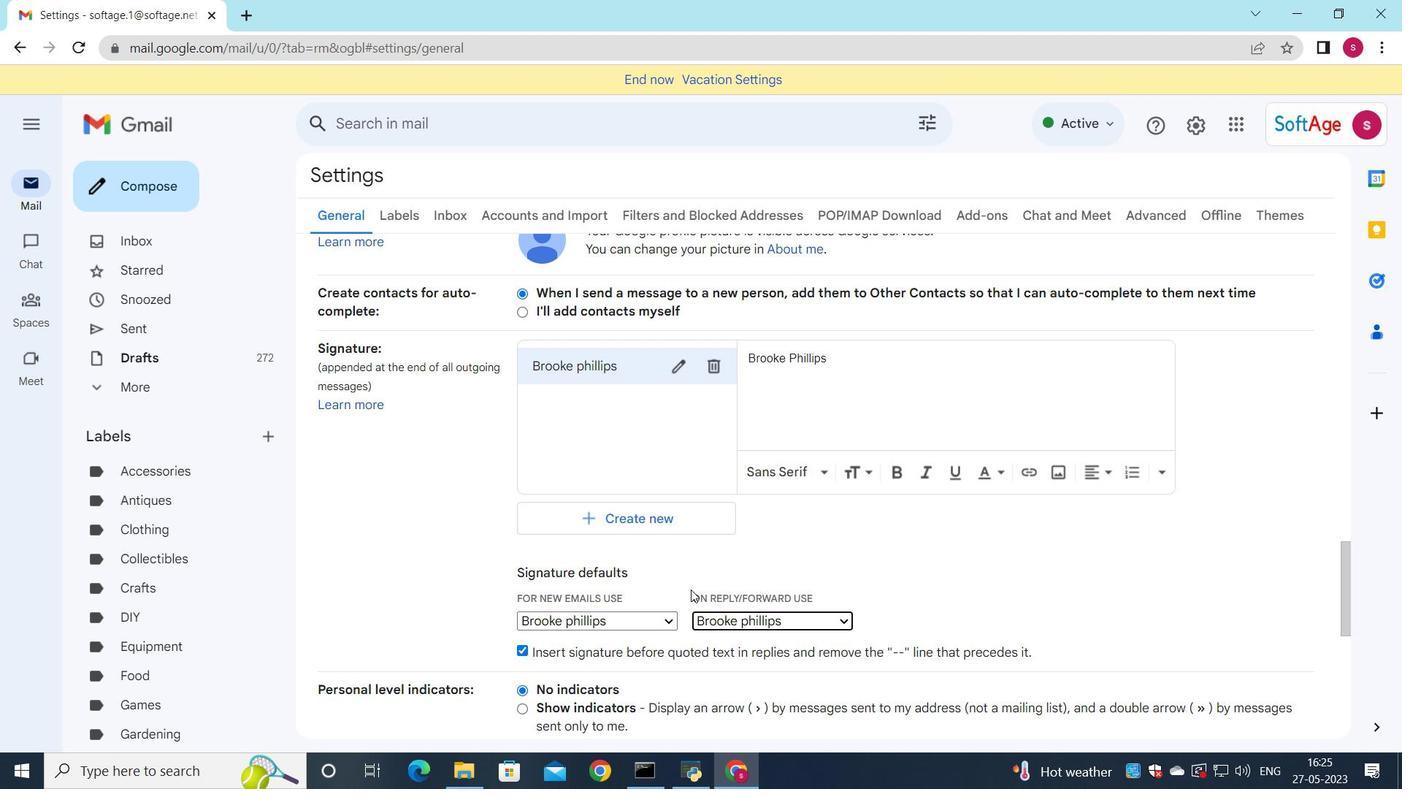
Action: Mouse moved to (676, 579)
Screenshot: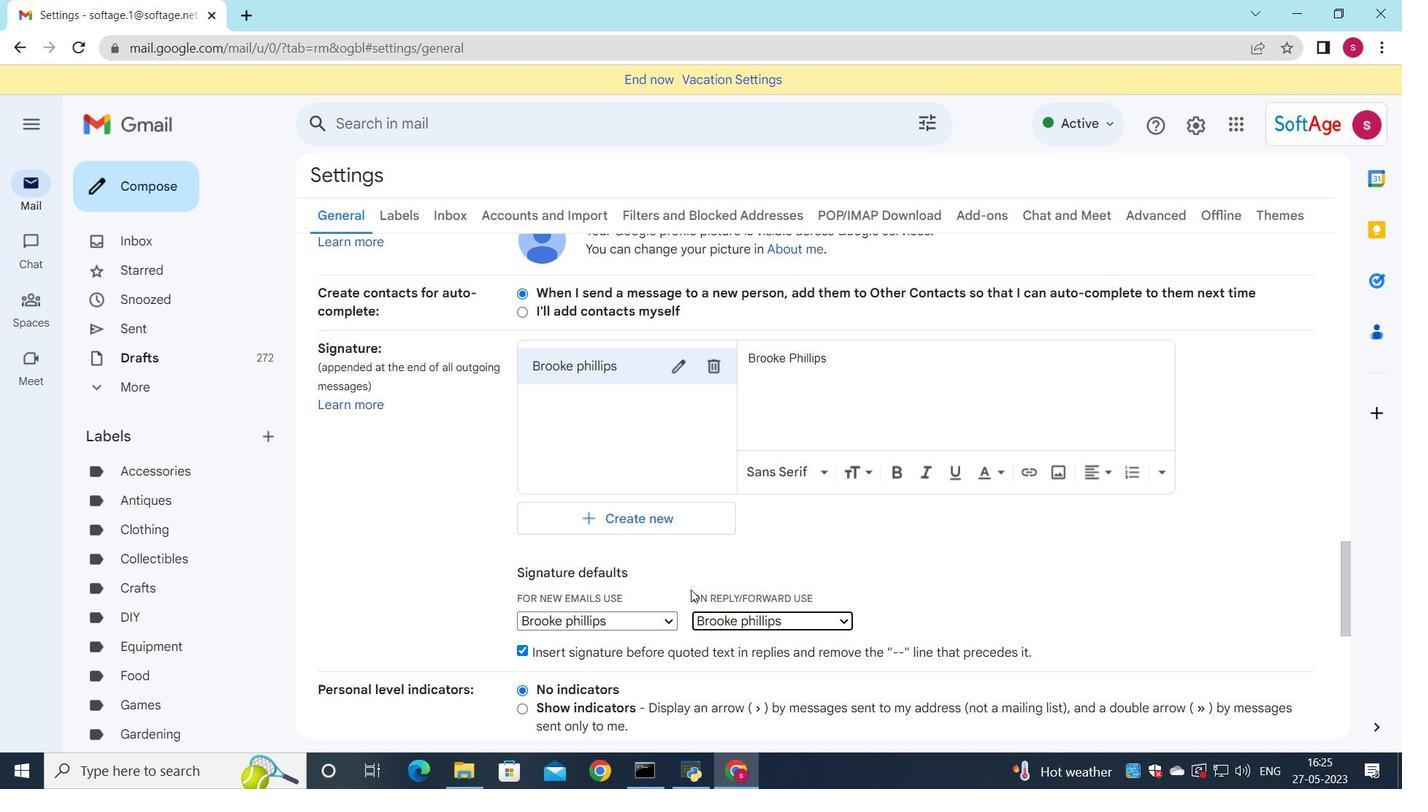 
Action: Mouse scrolled (676, 578) with delta (0, 0)
Screenshot: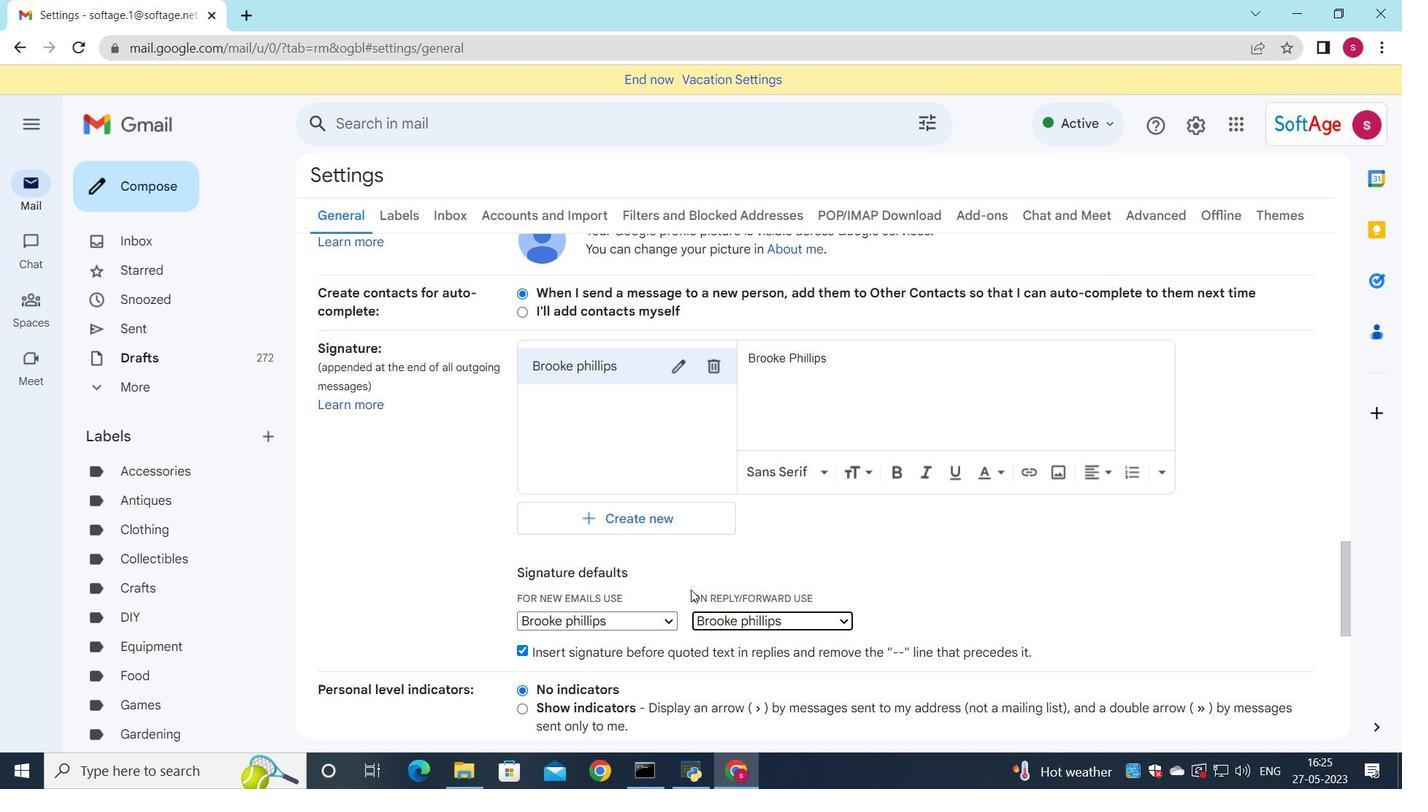 
Action: Mouse moved to (676, 580)
Screenshot: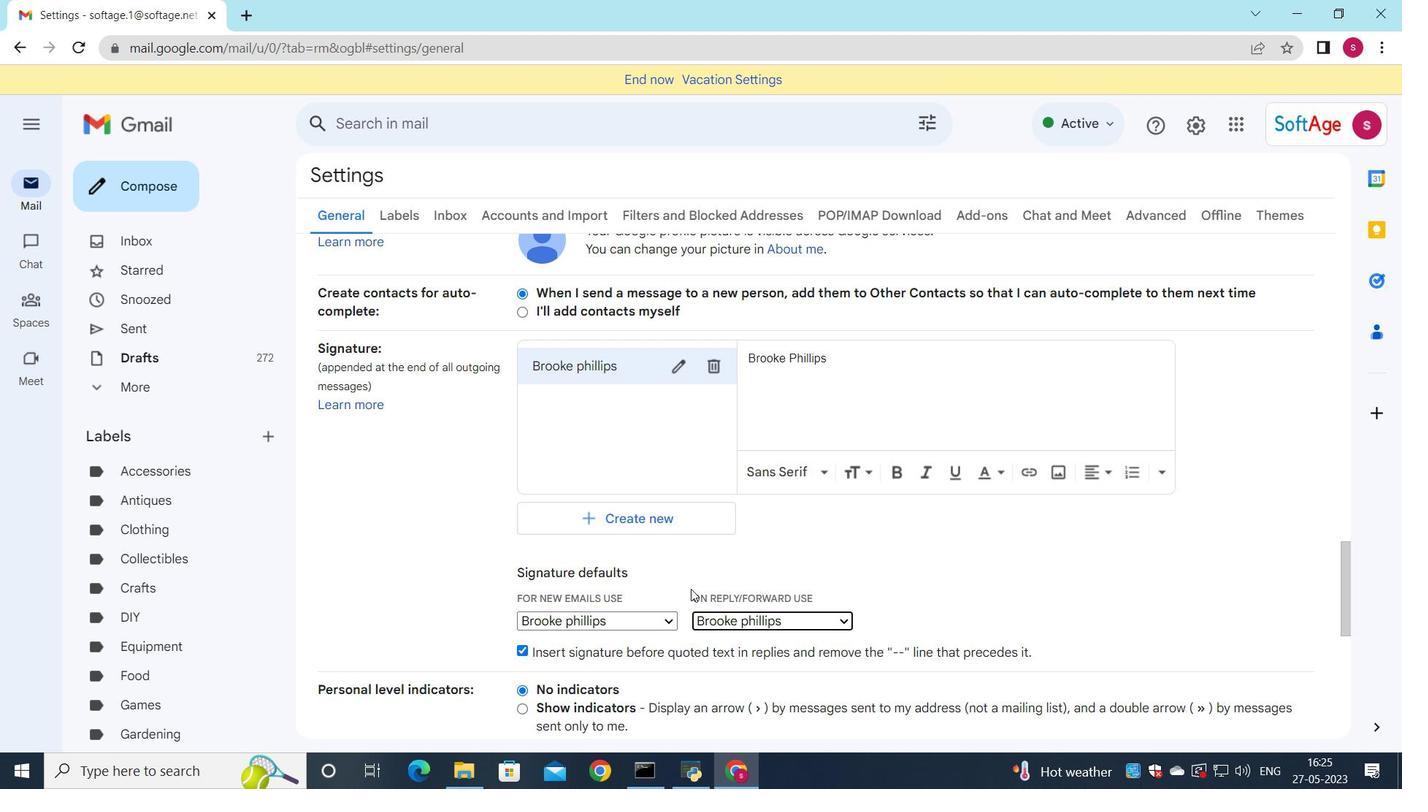 
Action: Mouse scrolled (676, 579) with delta (0, 0)
Screenshot: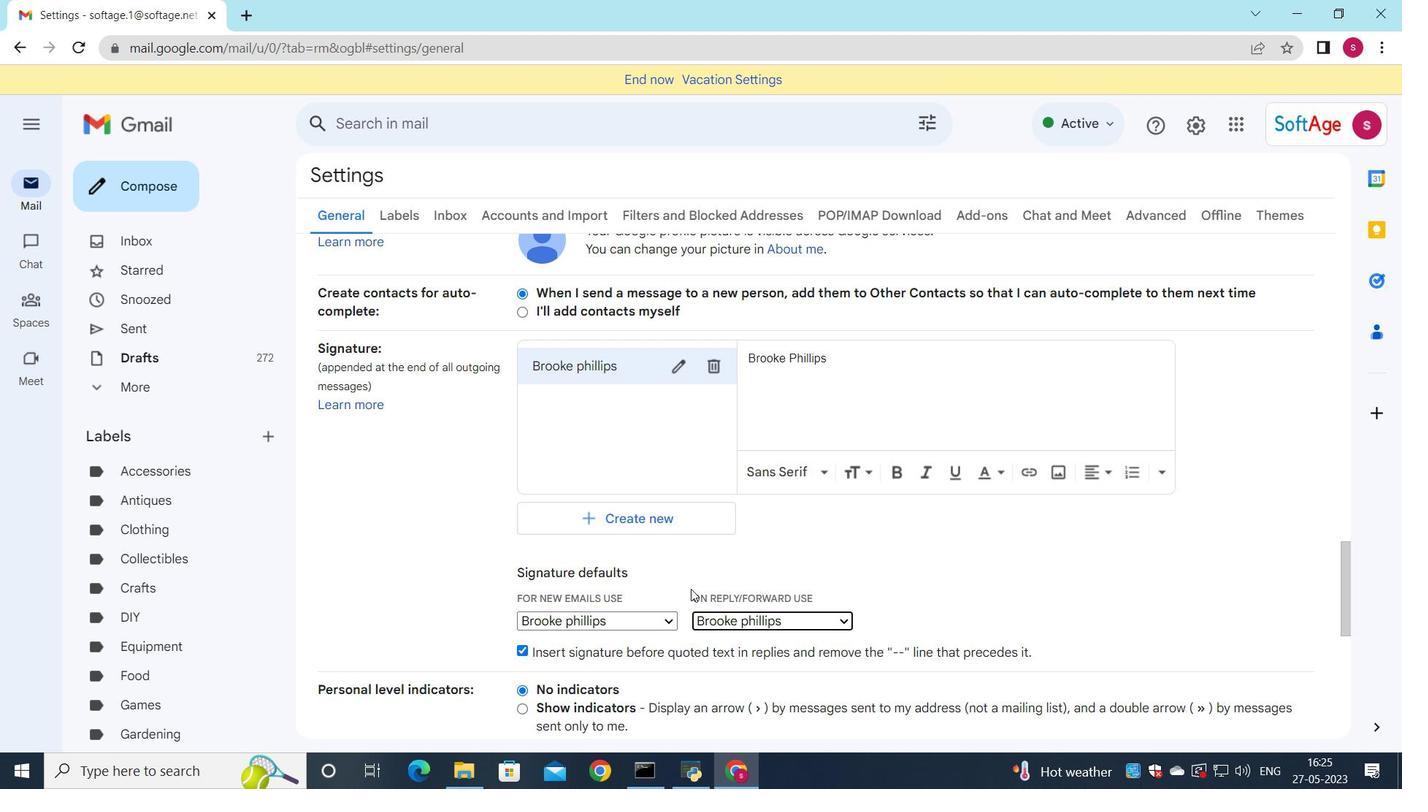 
Action: Mouse moved to (676, 580)
Screenshot: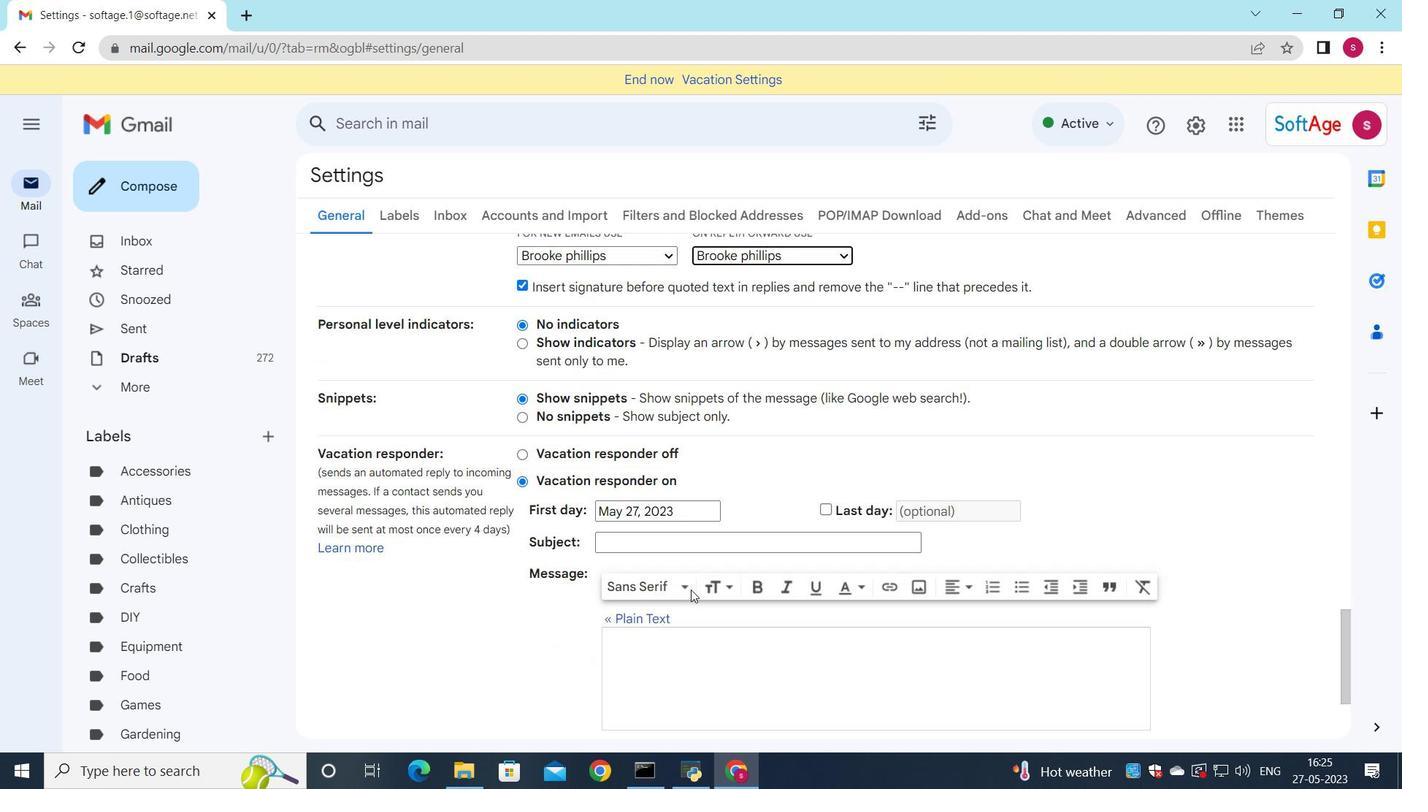 
Action: Mouse scrolled (676, 579) with delta (0, 0)
Screenshot: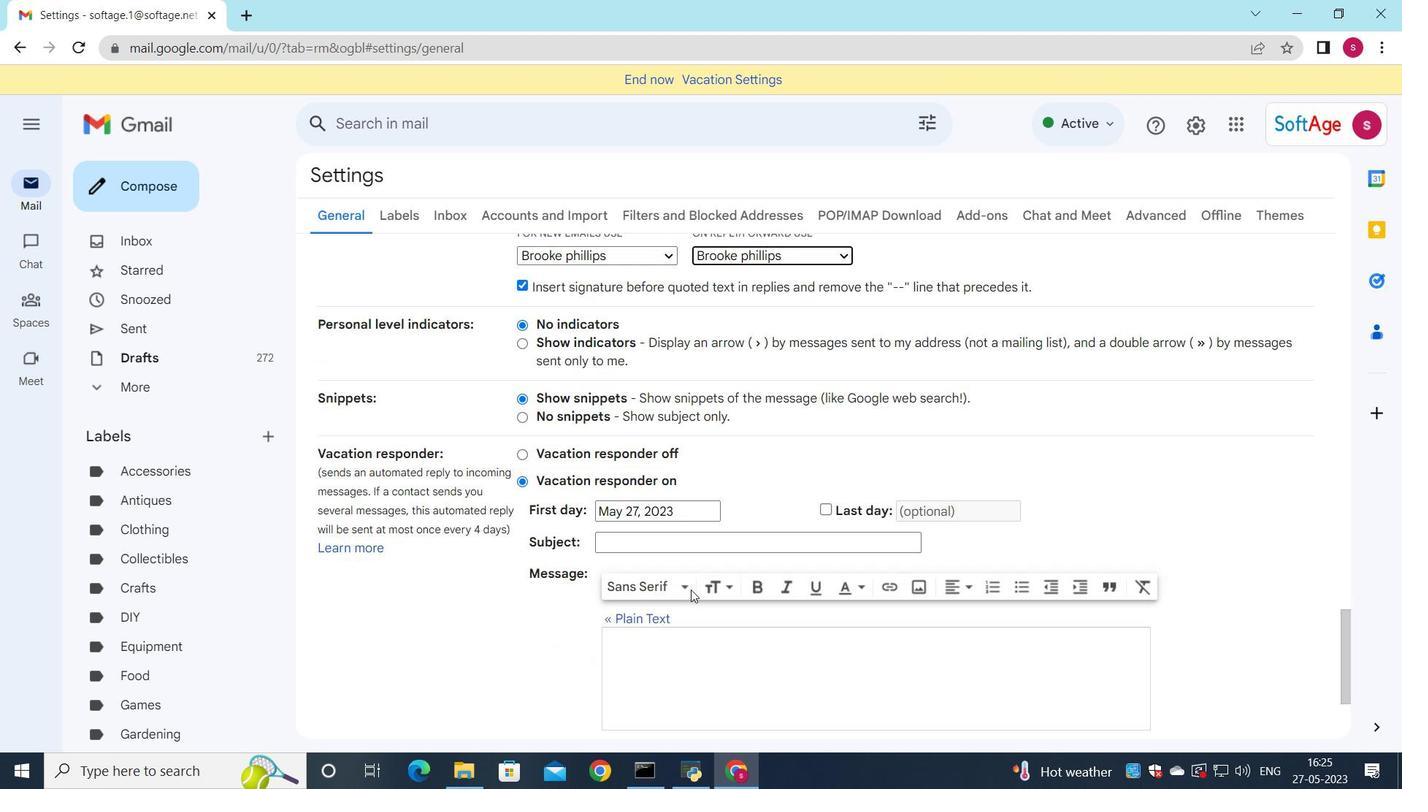
Action: Mouse moved to (676, 580)
Screenshot: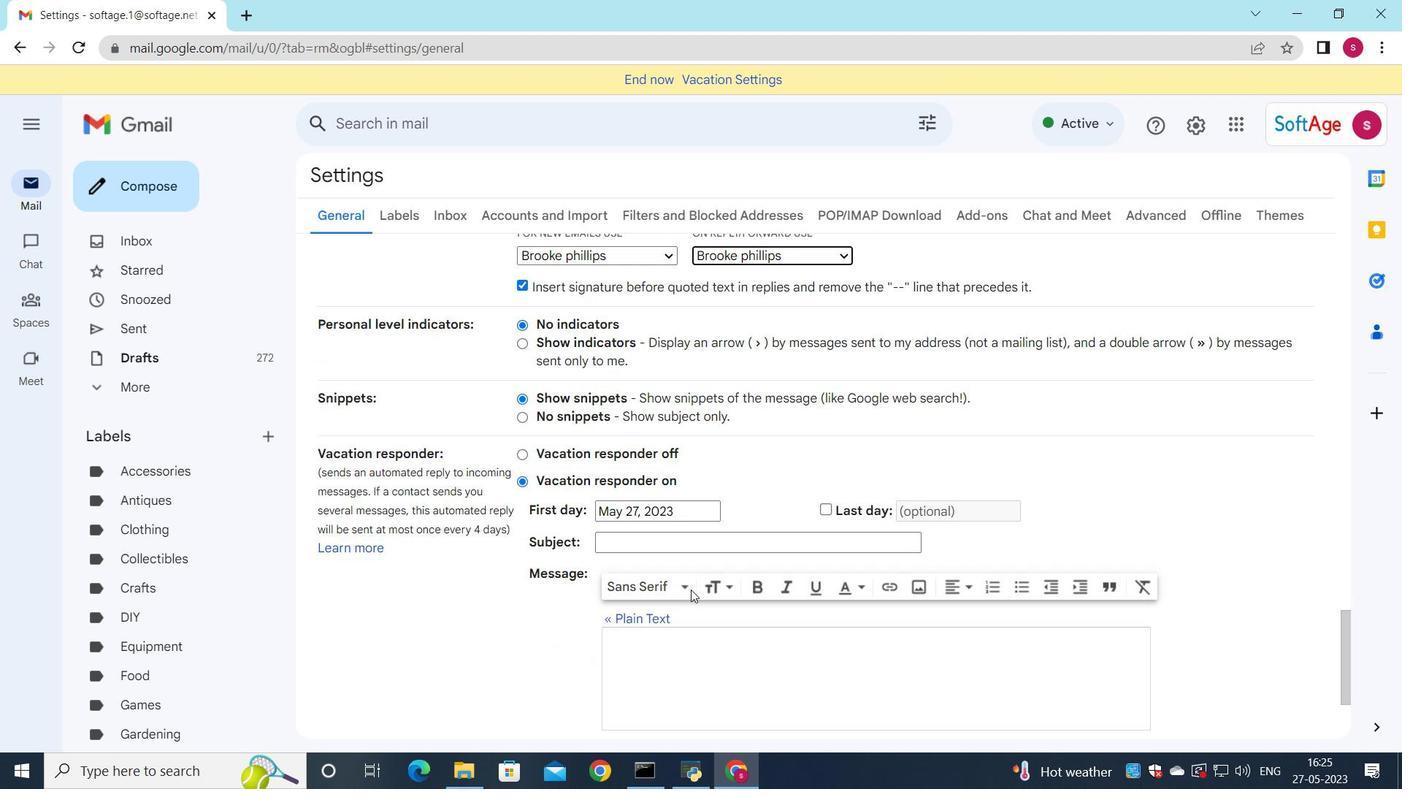 
Action: Mouse scrolled (676, 579) with delta (0, 0)
Screenshot: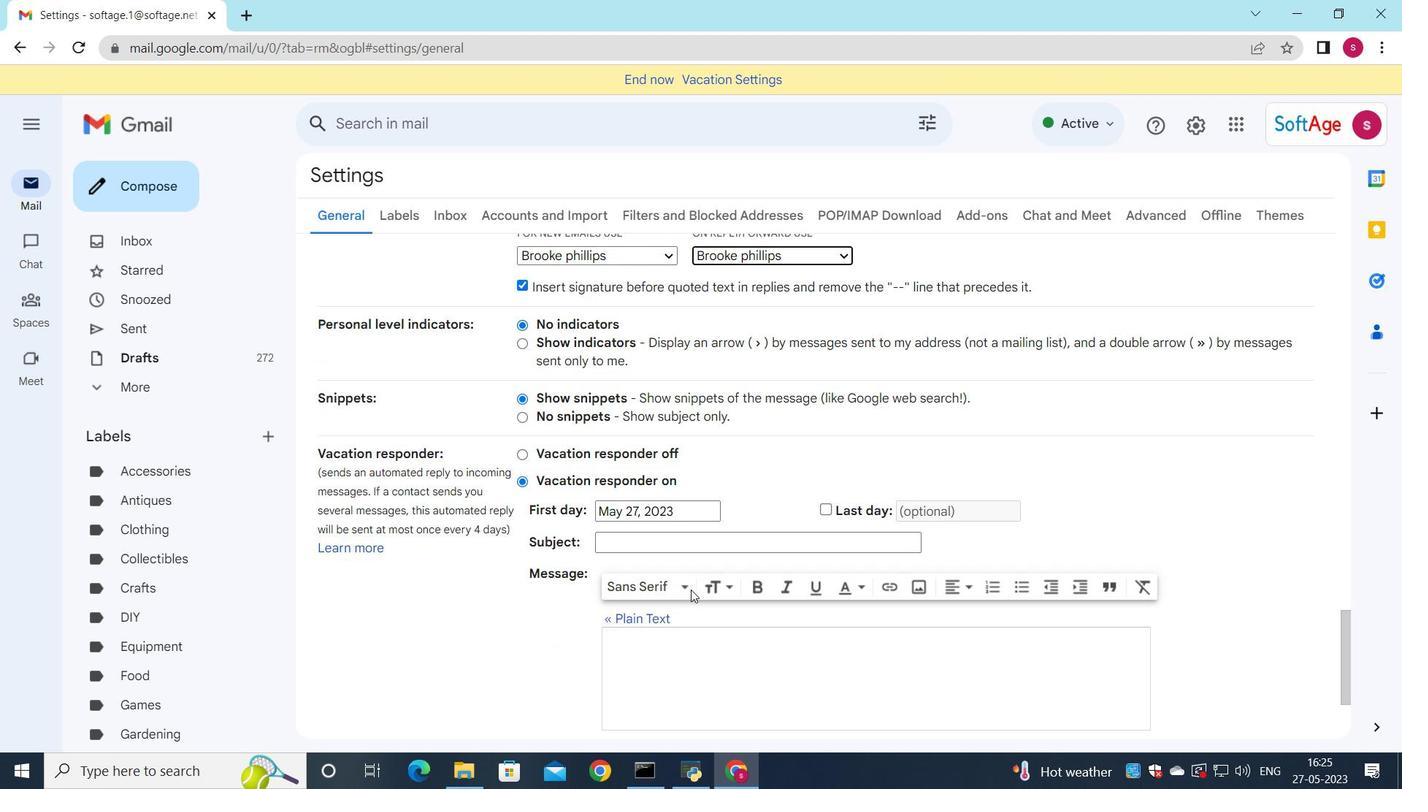 
Action: Mouse scrolled (676, 579) with delta (0, 0)
Screenshot: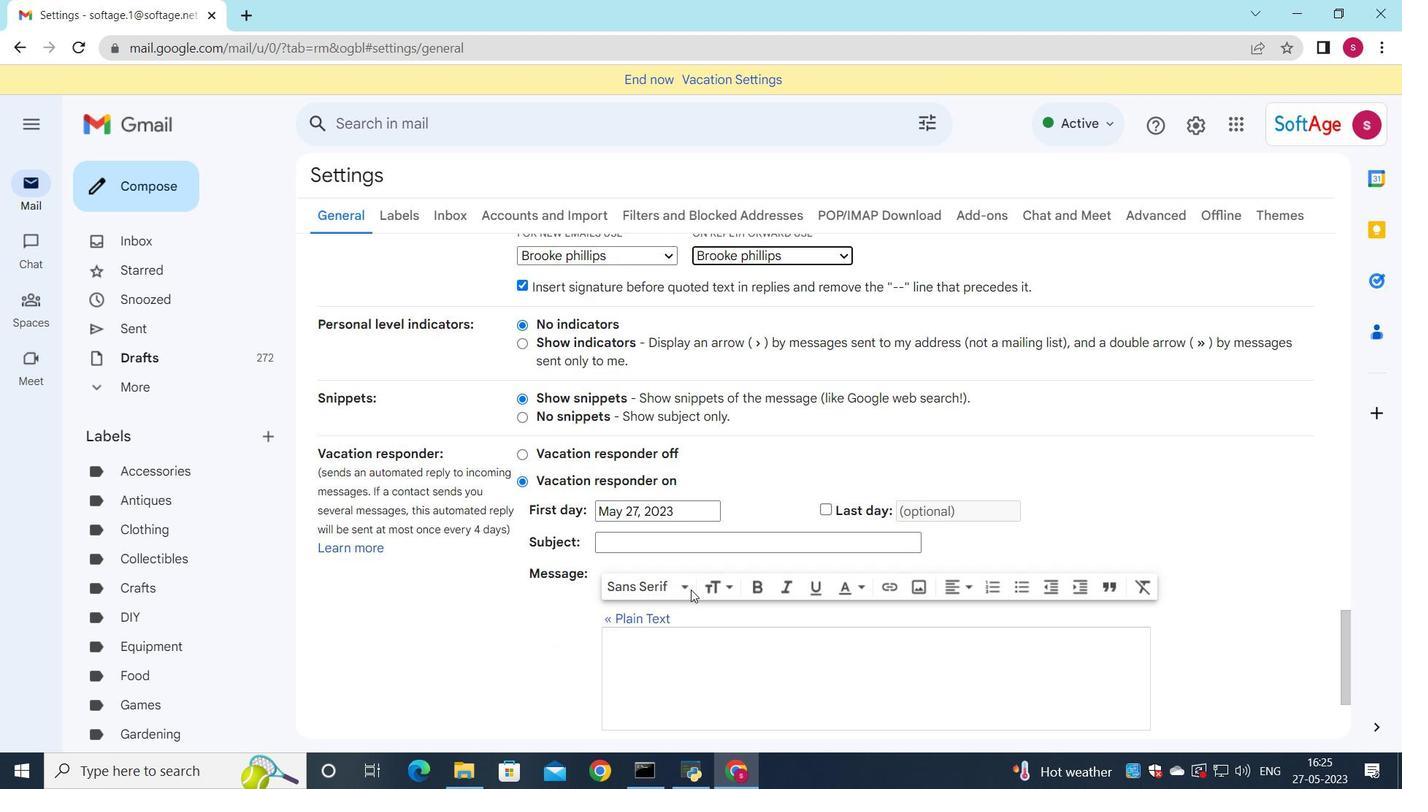 
Action: Mouse moved to (678, 580)
Screenshot: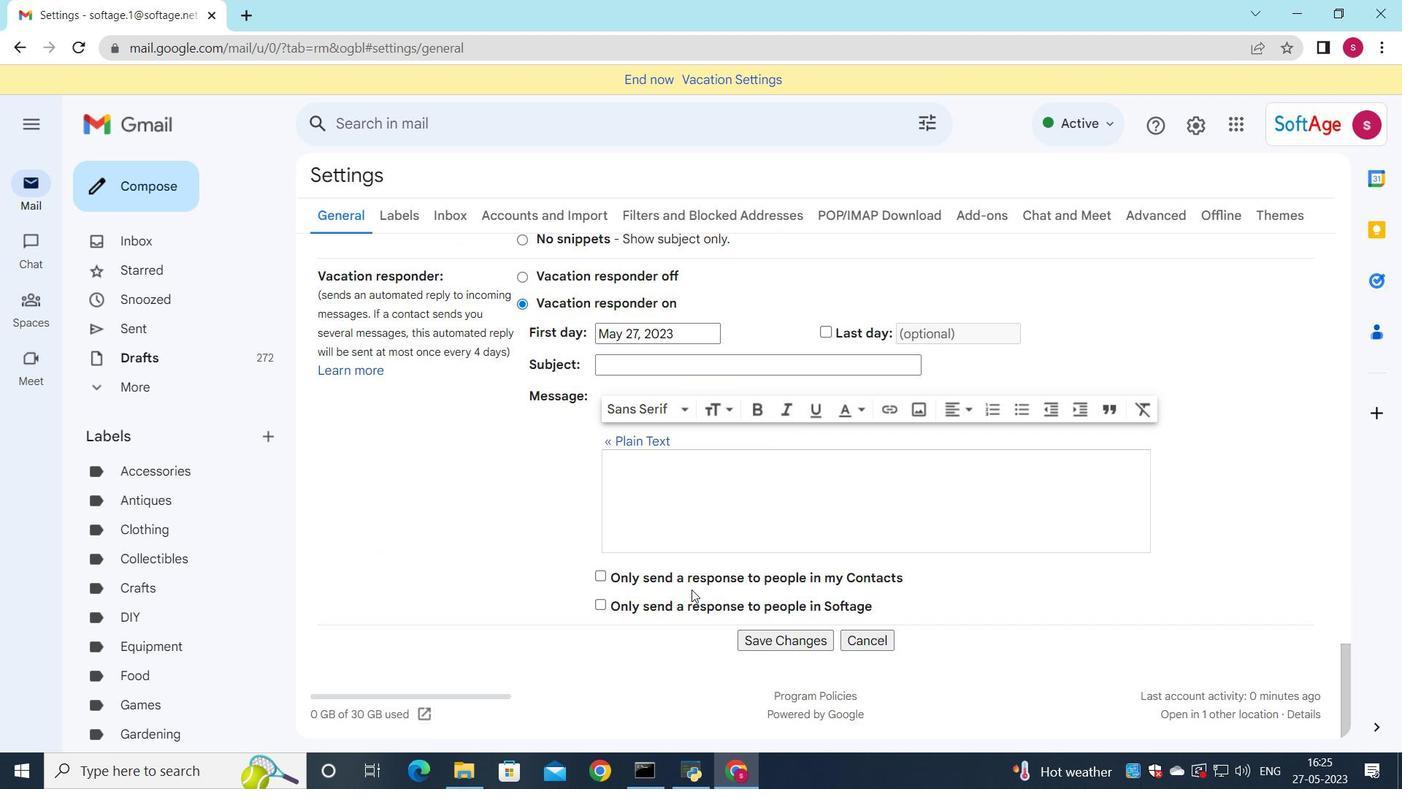 
Action: Mouse scrolled (678, 580) with delta (0, 0)
Screenshot: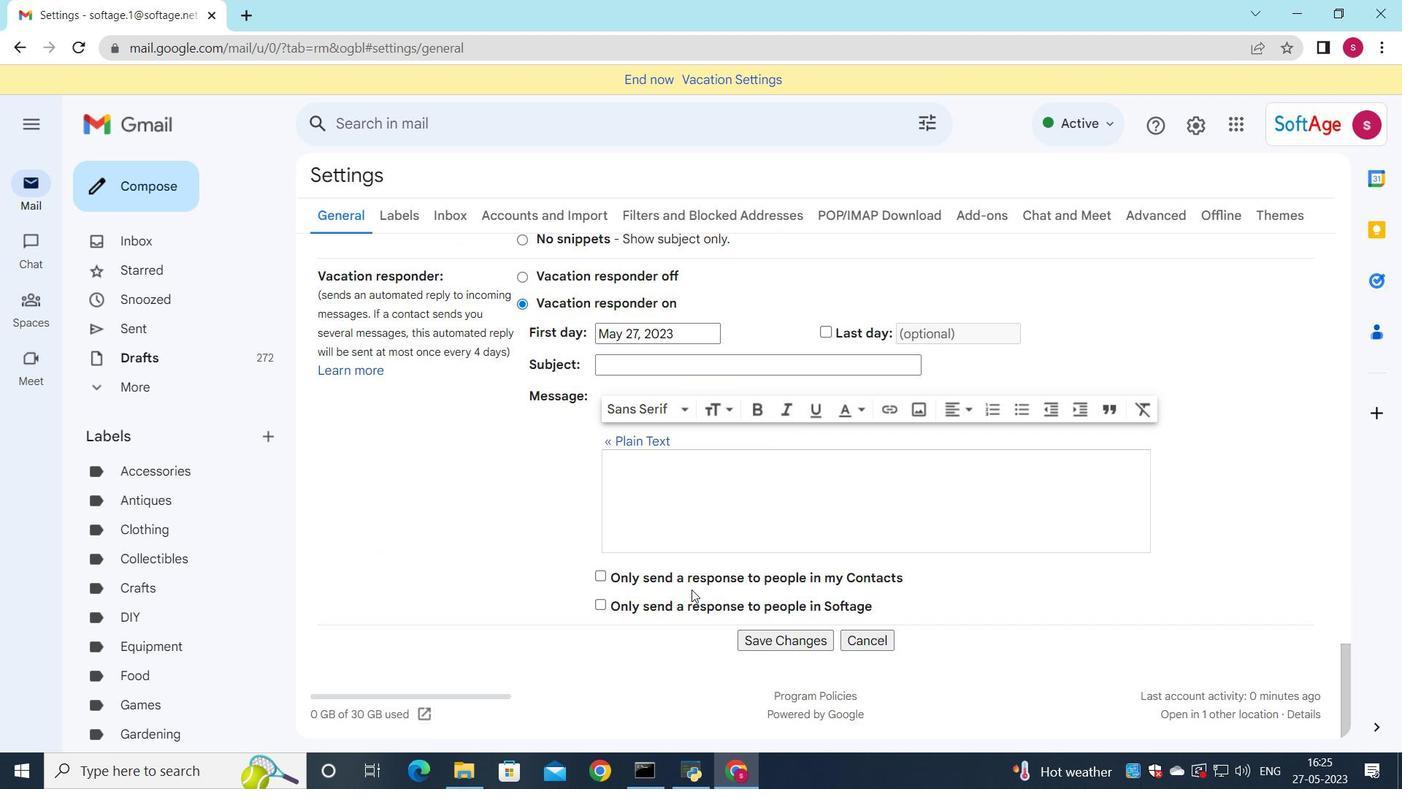 
Action: Mouse moved to (678, 582)
Screenshot: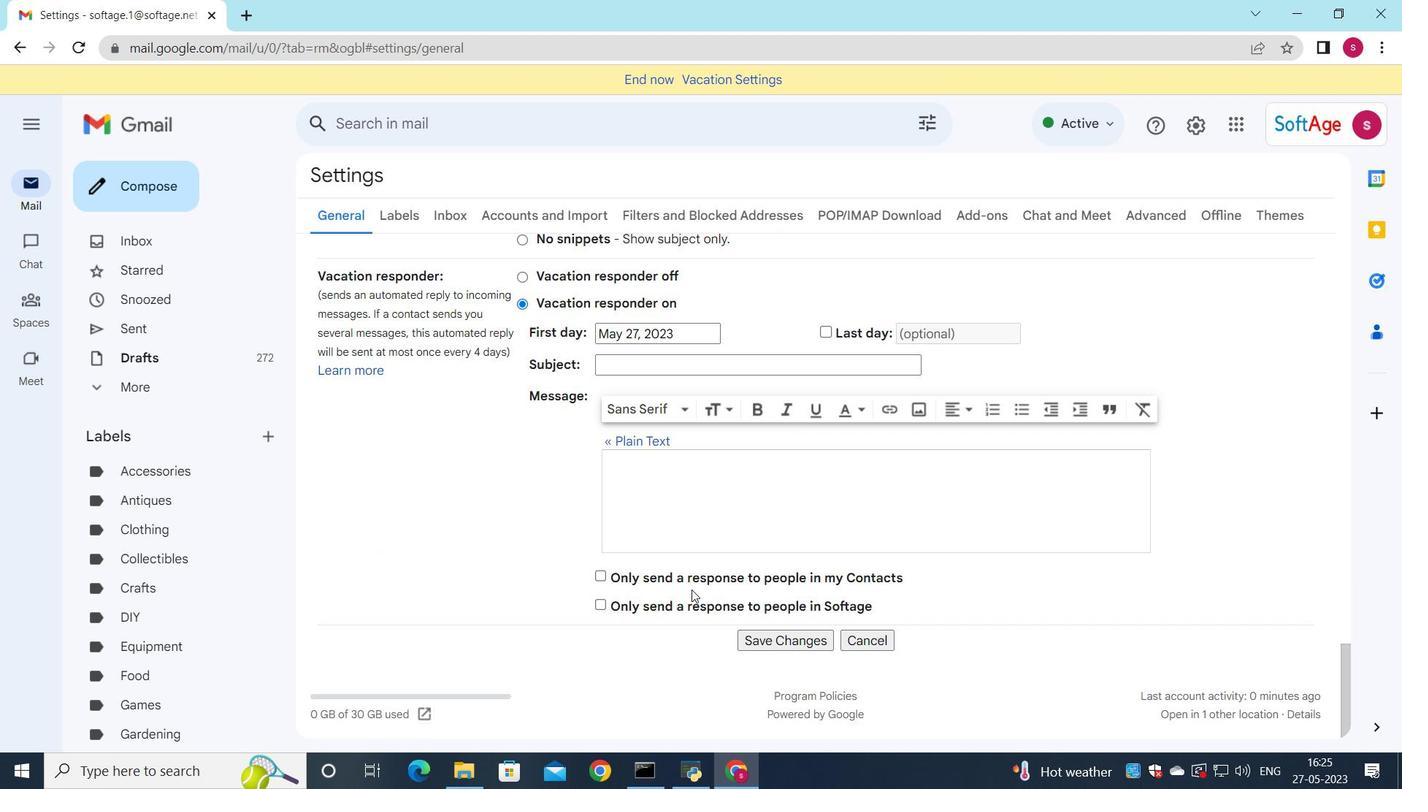 
Action: Mouse scrolled (678, 581) with delta (0, 0)
Screenshot: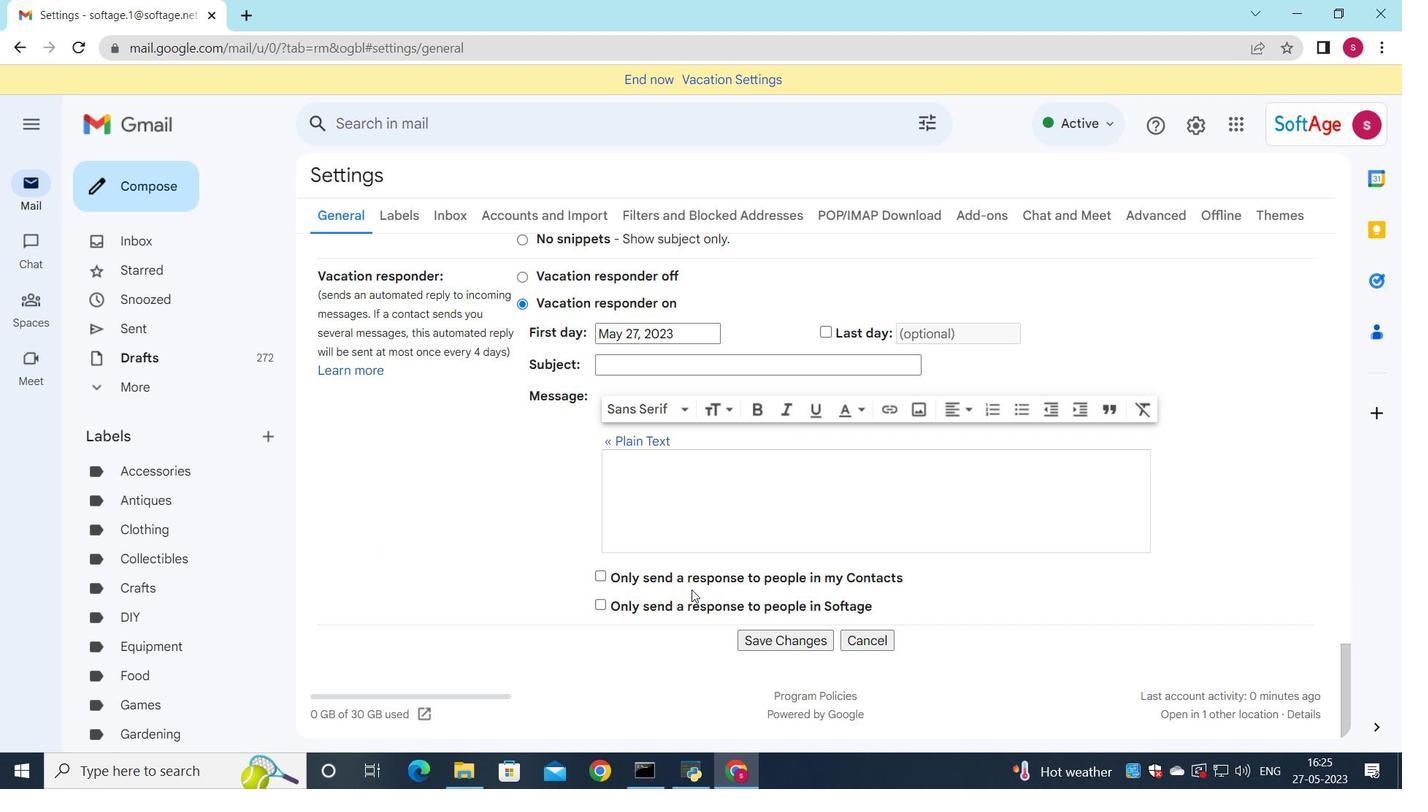 
Action: Mouse moved to (770, 623)
Screenshot: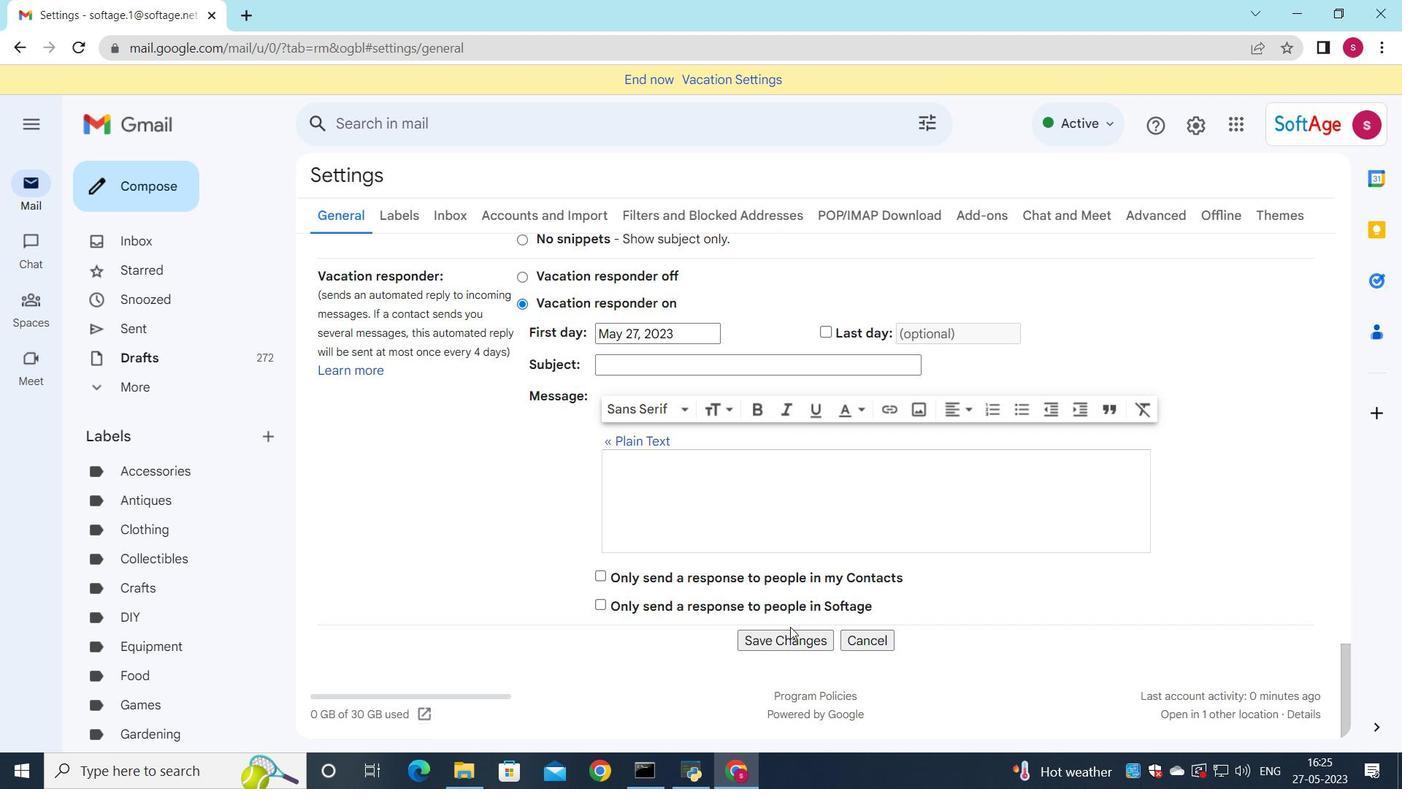 
Action: Mouse pressed left at (770, 623)
Screenshot: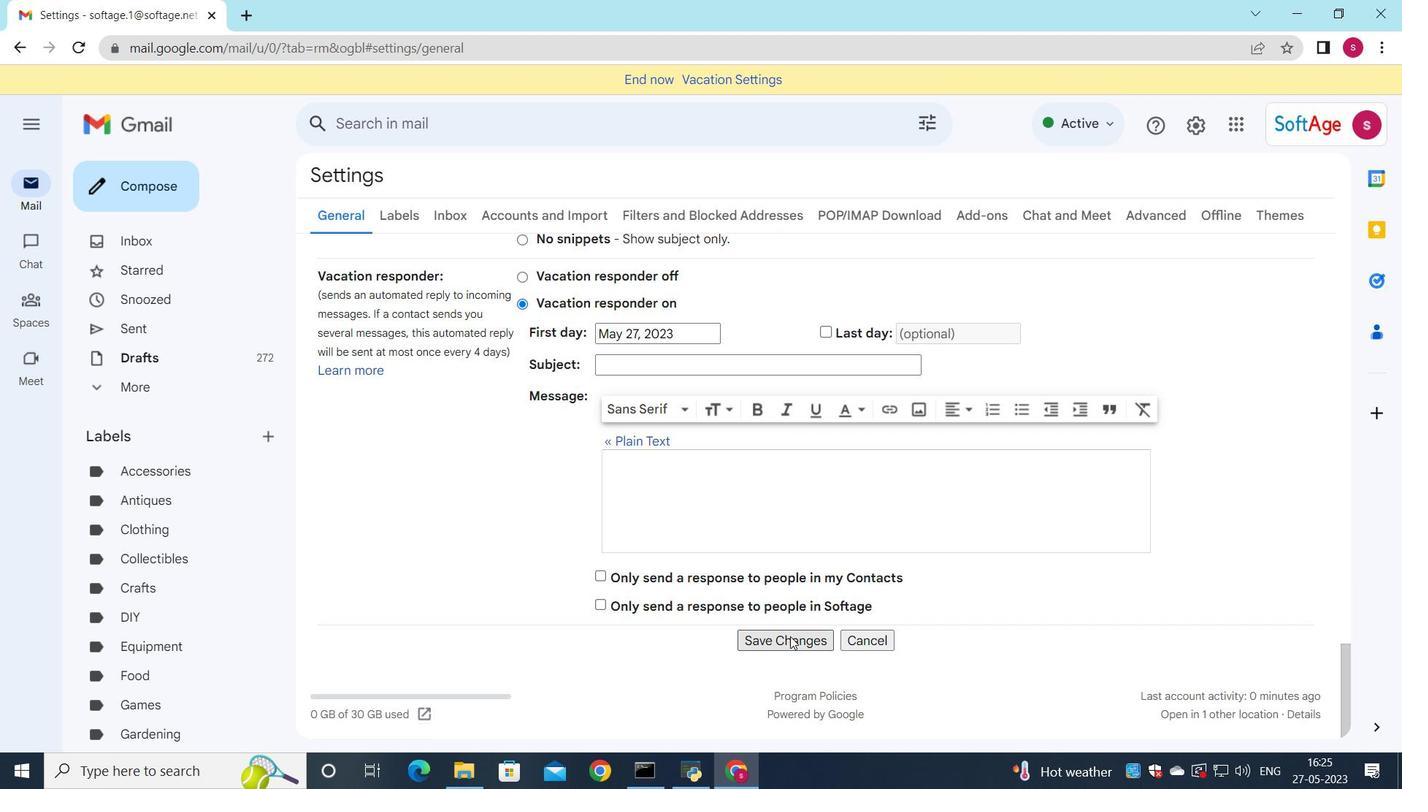 
Action: Mouse moved to (182, 197)
Screenshot: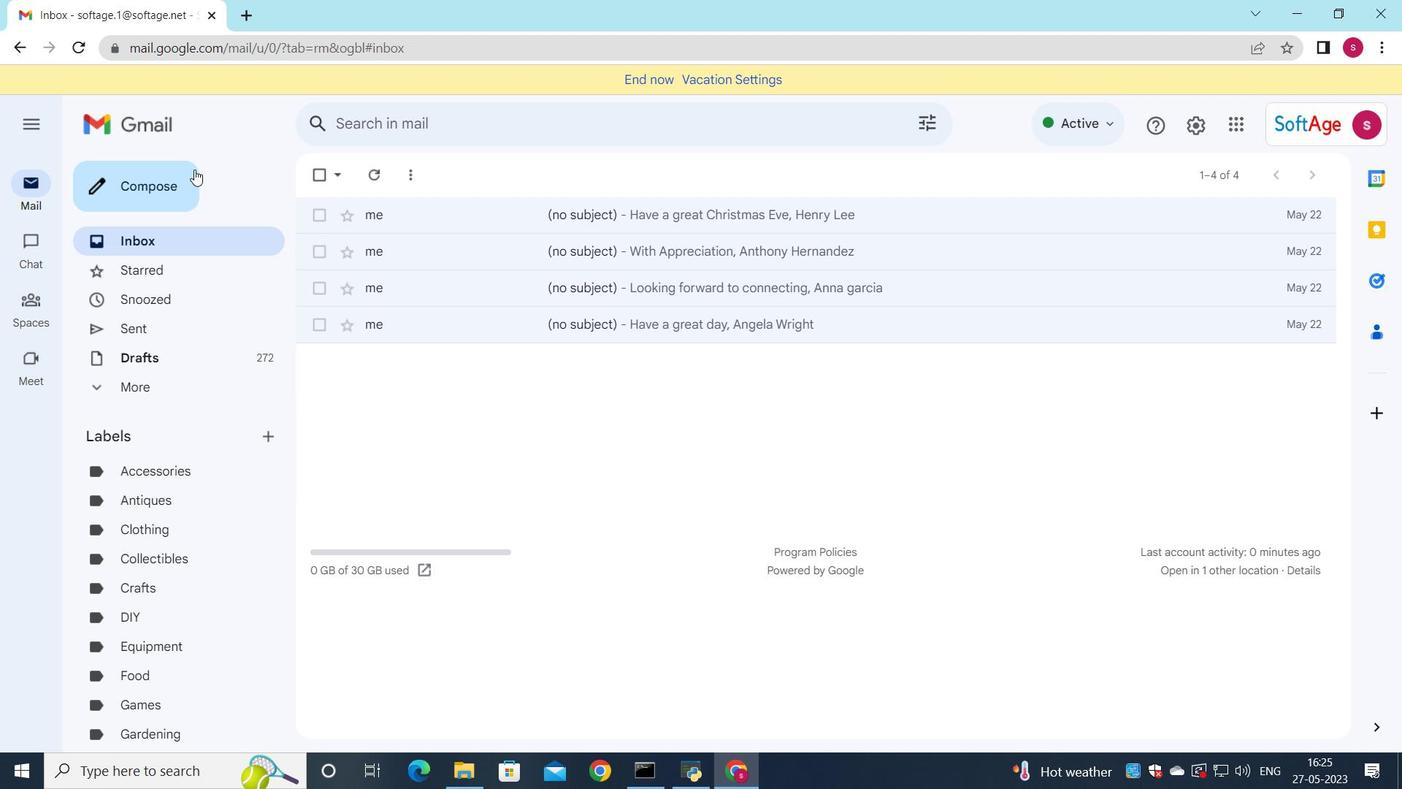 
Action: Mouse pressed left at (182, 197)
Screenshot: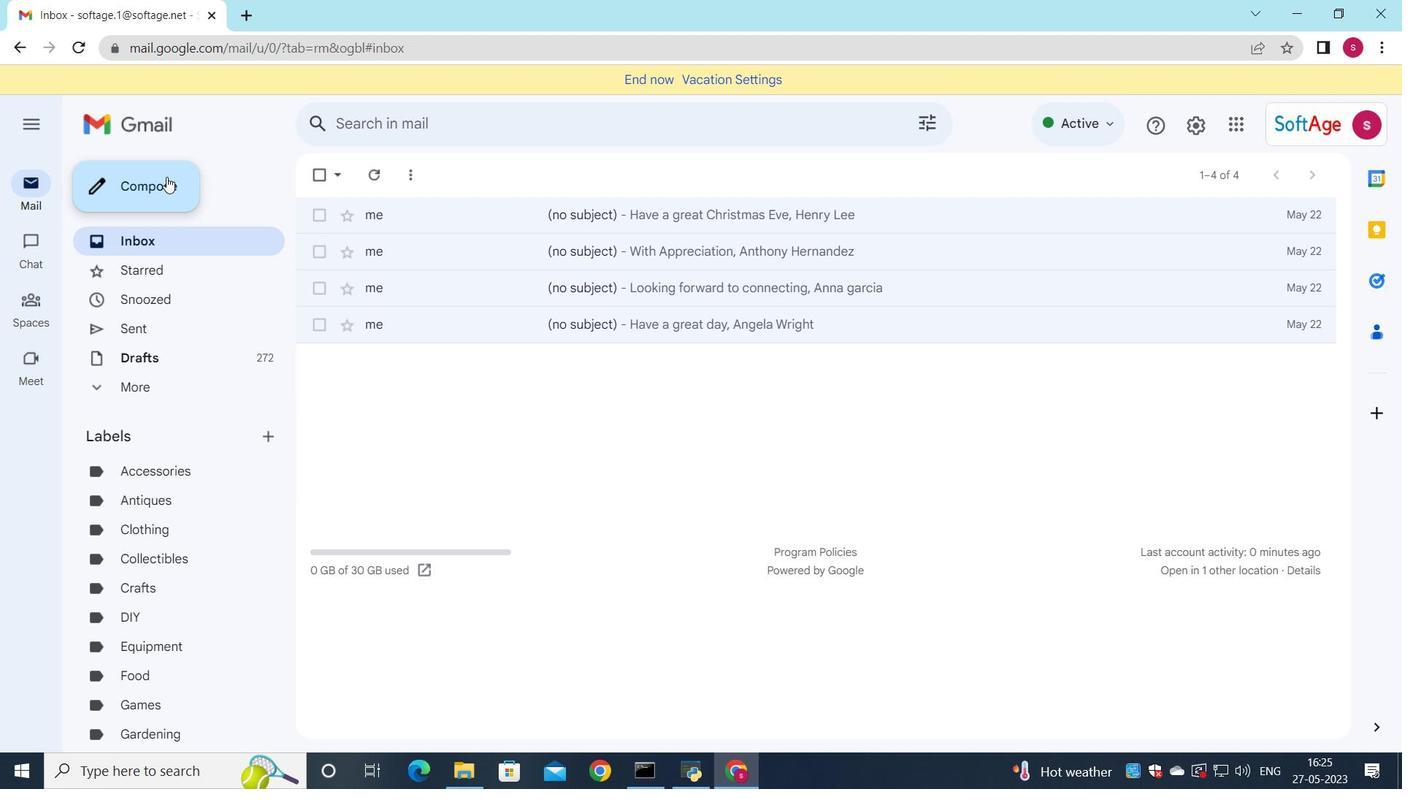 
Action: Mouse moved to (938, 323)
Screenshot: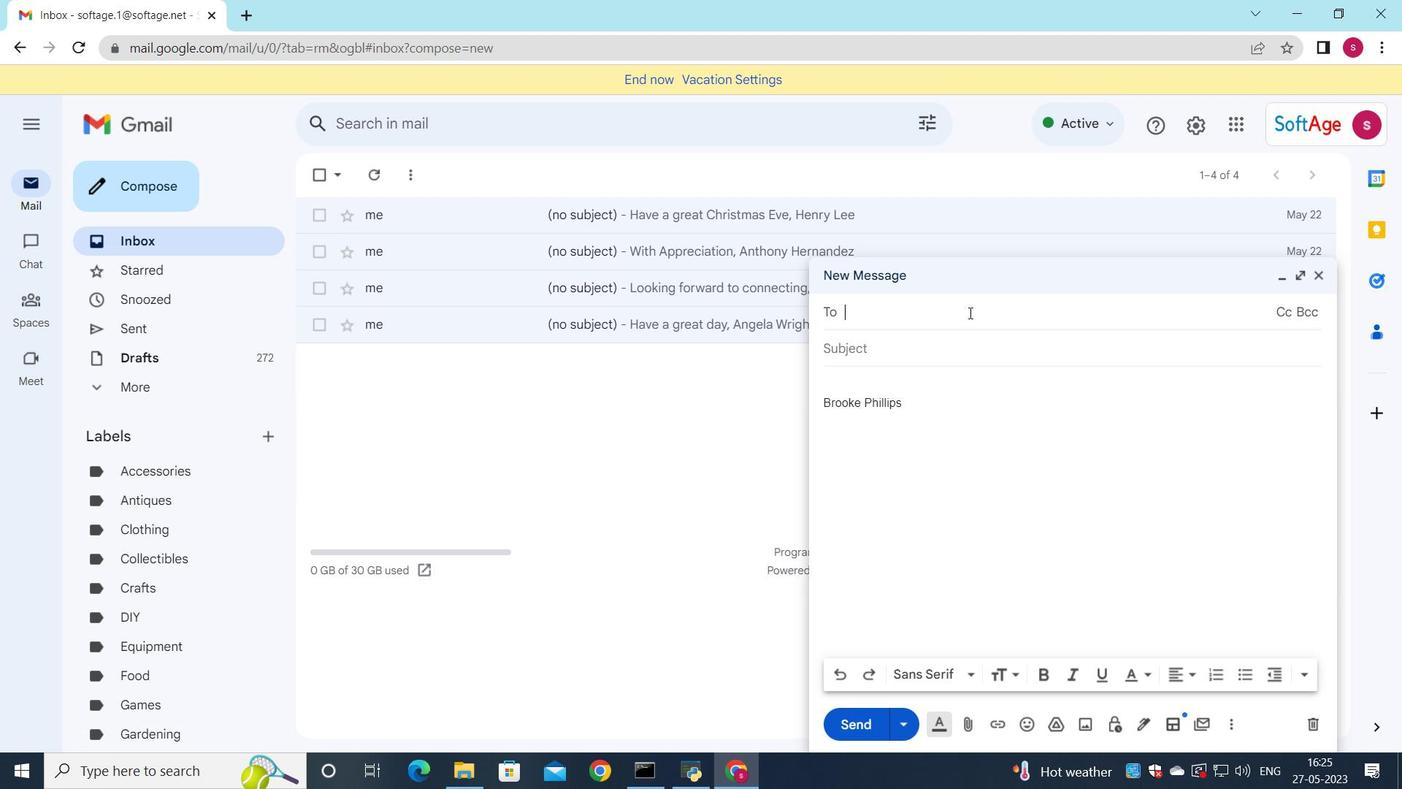 
Action: Key pressed s
Screenshot: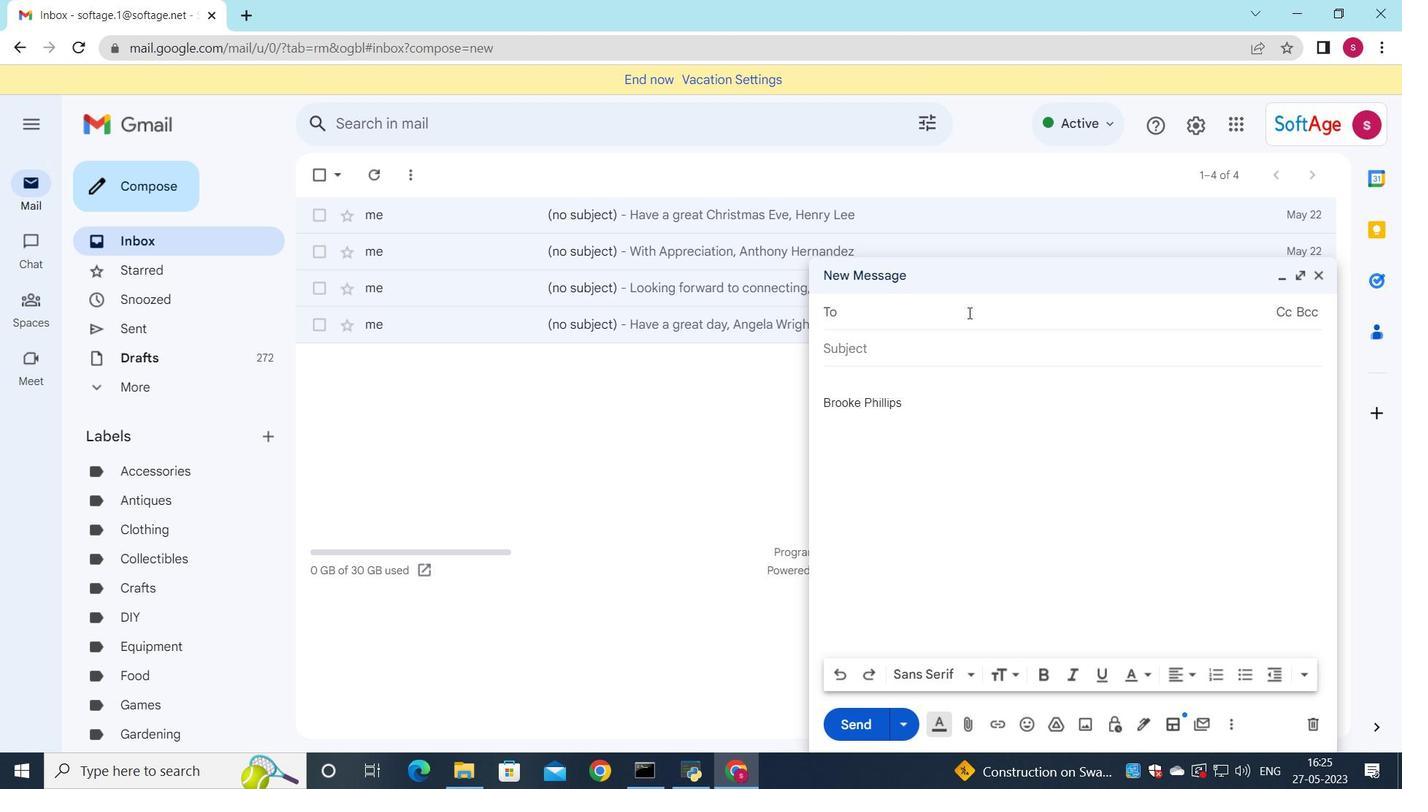 
Action: Mouse moved to (949, 572)
Screenshot: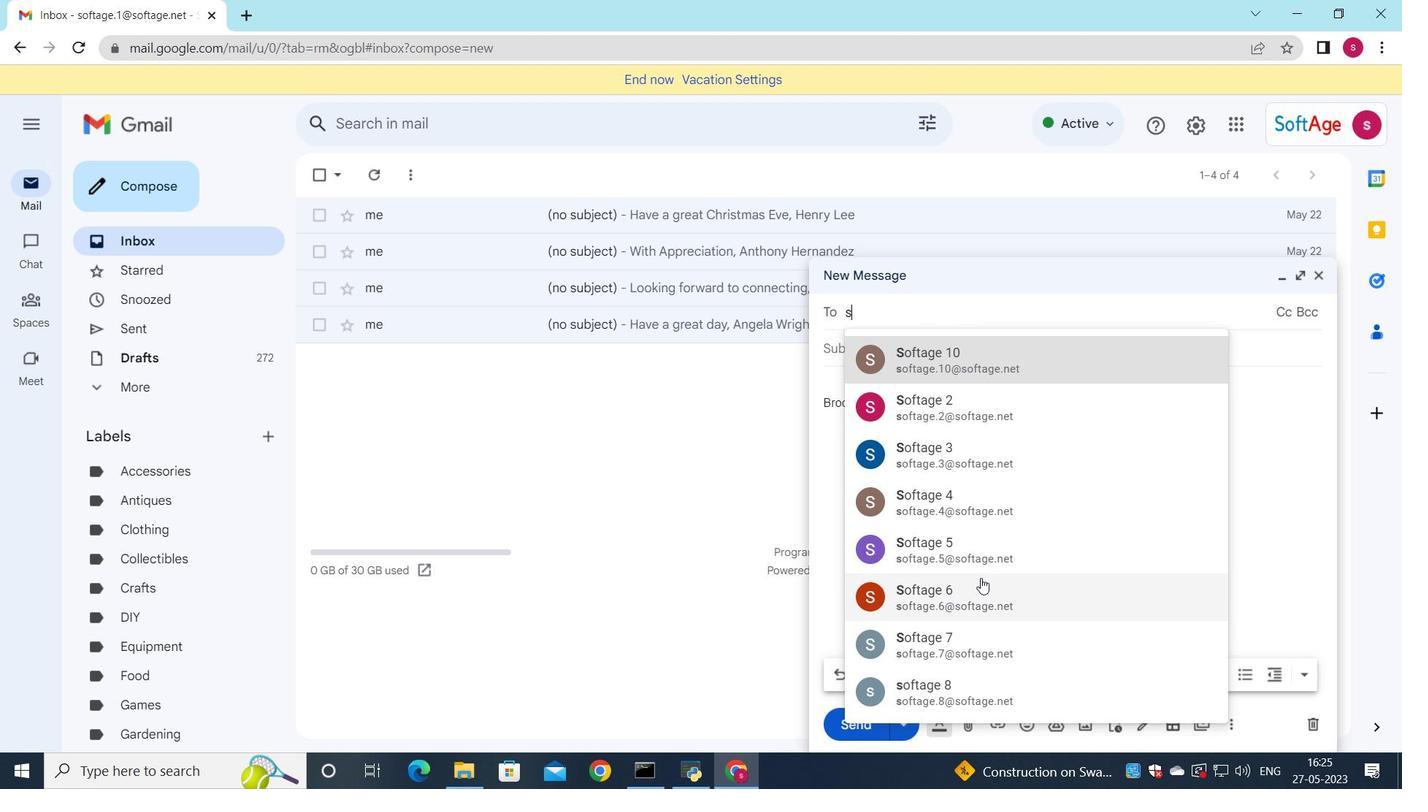 
Action: Mouse pressed left at (949, 572)
Screenshot: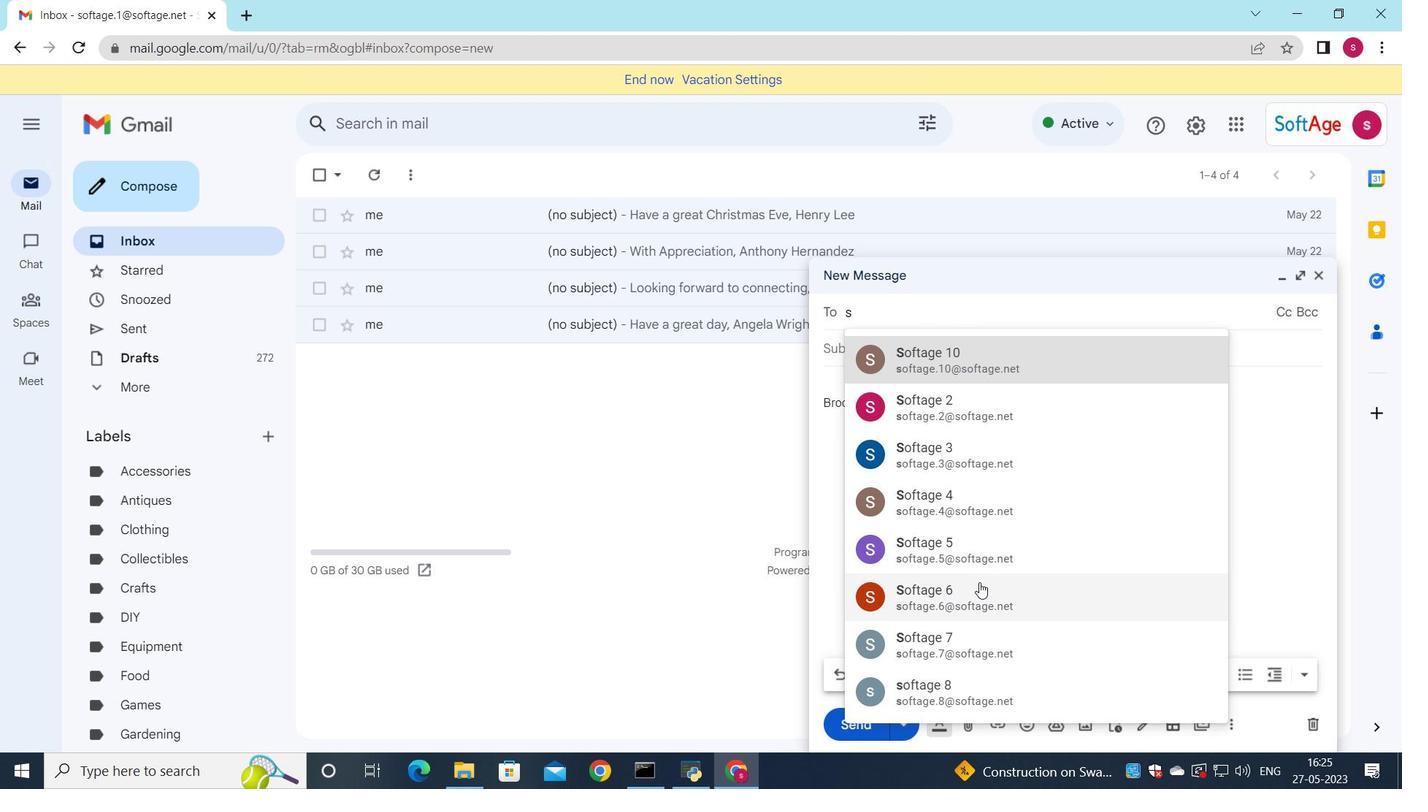 
Action: Mouse moved to (939, 556)
Screenshot: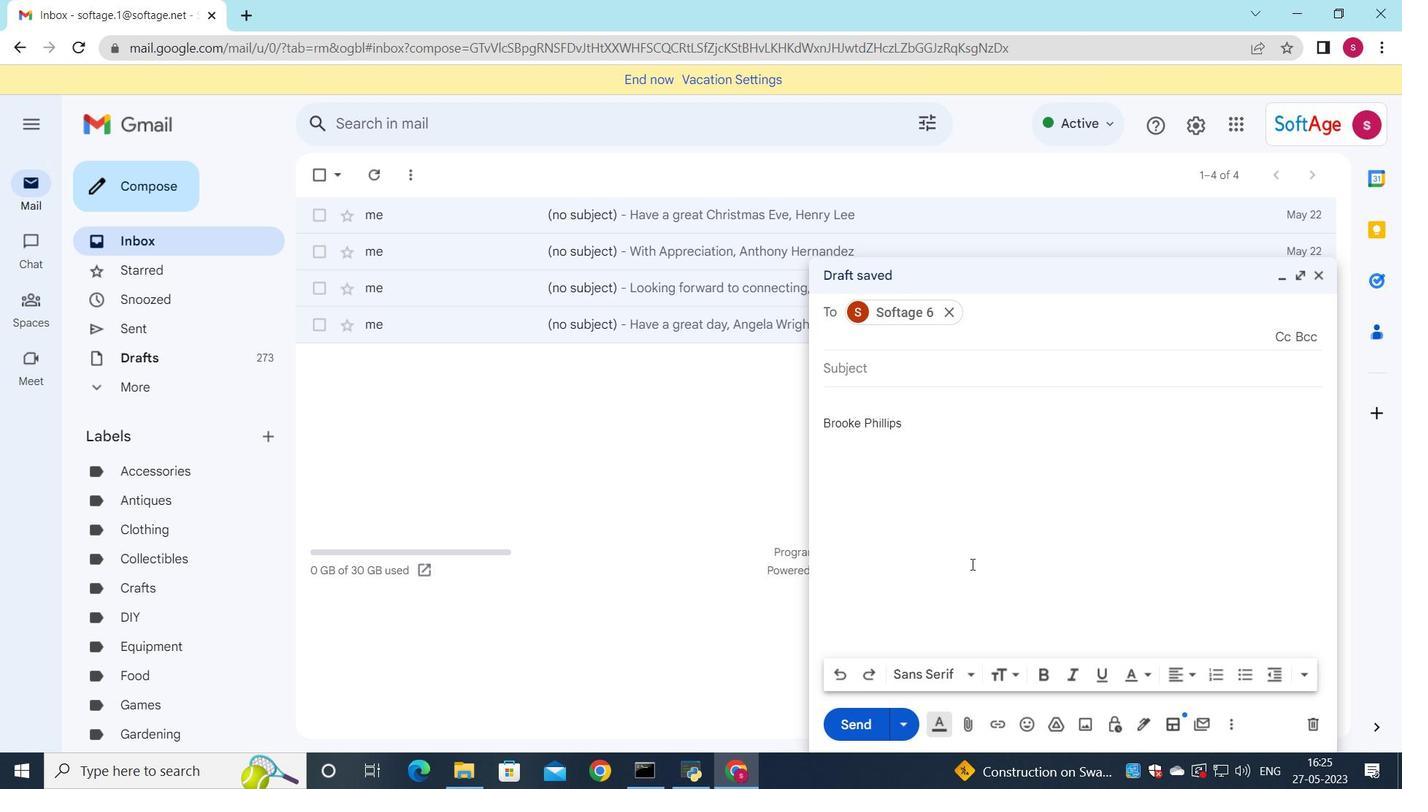 
Action: Key pressed s
Screenshot: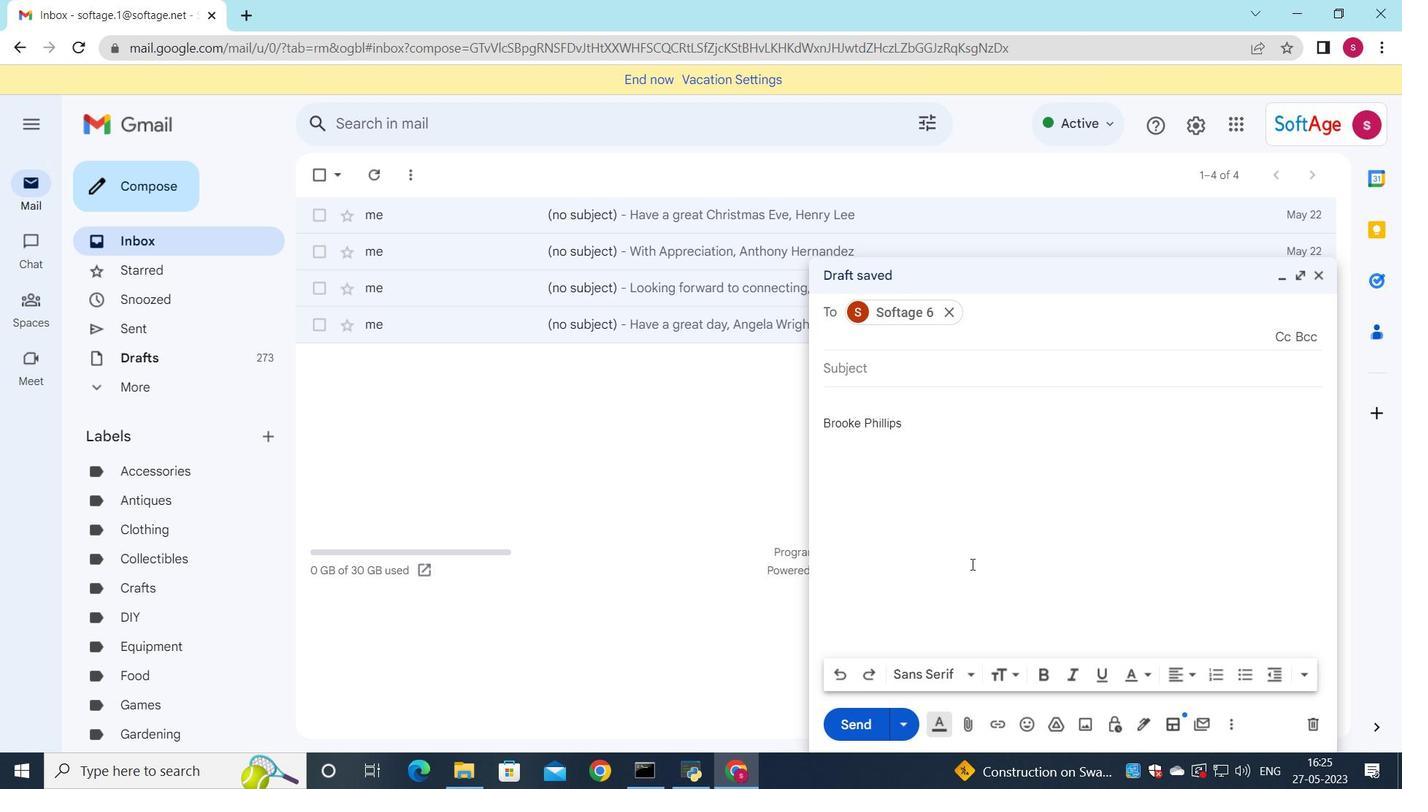 
Action: Mouse moved to (1026, 631)
Screenshot: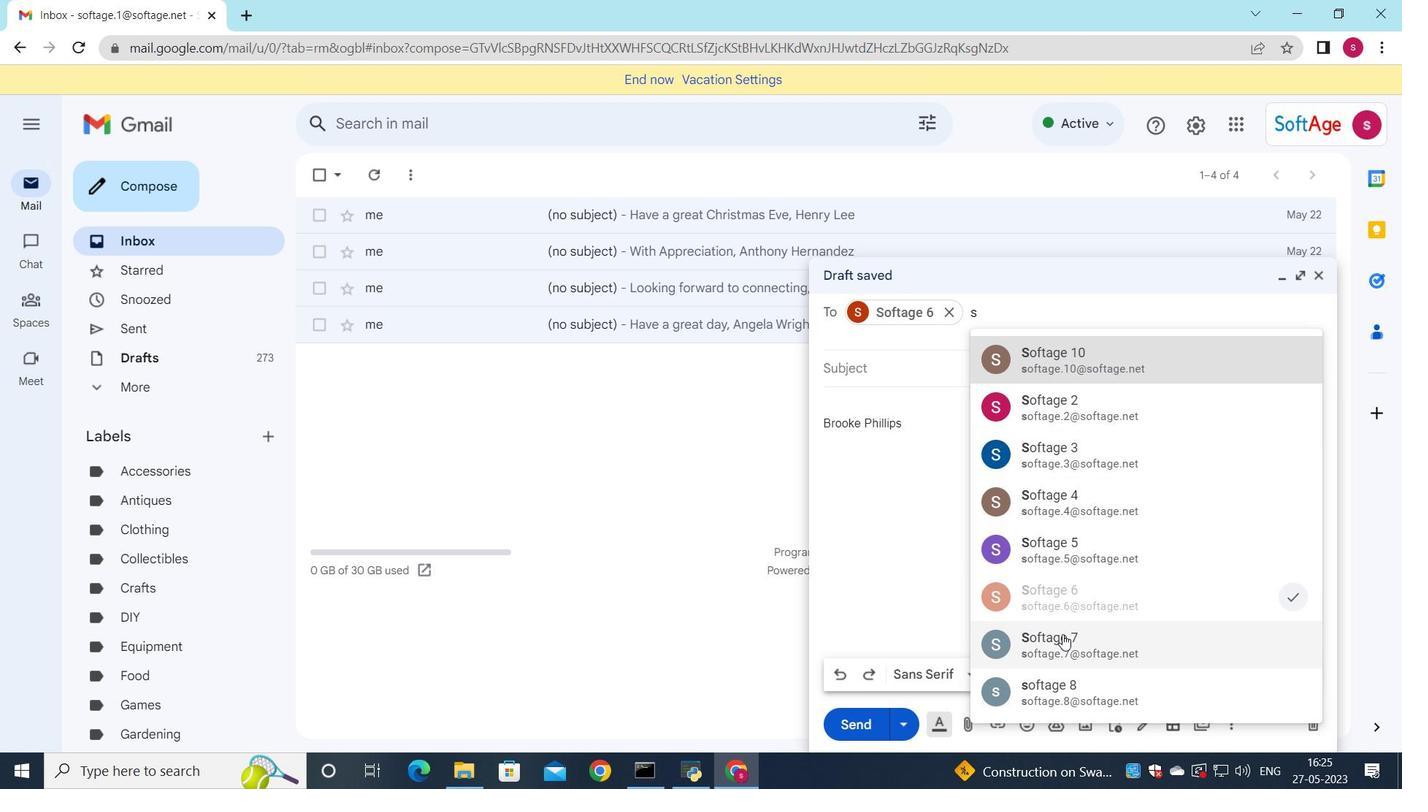 
Action: Mouse pressed left at (1026, 631)
Screenshot: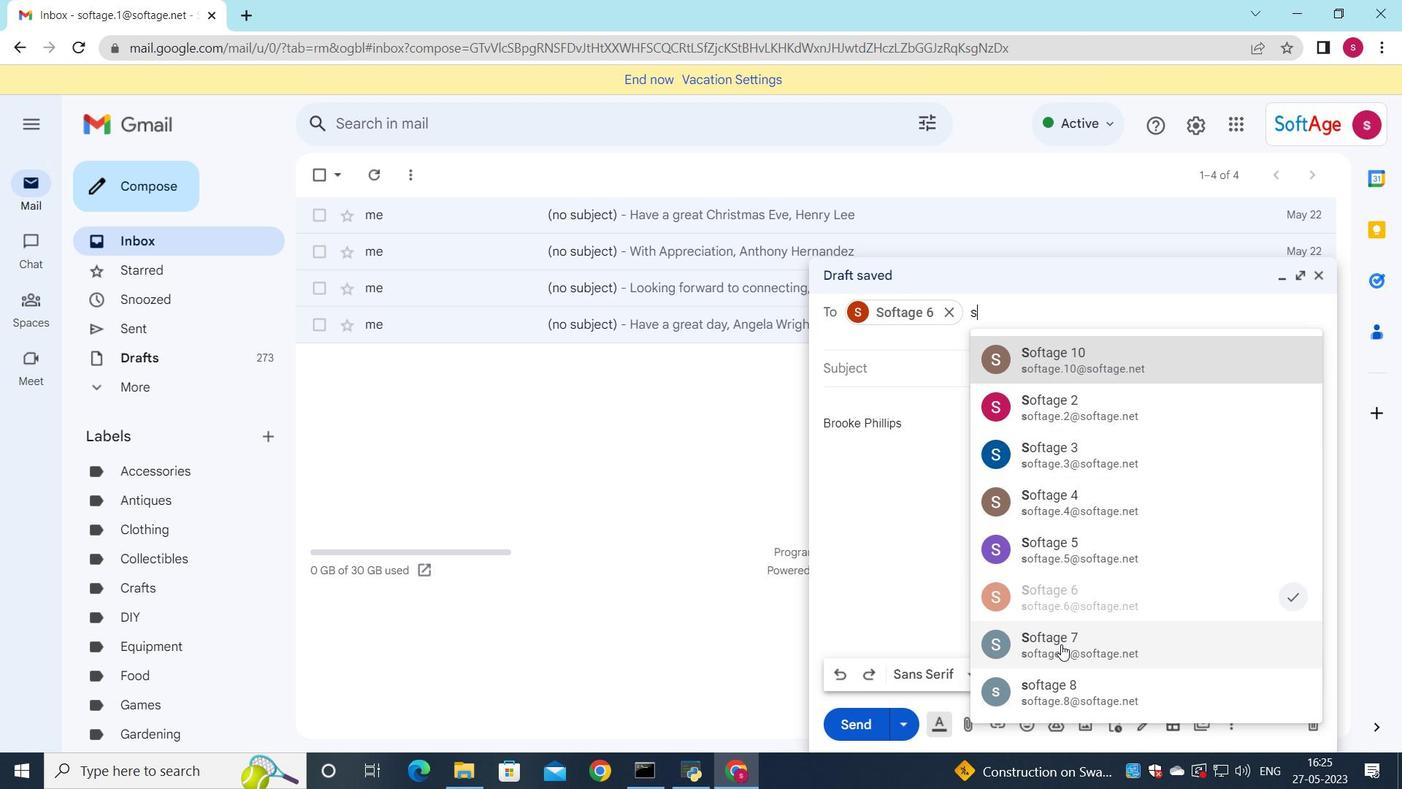 
Action: Mouse moved to (1238, 352)
Screenshot: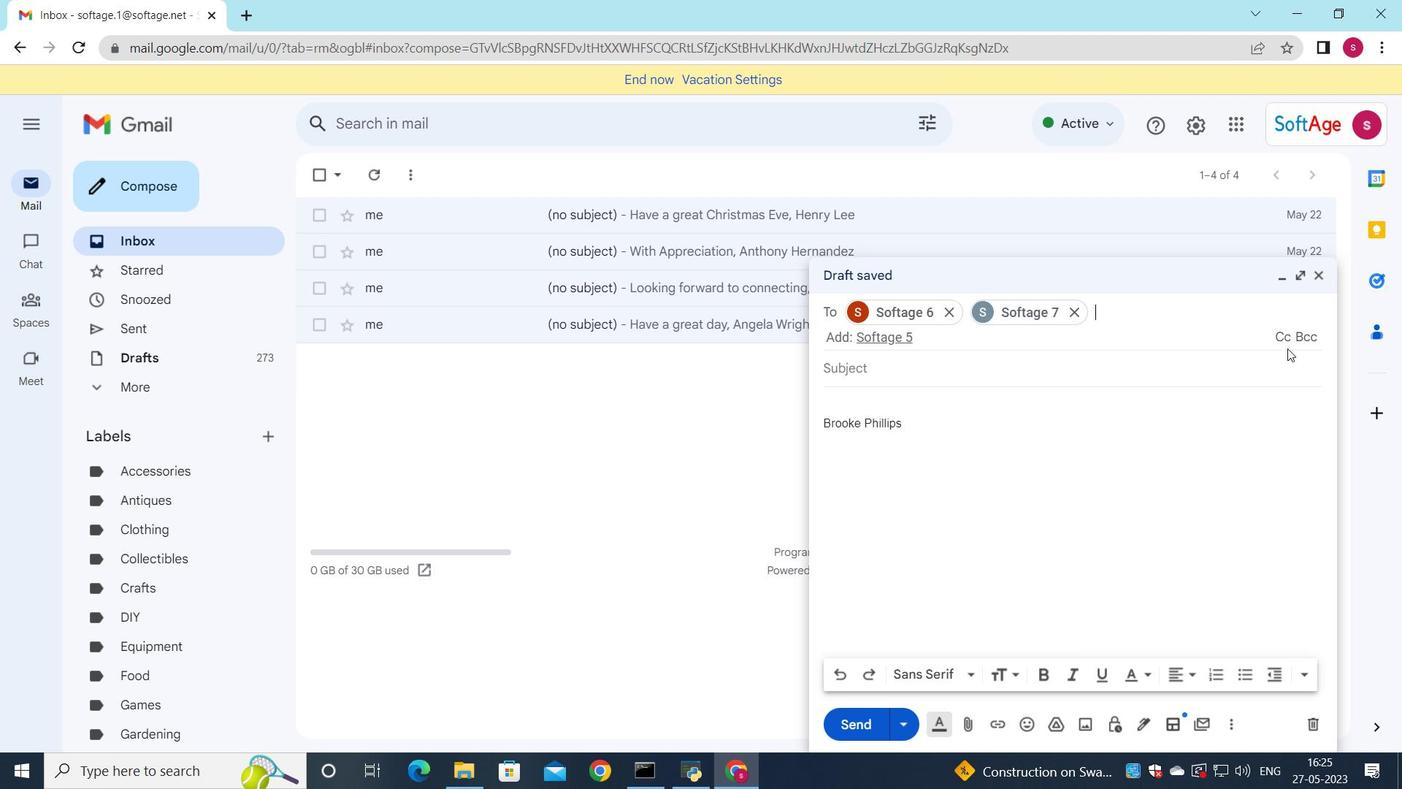 
Action: Mouse pressed left at (1238, 352)
Screenshot: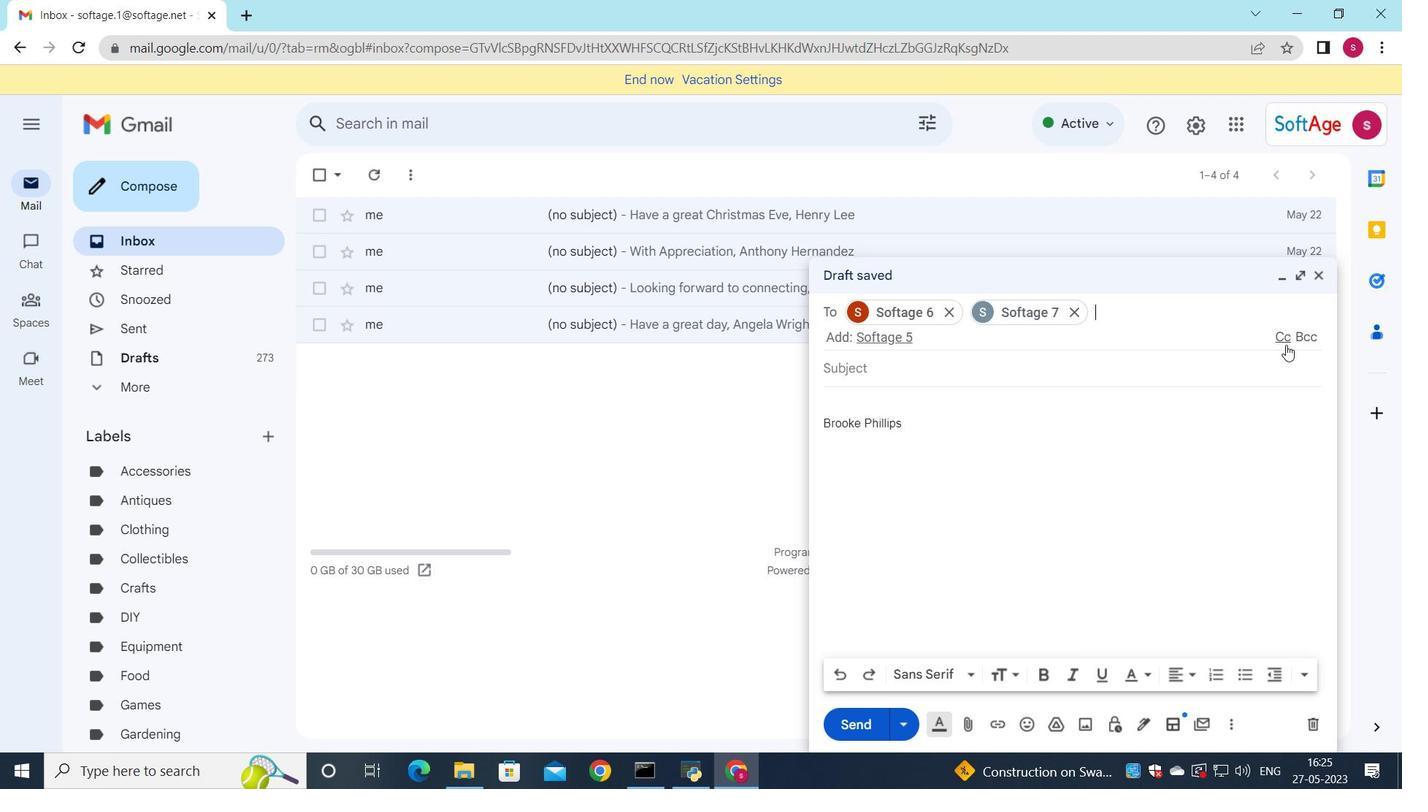 
Action: Mouse moved to (1236, 358)
Screenshot: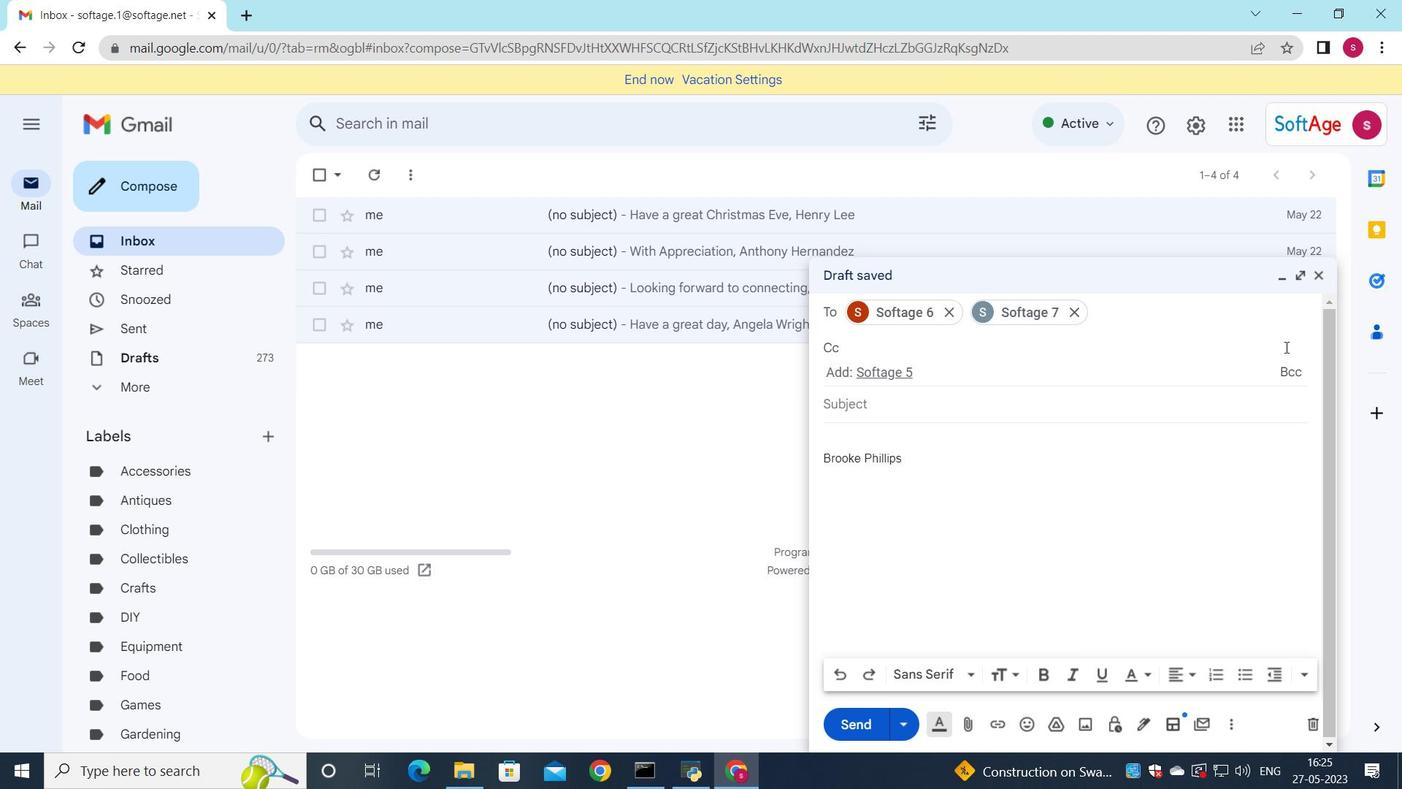 
Action: Key pressed s
Screenshot: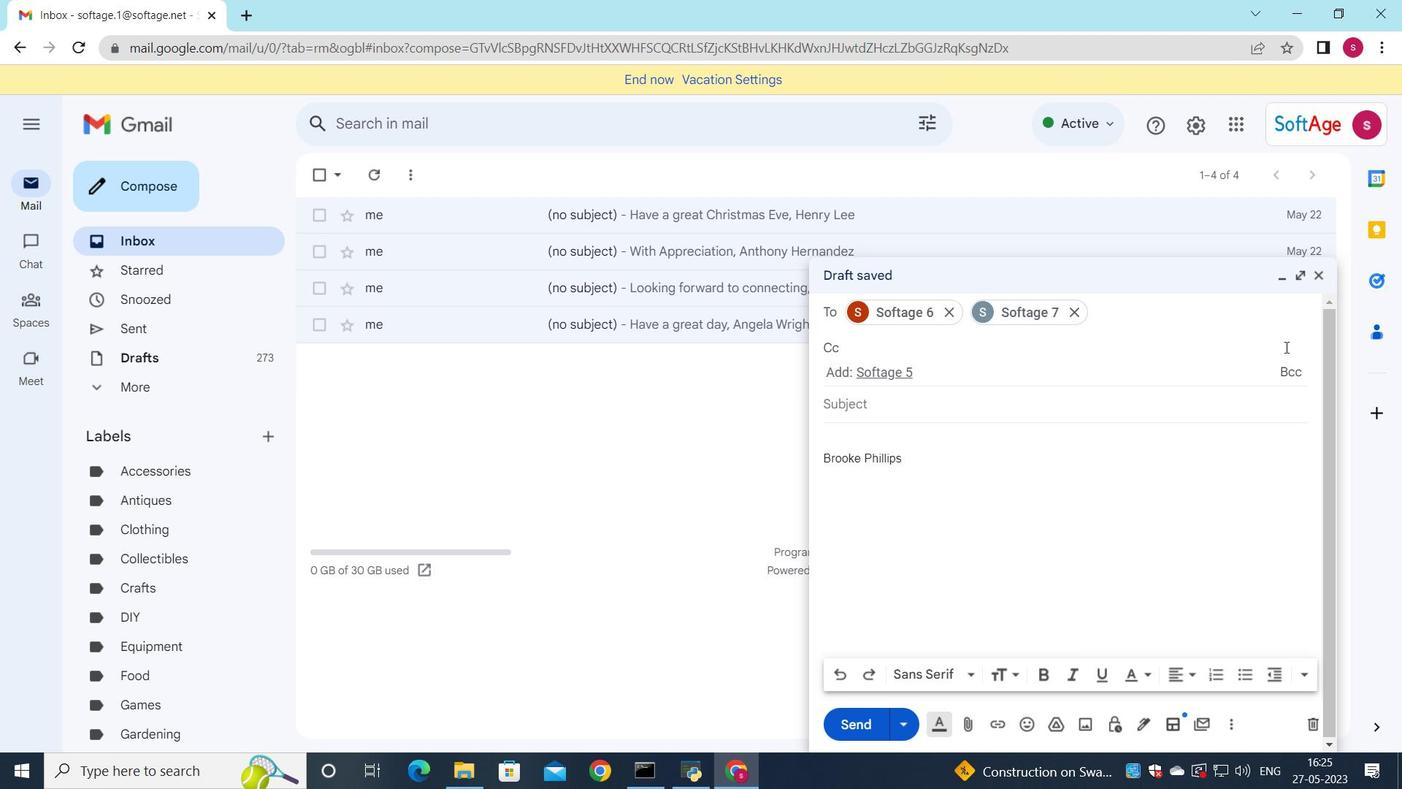 
Action: Mouse moved to (965, 704)
Screenshot: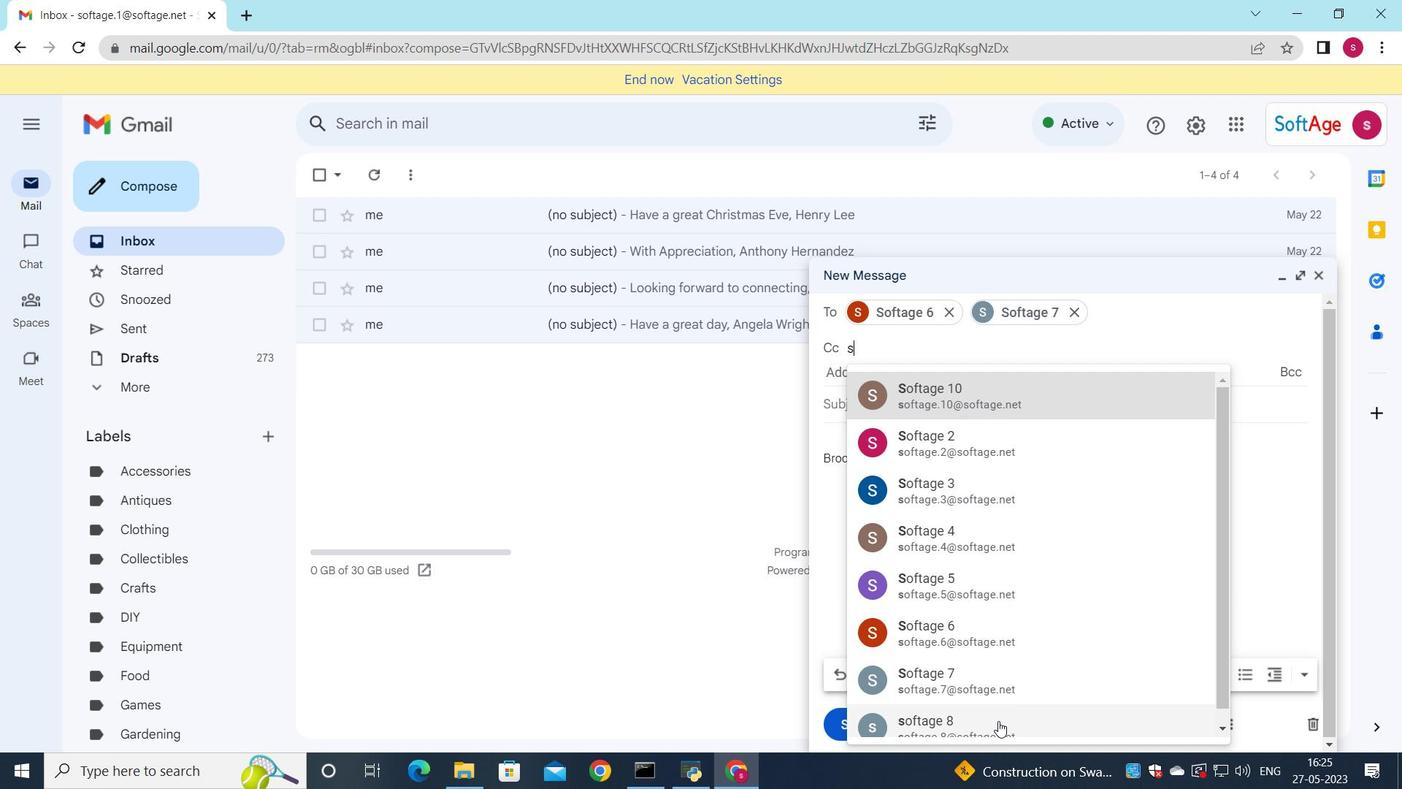 
Action: Mouse pressed left at (965, 704)
Screenshot: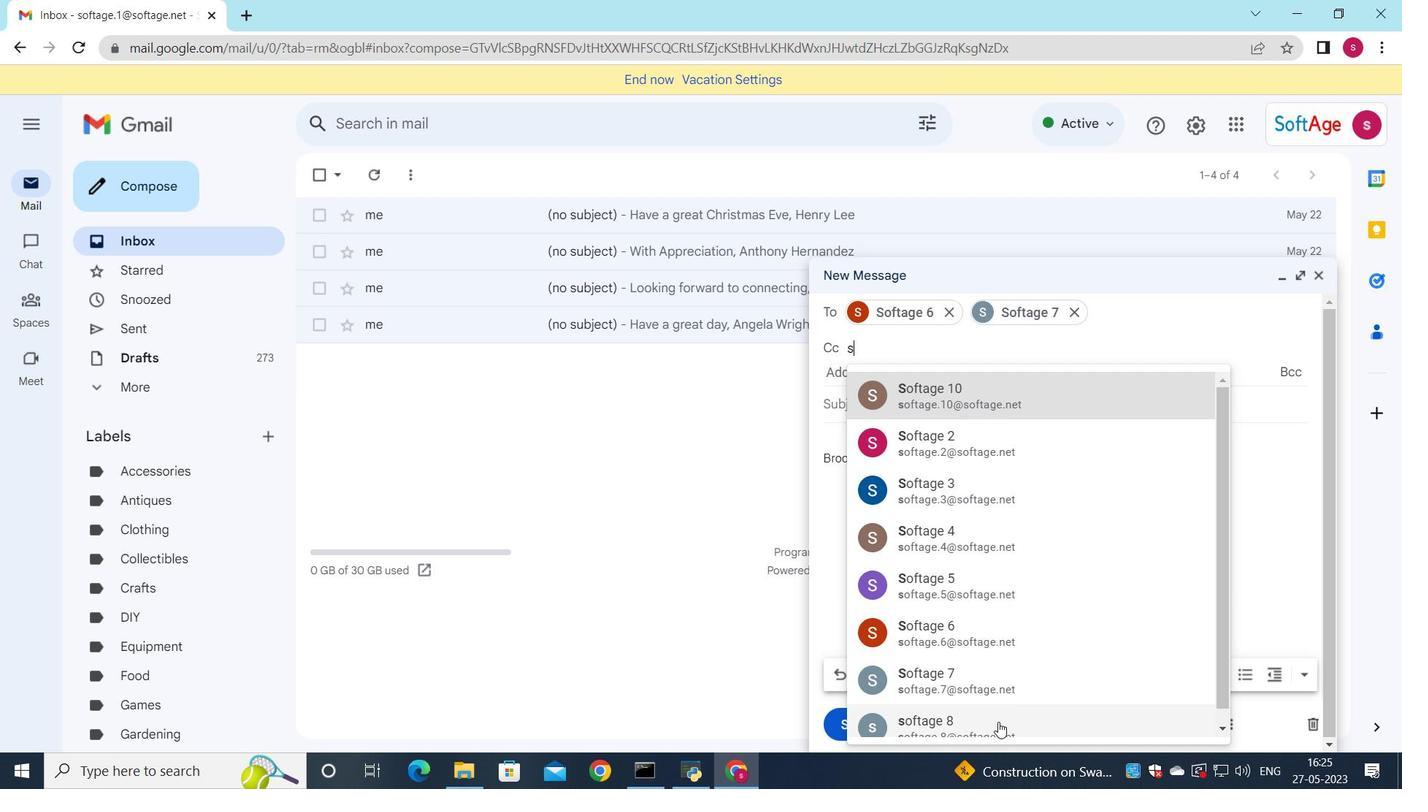 
Action: Mouse moved to (854, 406)
Screenshot: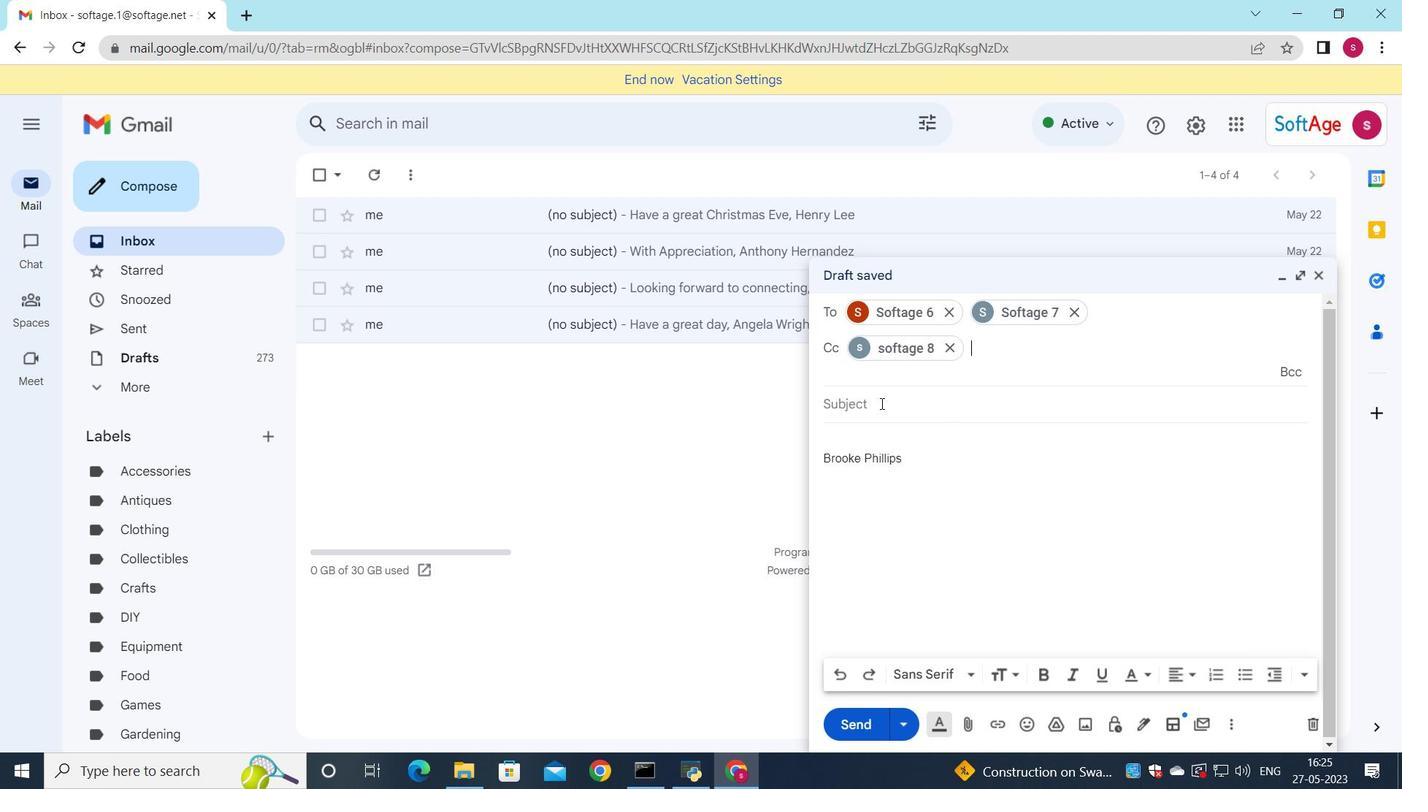 
Action: Mouse pressed left at (854, 406)
Screenshot: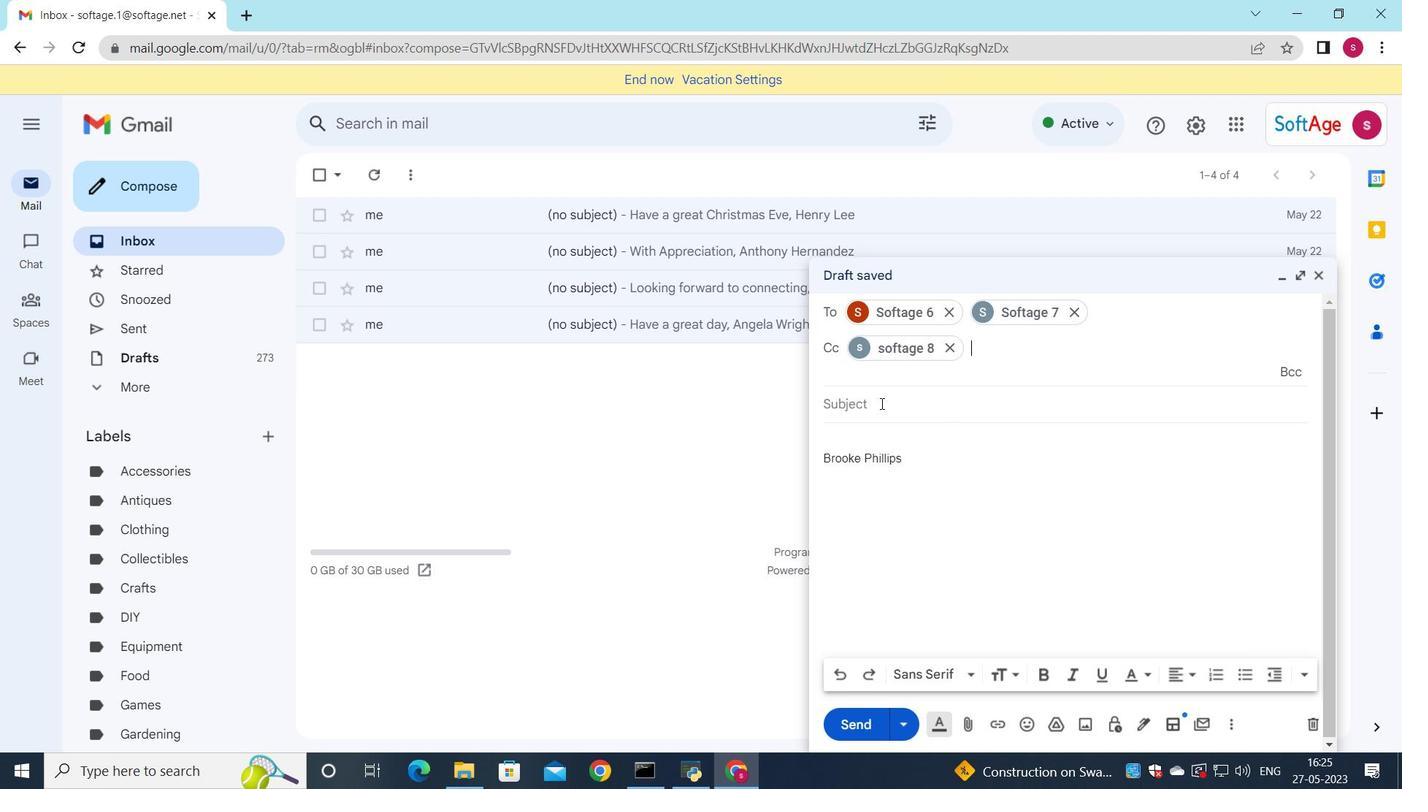 
Action: Key pressed <Key.shift>Complaint
Screenshot: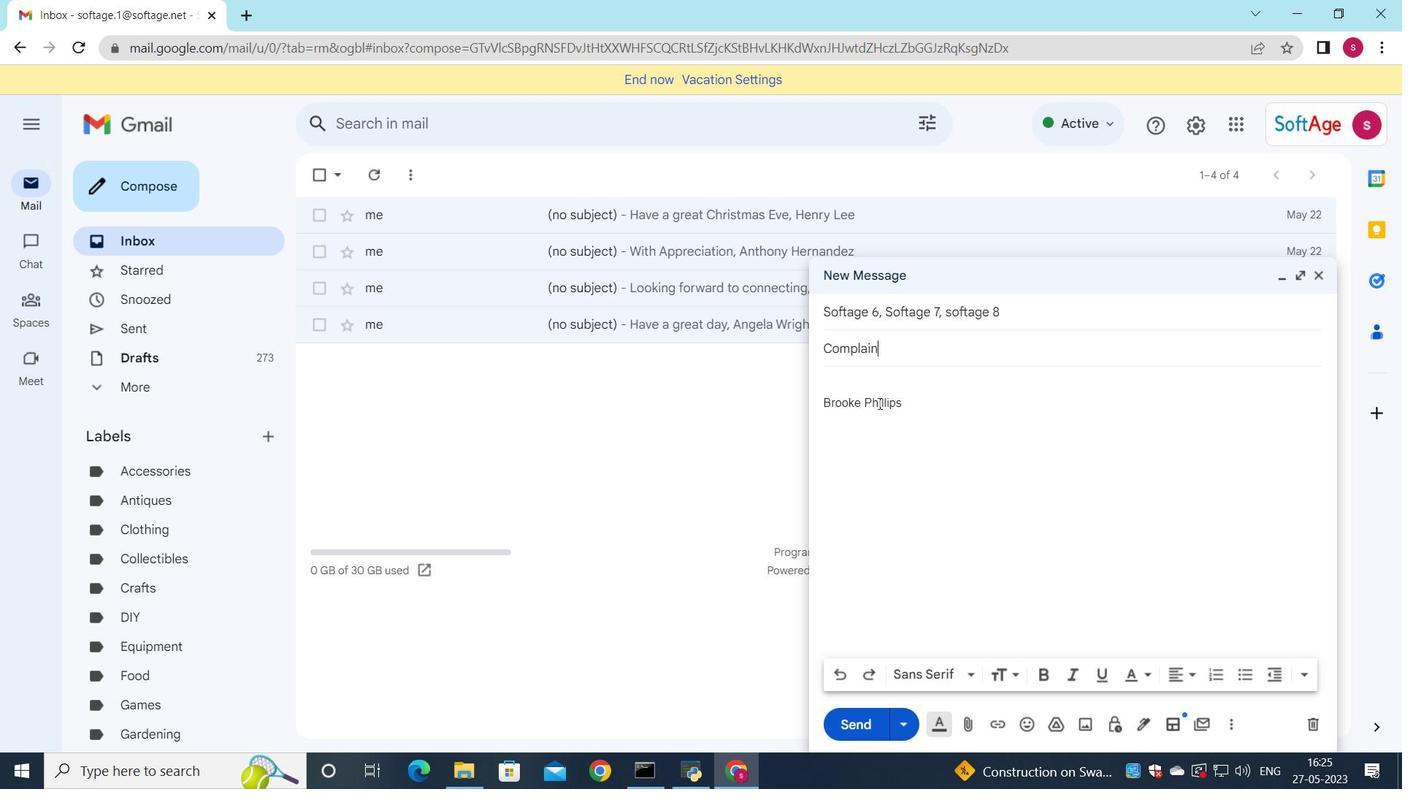 
Action: Mouse moved to (847, 386)
Screenshot: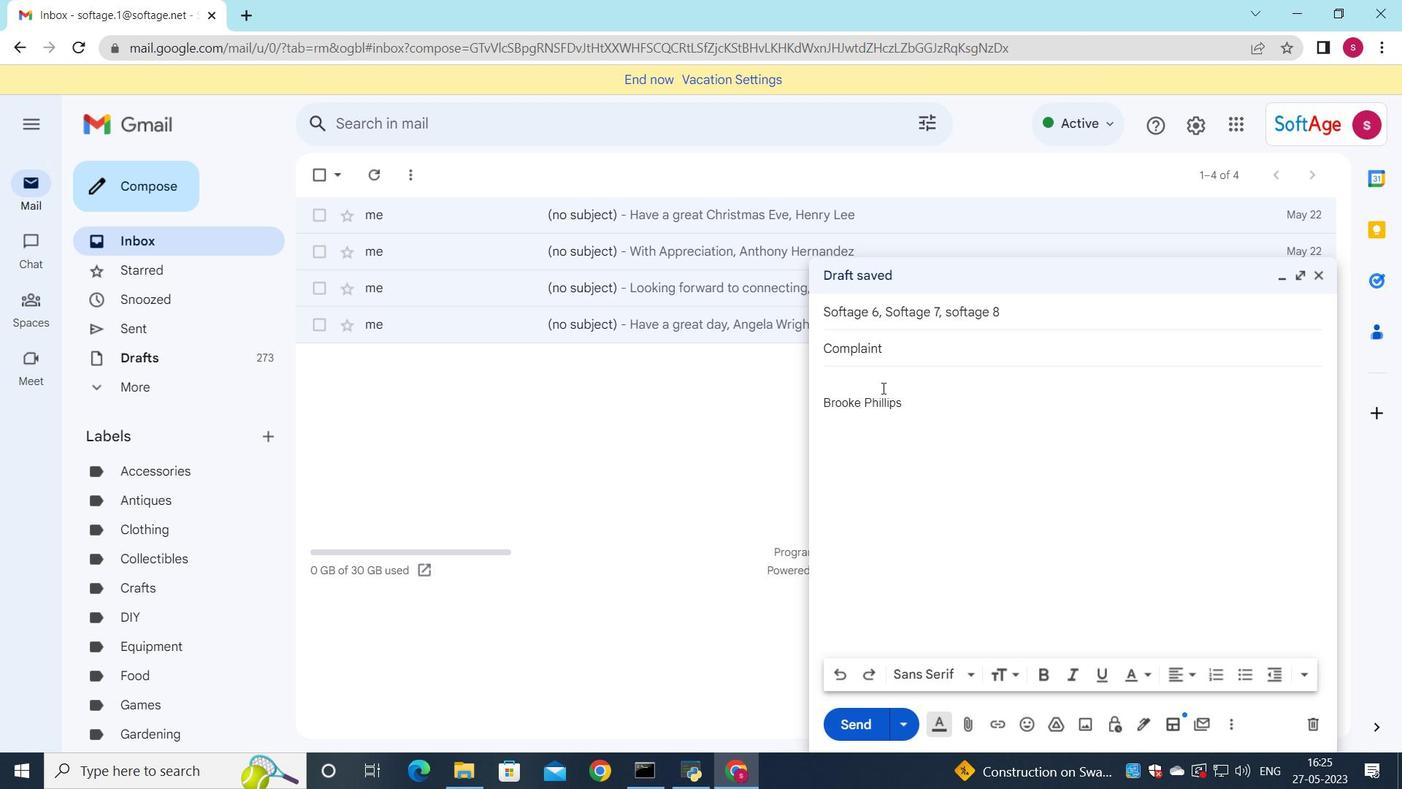 
Action: Mouse pressed left at (847, 386)
Screenshot: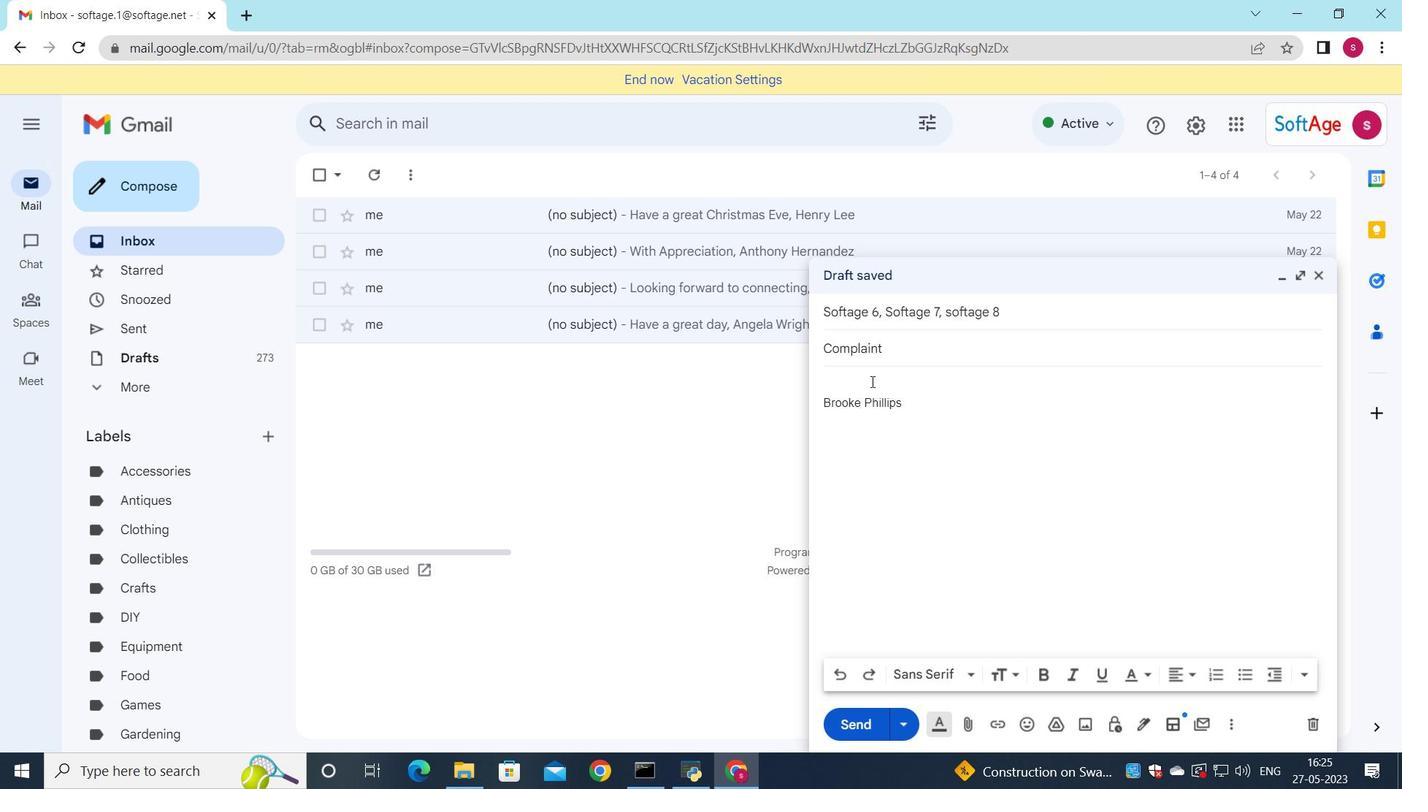 
Action: Key pressed <Key.shift>I<Key.space>would<Key.space>the<Key.space>
Screenshot: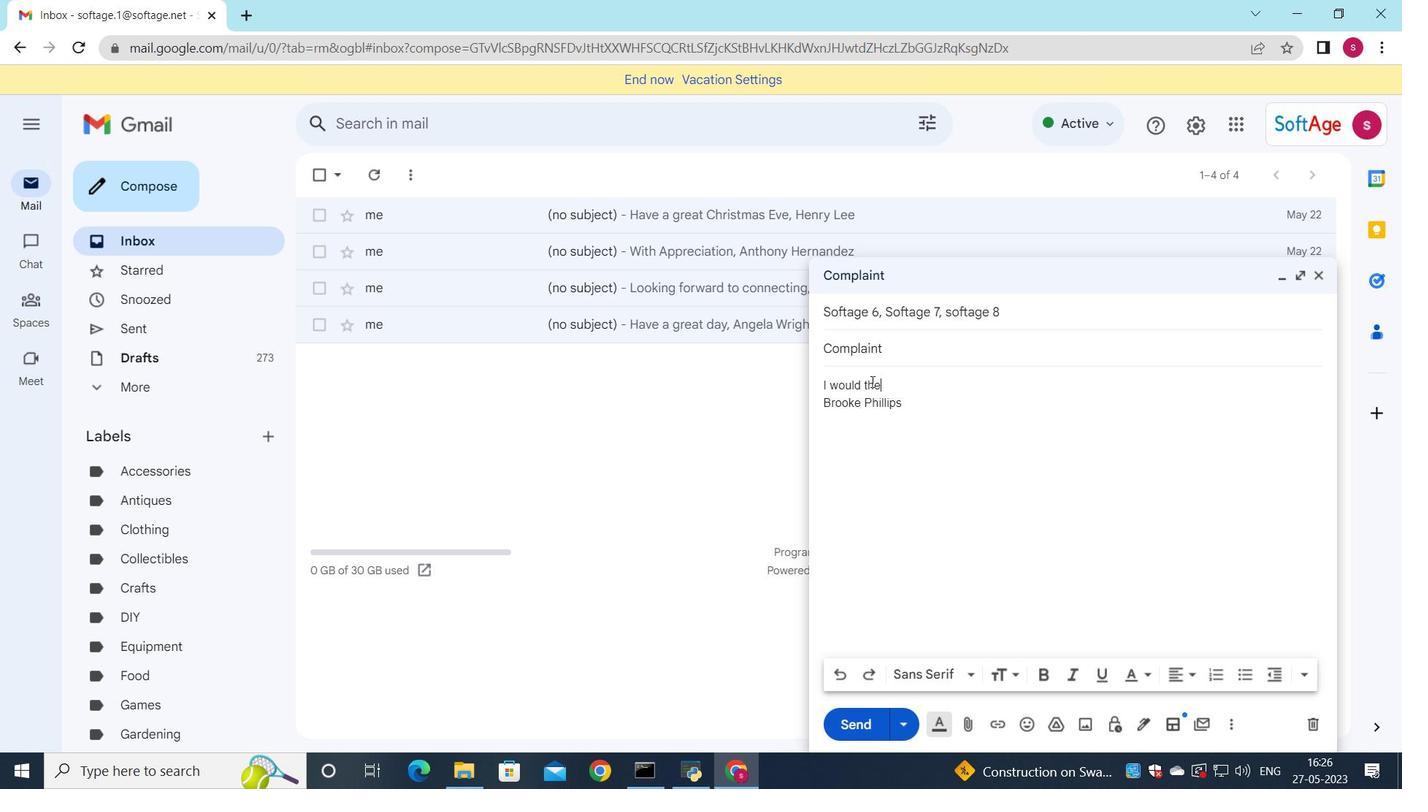 
Action: Mouse moved to (908, 390)
Screenshot: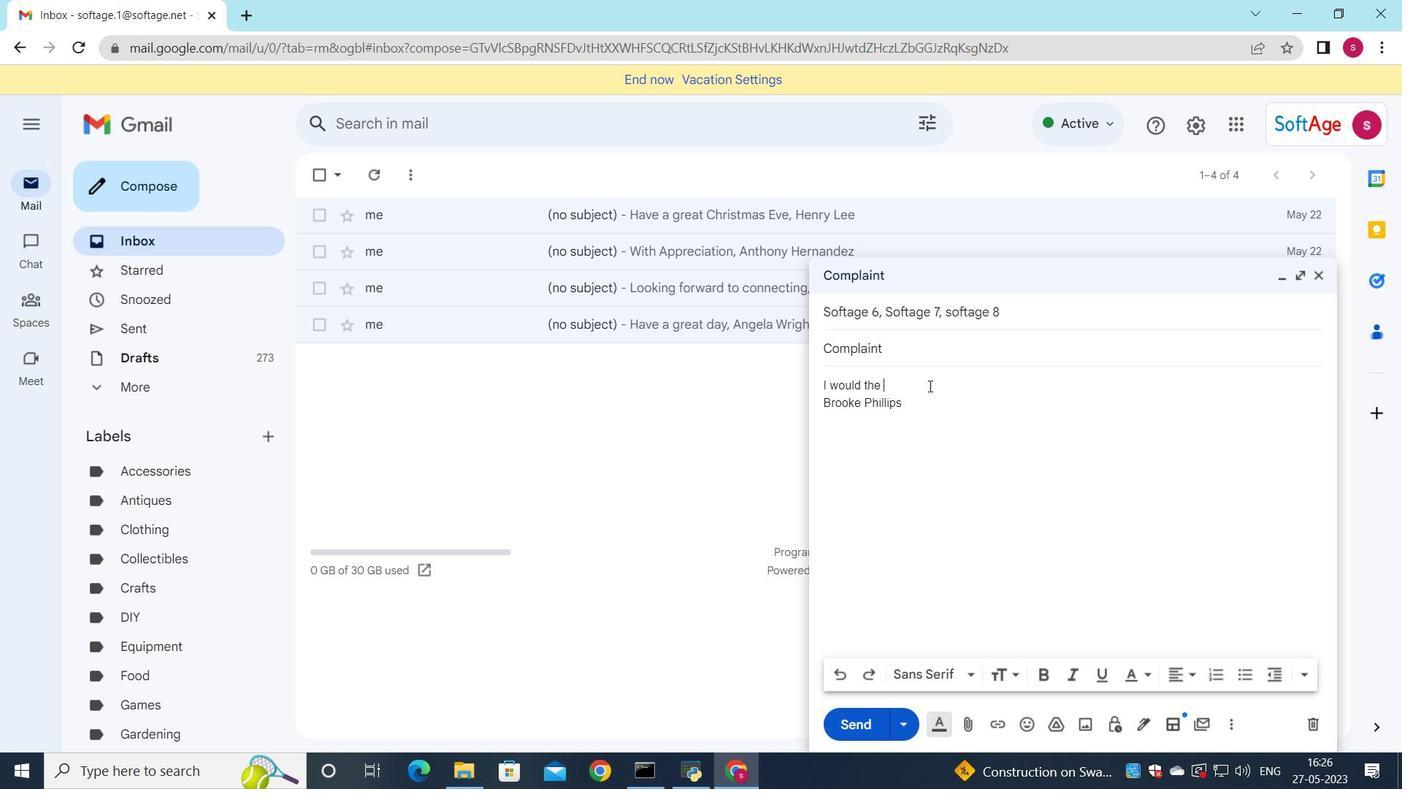
Action: Key pressed <Key.backspace><Key.backspace><Key.backspace><Key.backspace>like<Key.space>to<Key.space>arrange<Key.space>a<Key.space>meeting<Key.space>to<Key.space>discuss<Key.space>this<Key.space>issue.
Screenshot: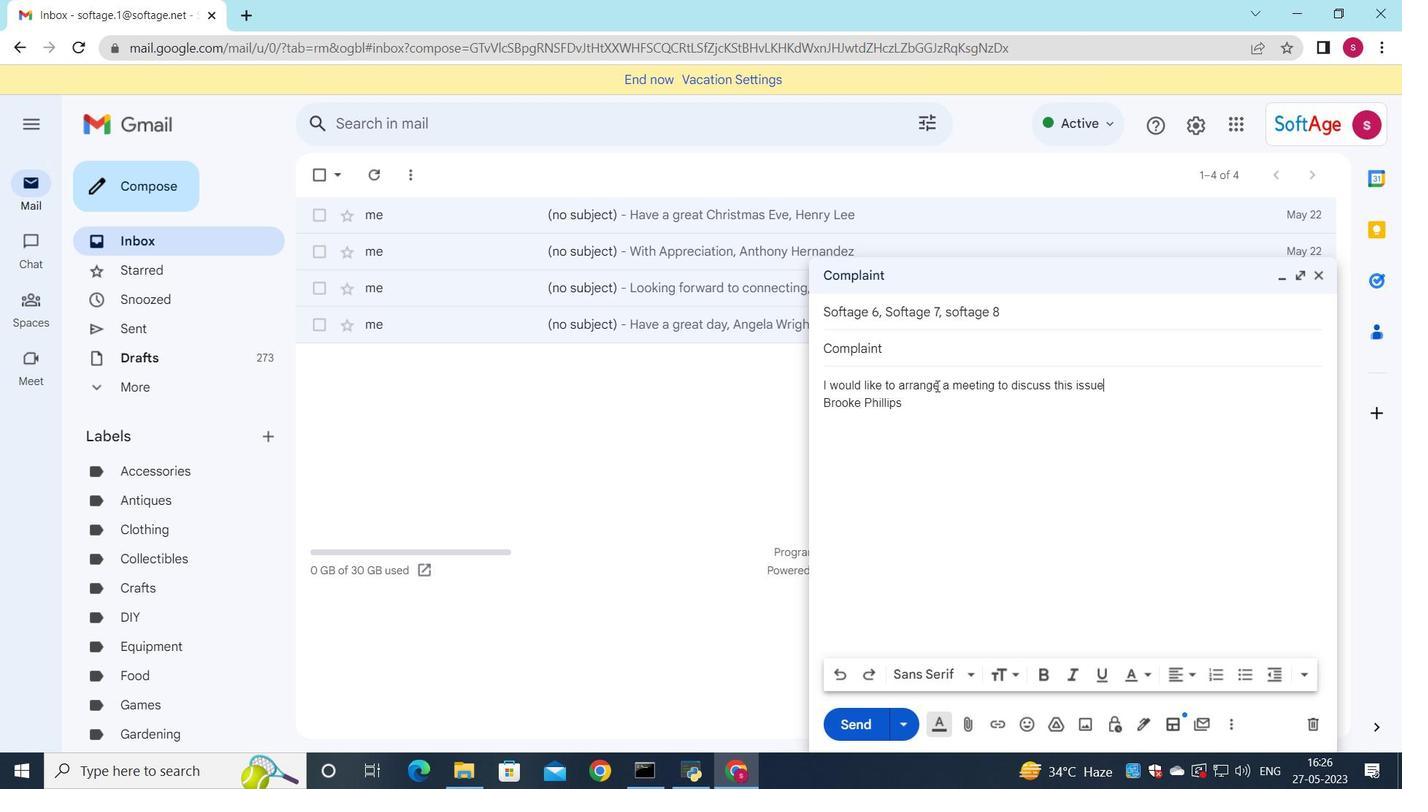 
Action: Mouse moved to (1077, 390)
Screenshot: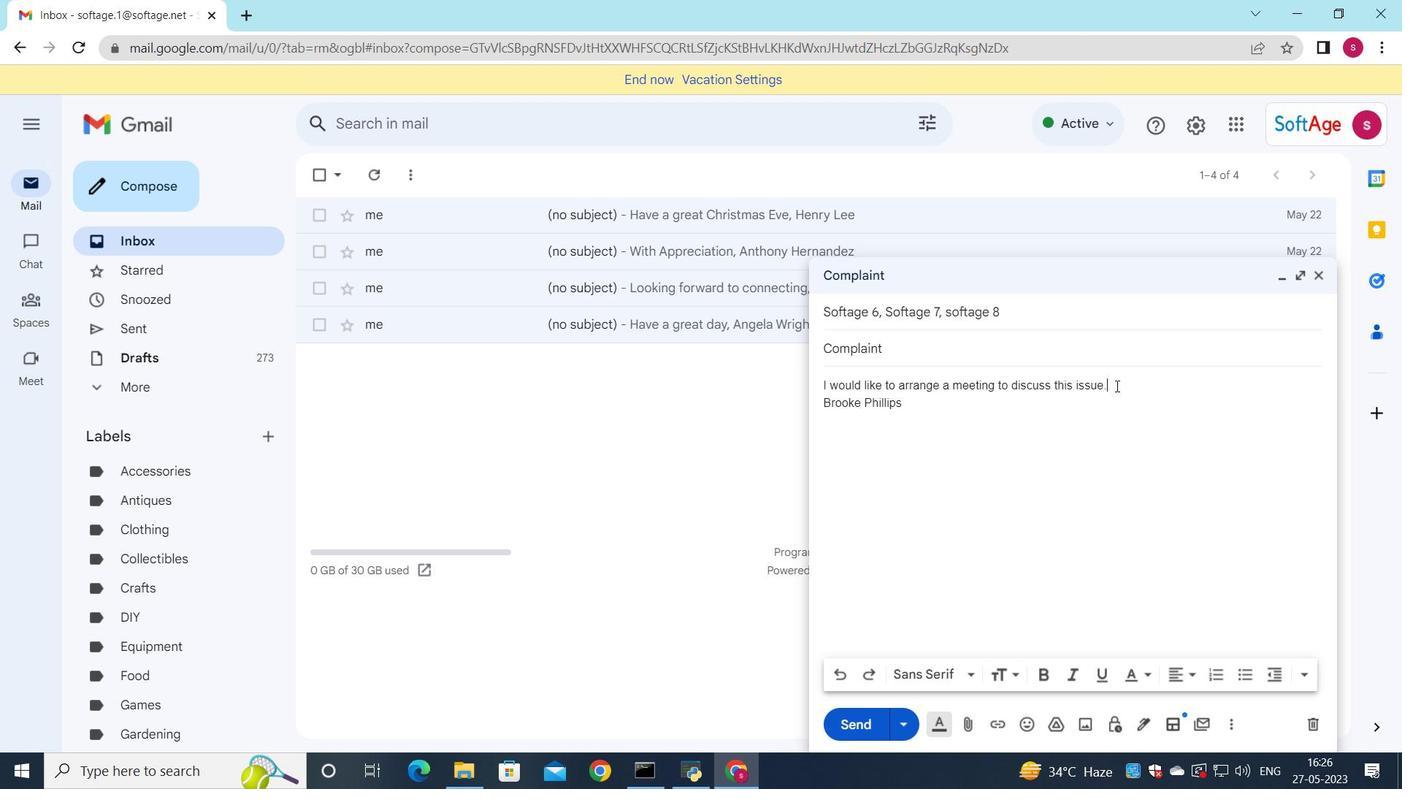 
Action: Mouse pressed left at (1077, 390)
Screenshot: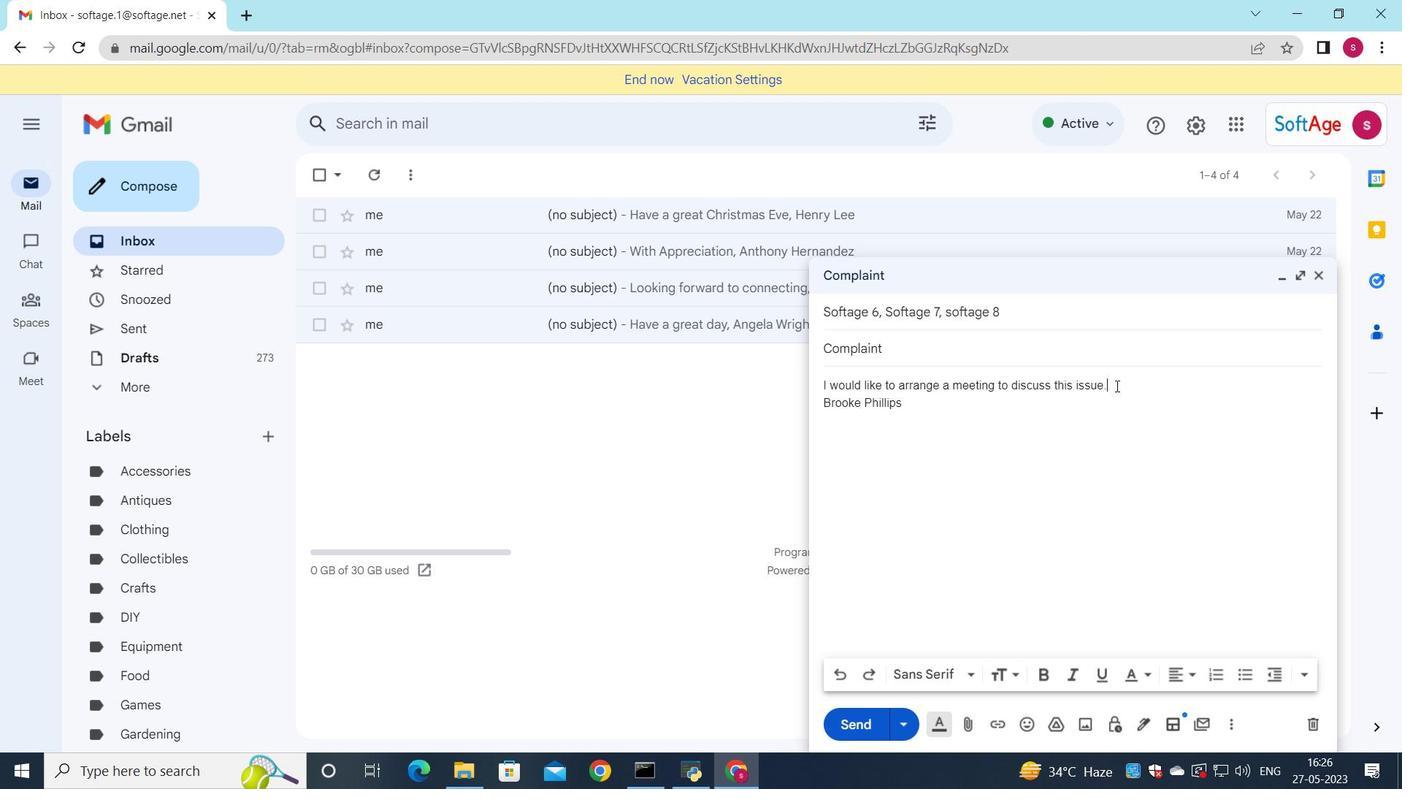 
Action: Mouse moved to (984, 659)
Screenshot: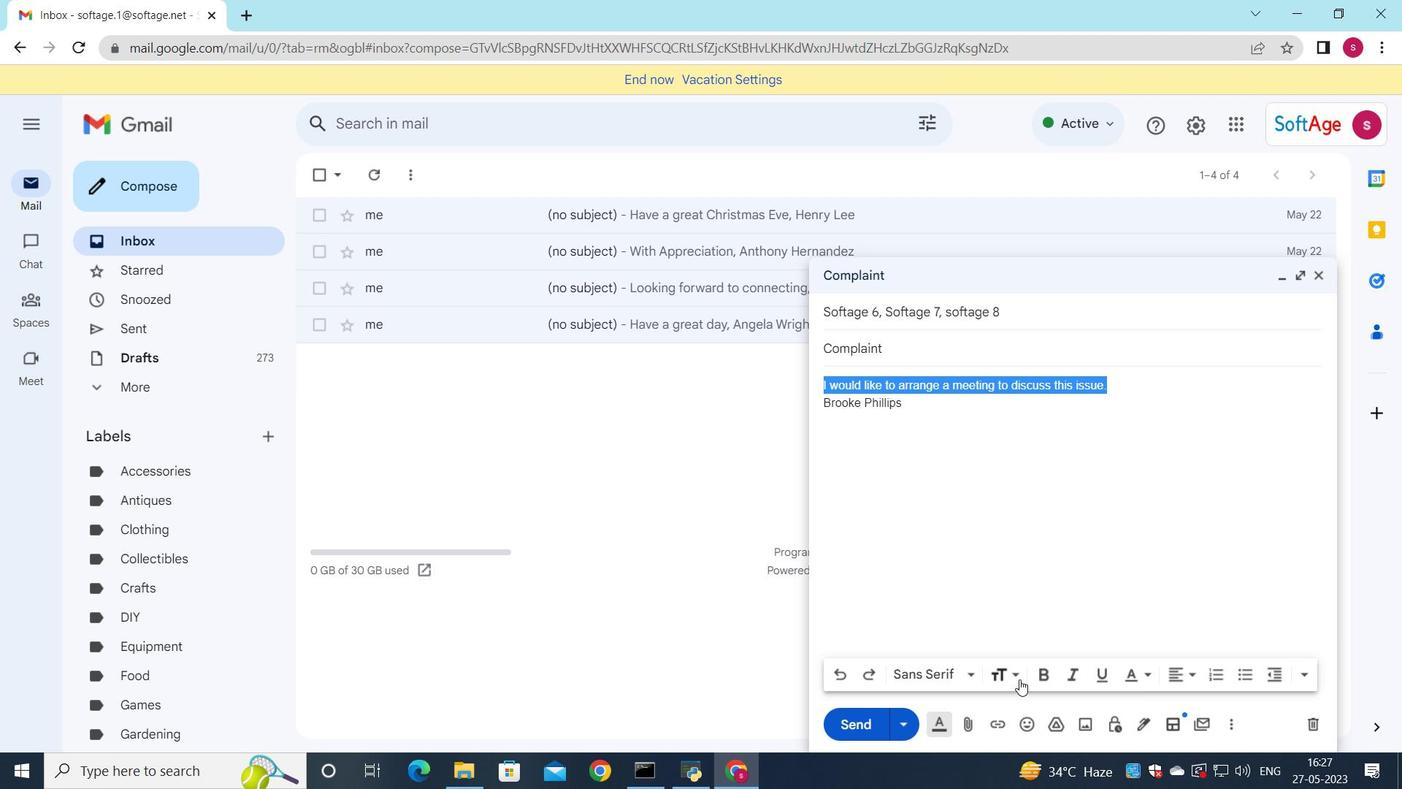 
Action: Mouse pressed left at (984, 659)
Screenshot: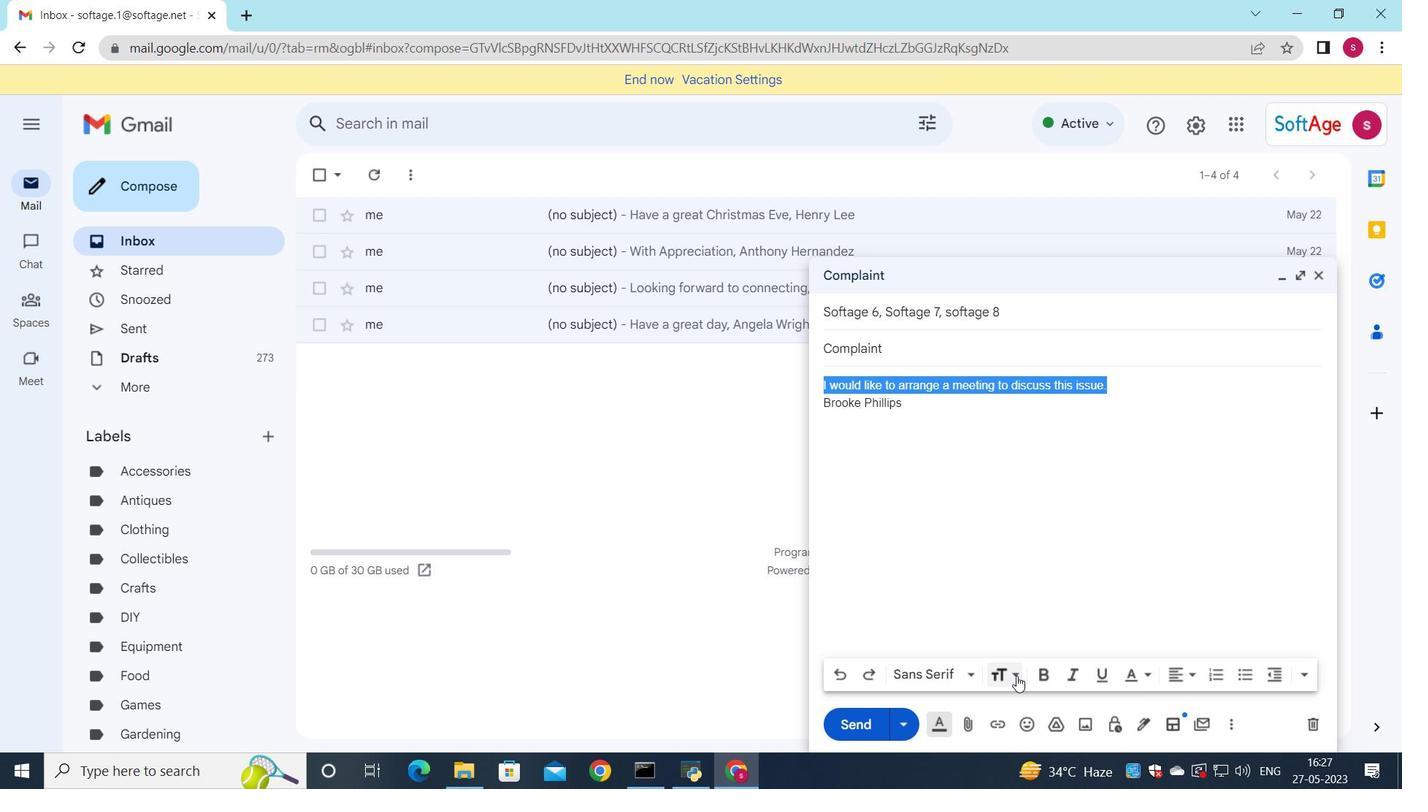 
Action: Mouse moved to (1027, 601)
Screenshot: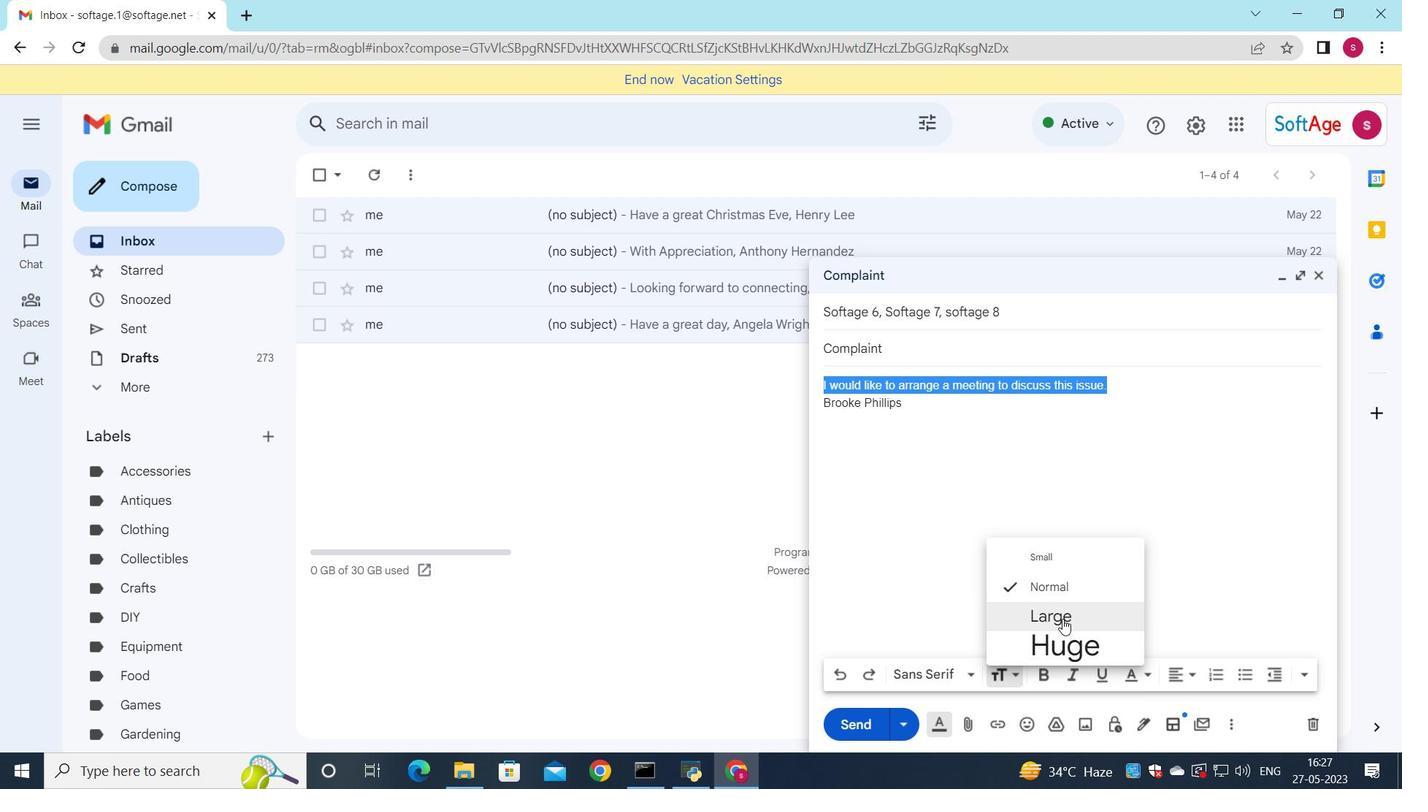 
Action: Mouse pressed left at (1027, 601)
Screenshot: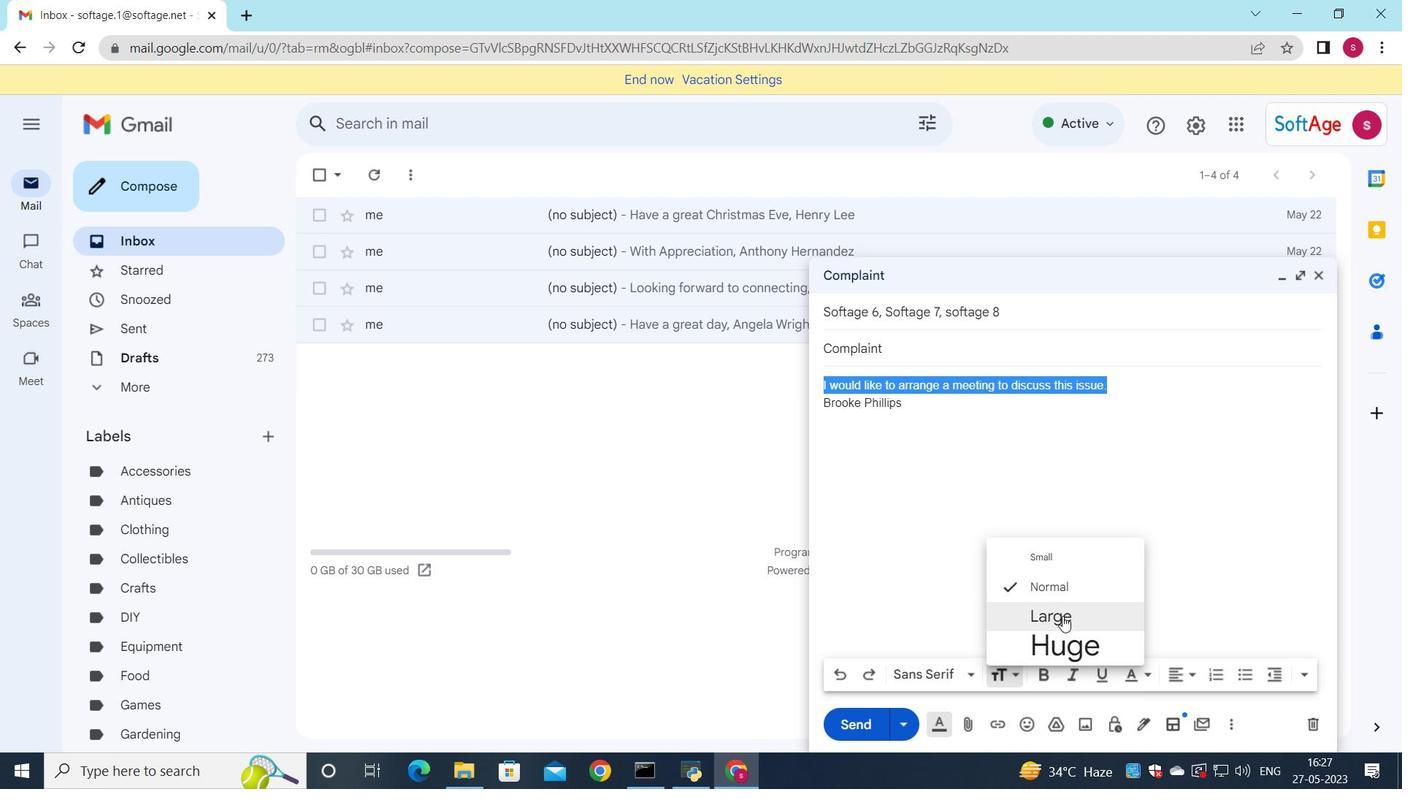 
Action: Mouse moved to (1148, 657)
Screenshot: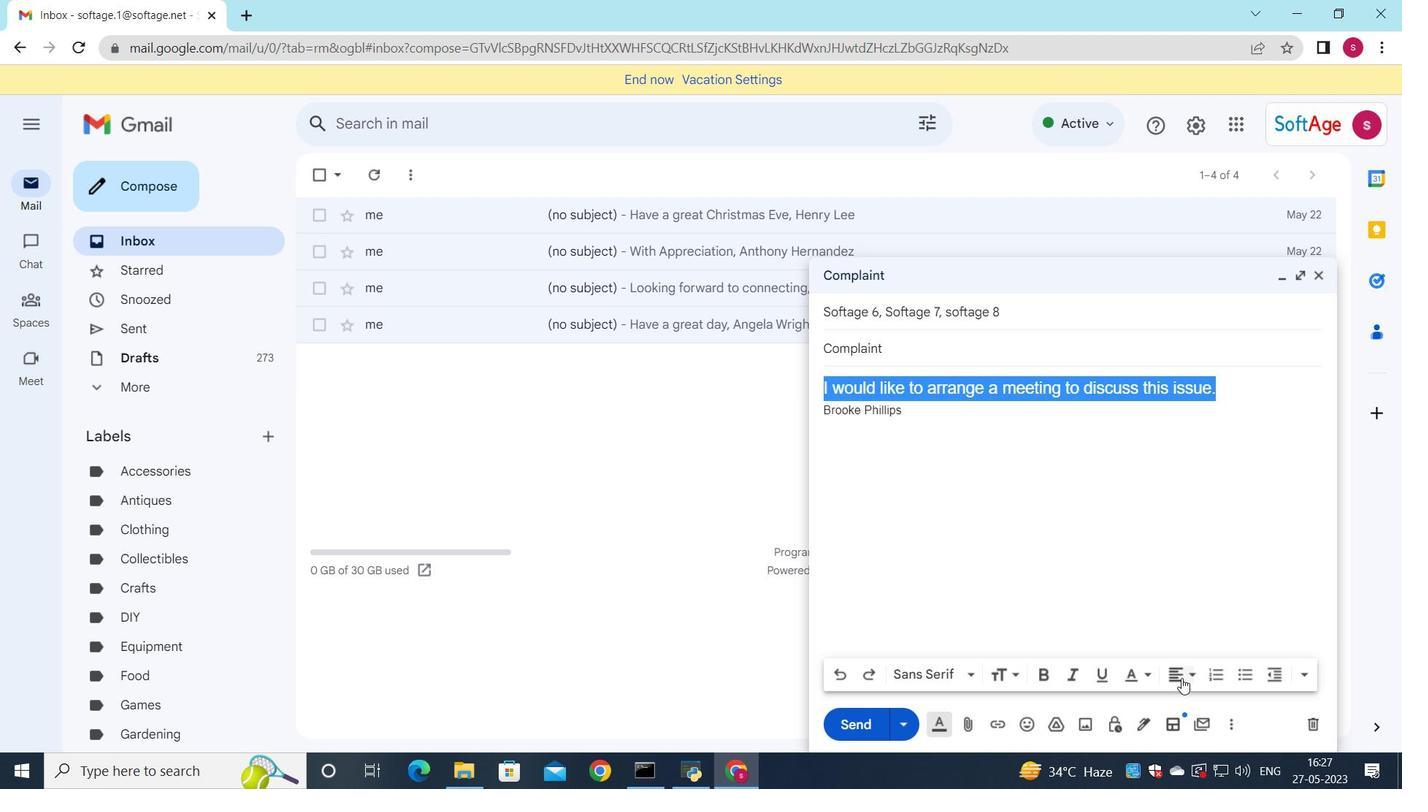 
Action: Mouse pressed left at (1148, 657)
Screenshot: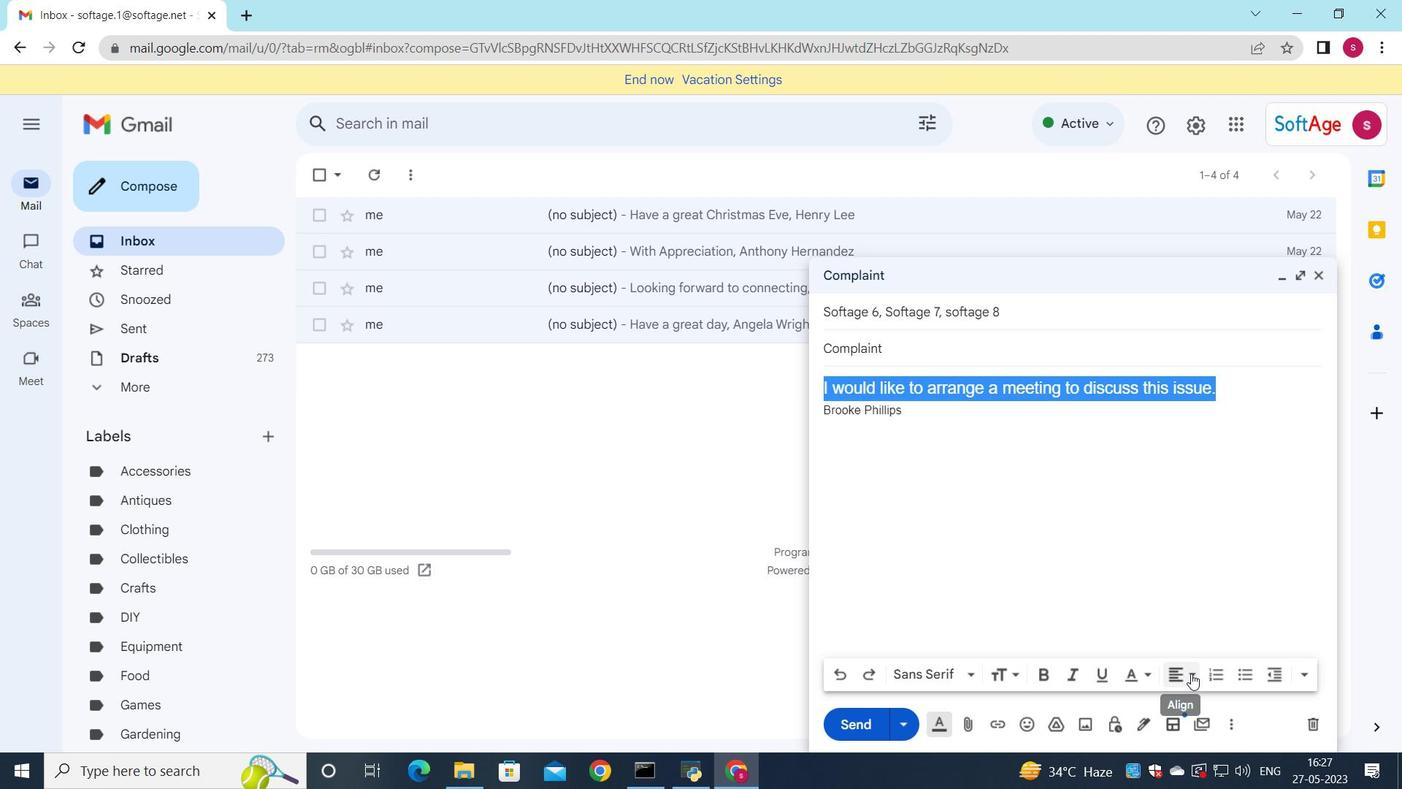 
Action: Mouse moved to (1130, 616)
Screenshot: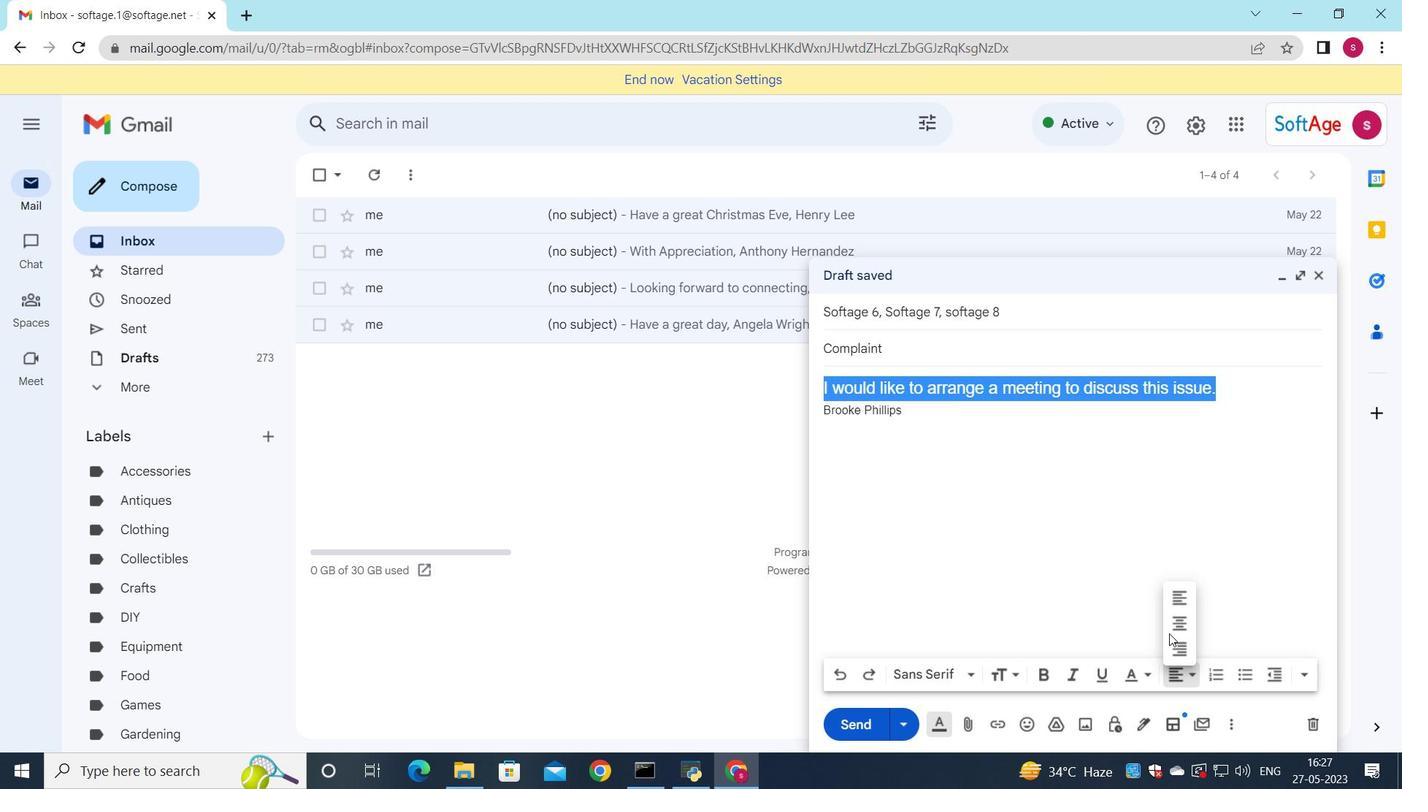 
Action: Mouse pressed left at (1130, 616)
Screenshot: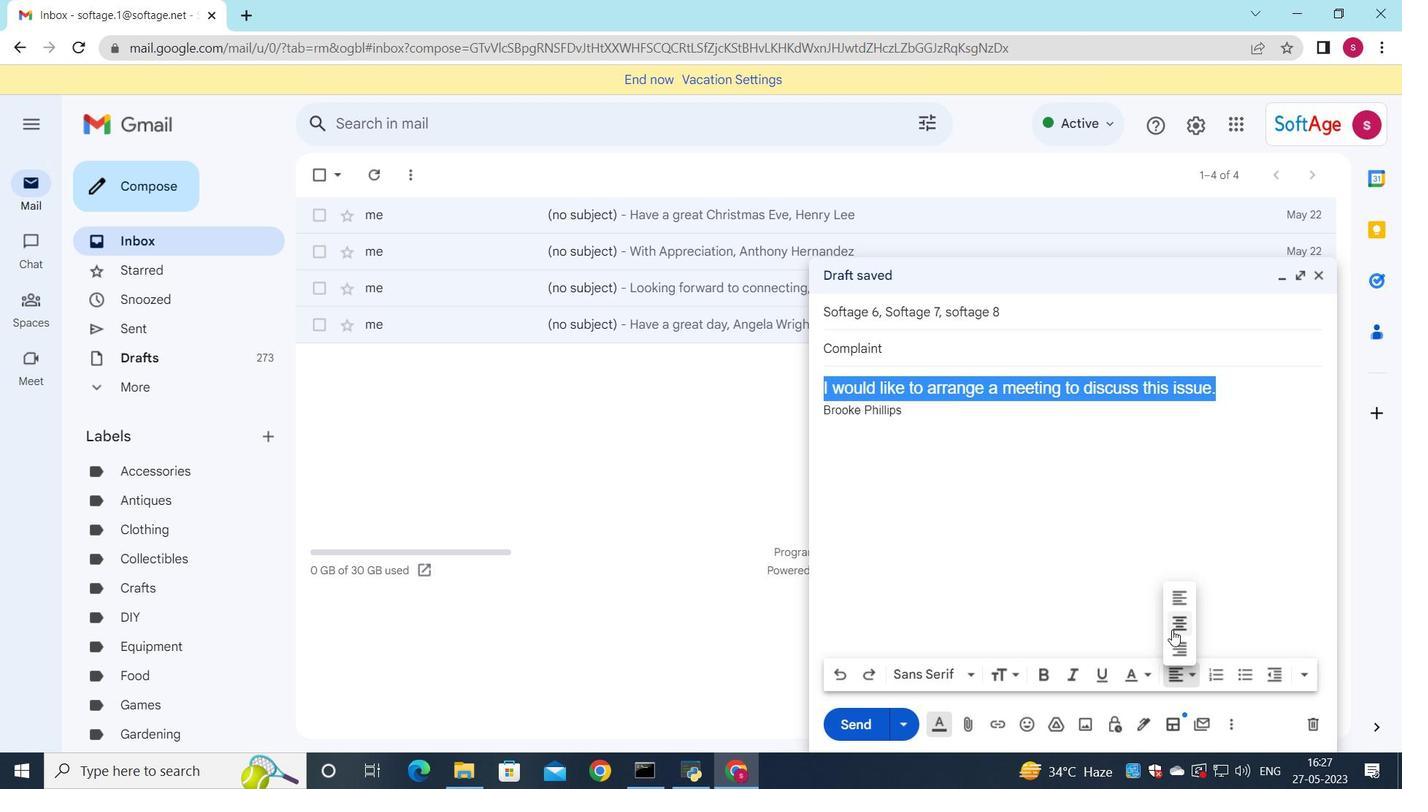 
Action: Mouse moved to (835, 693)
Screenshot: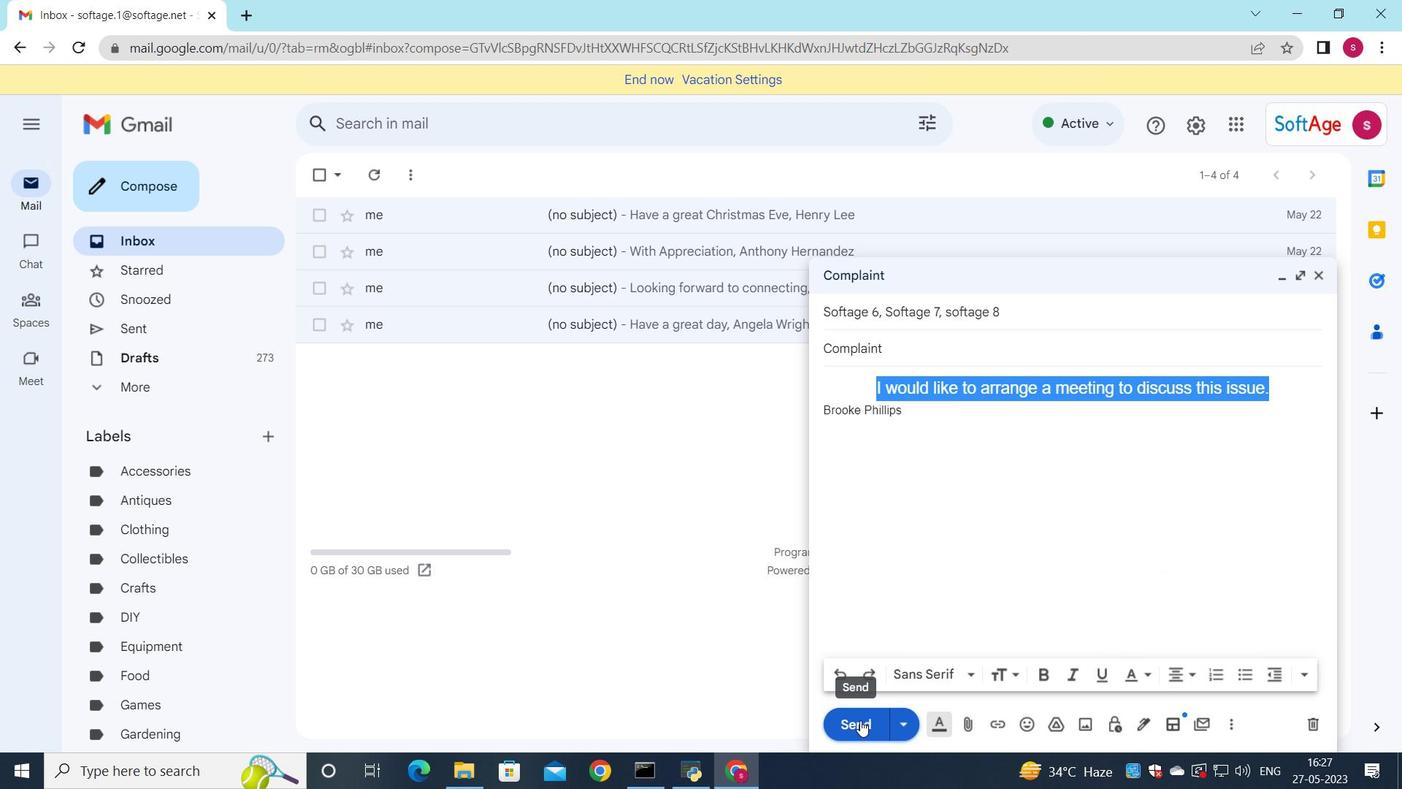 
Action: Mouse pressed left at (835, 693)
Screenshot: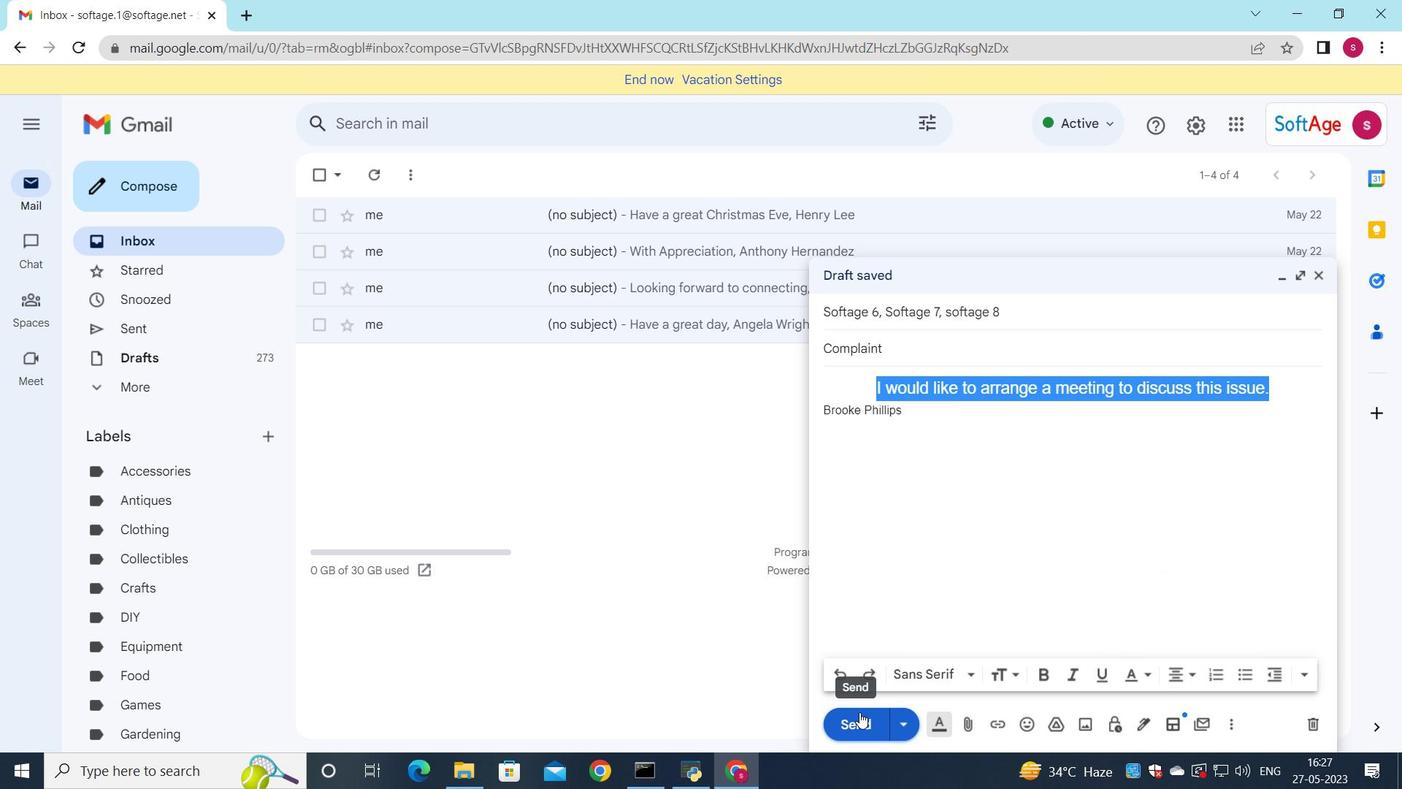 
Action: Mouse moved to (892, 645)
Screenshot: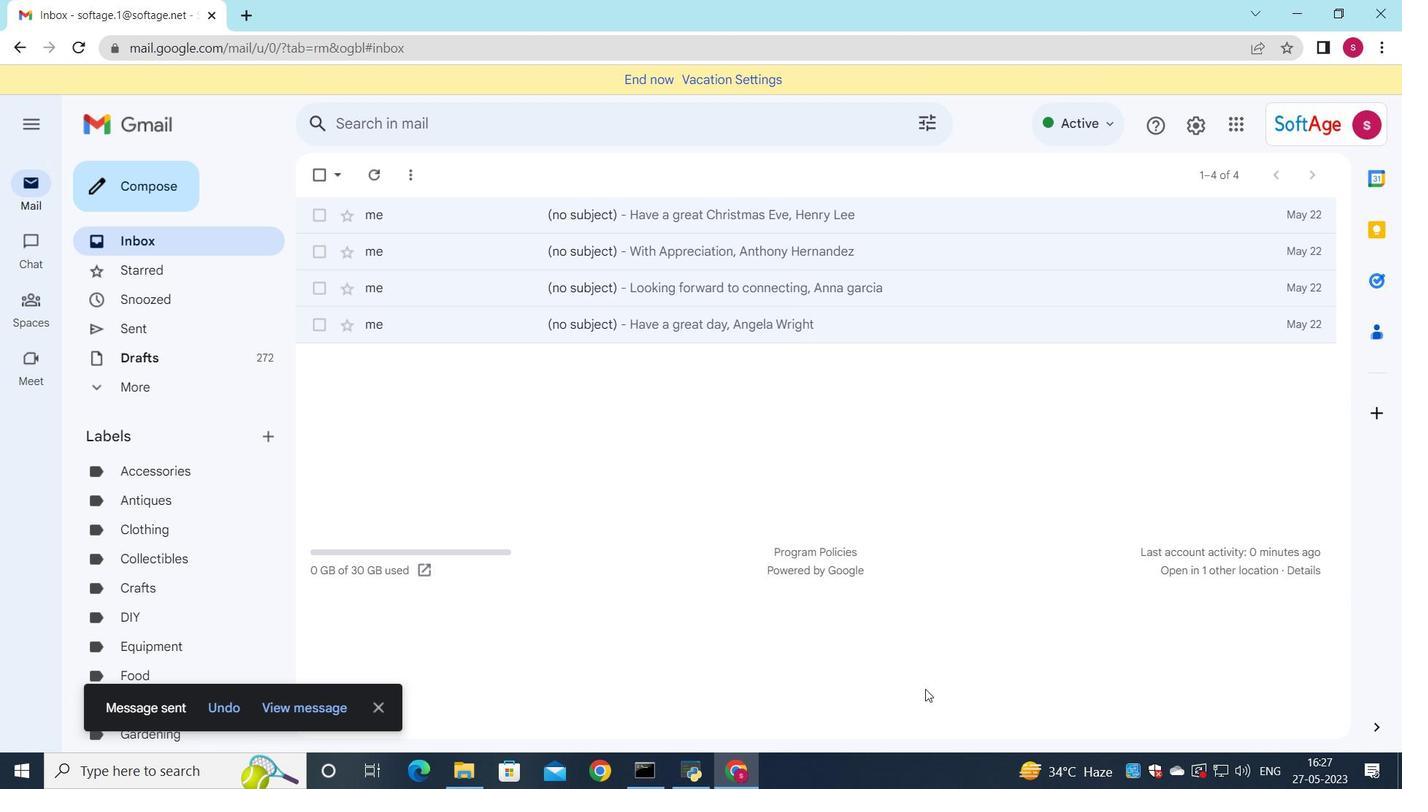 
